 Task: Adjust the stereo width of individual tracks in a multitrack mix.
Action: Mouse moved to (67, 1)
Screenshot: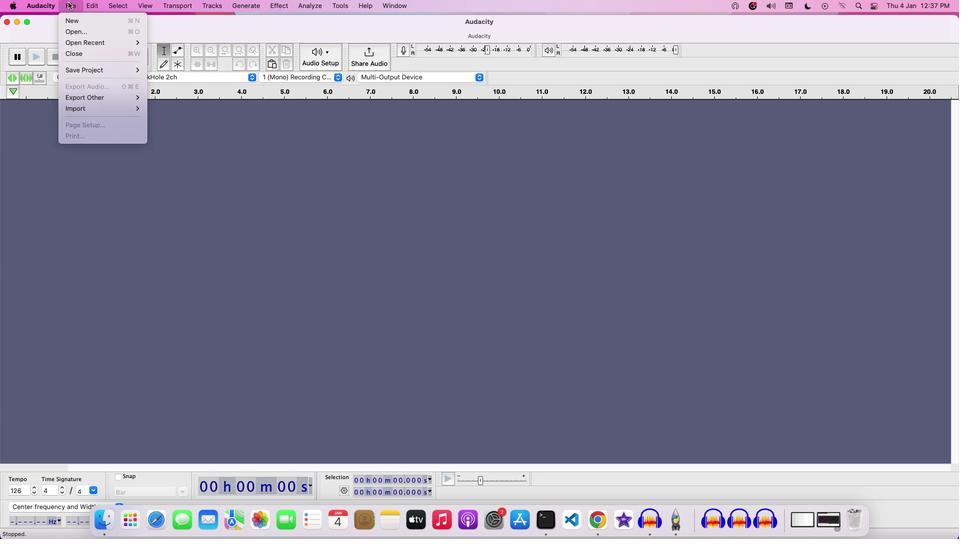 
Action: Mouse pressed left at (67, 1)
Screenshot: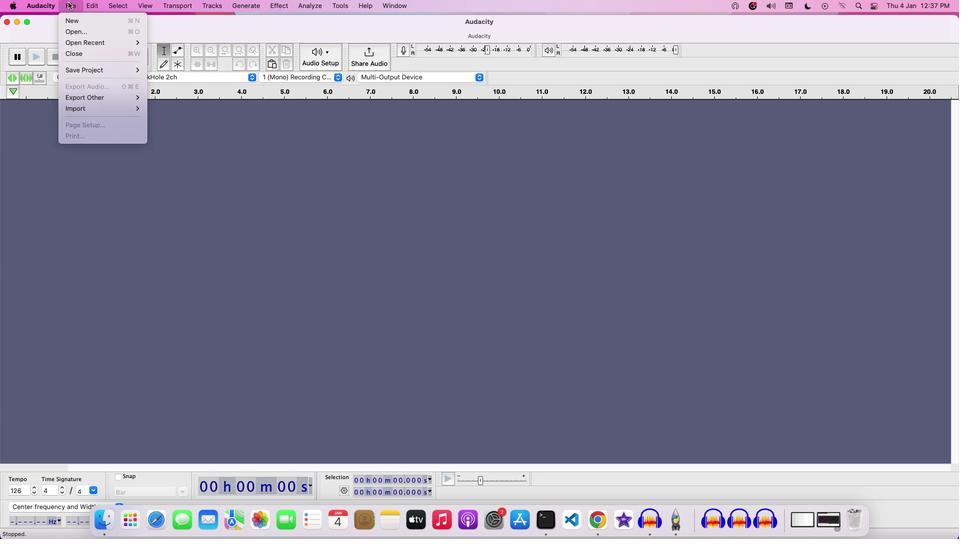 
Action: Mouse moved to (93, 30)
Screenshot: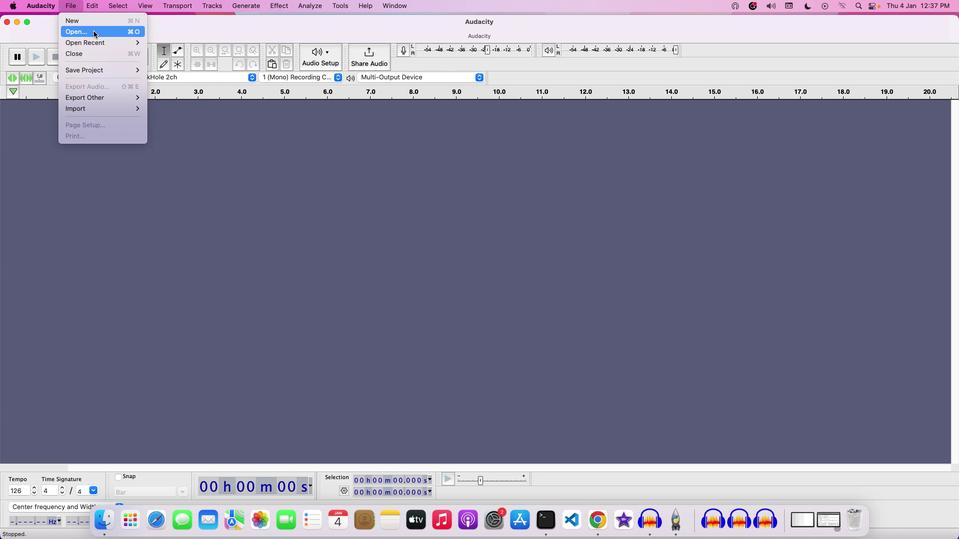 
Action: Mouse pressed left at (93, 30)
Screenshot: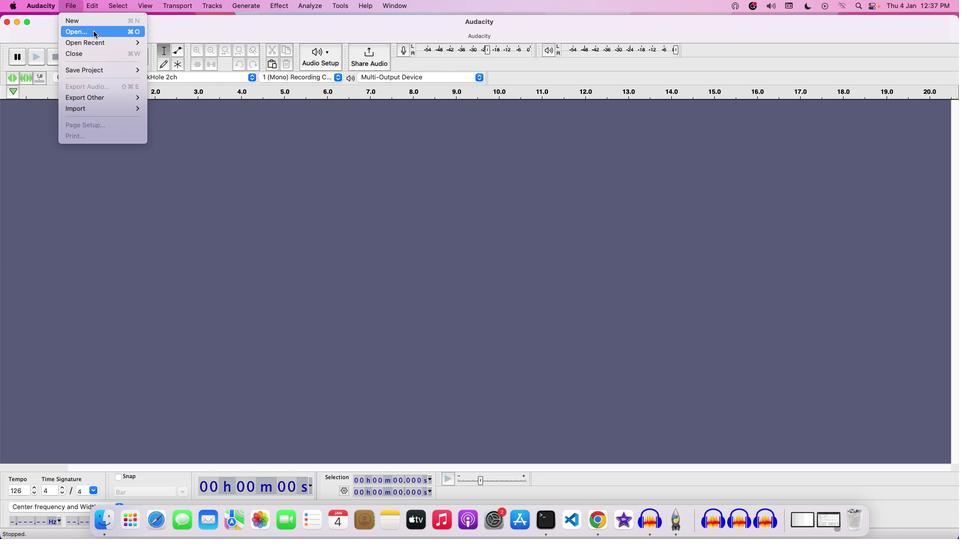 
Action: Mouse moved to (310, 135)
Screenshot: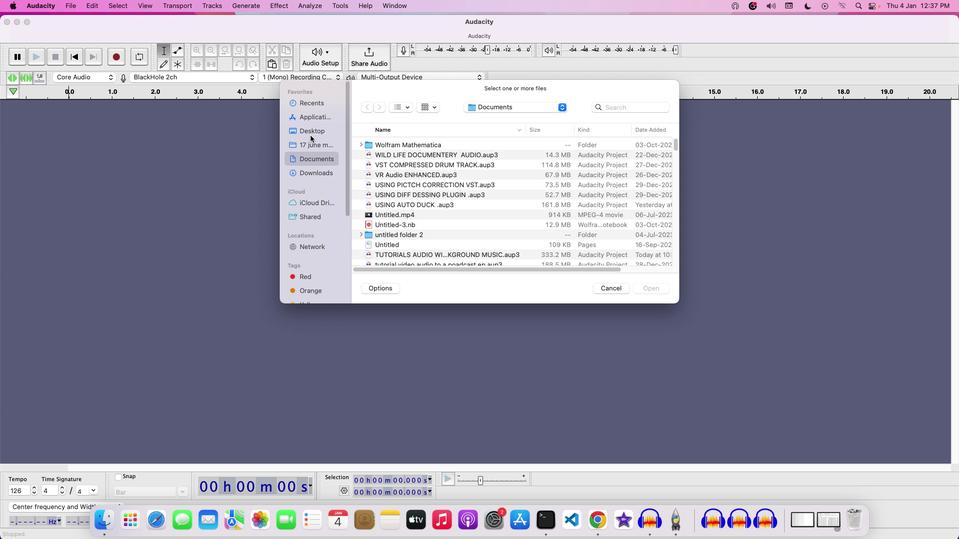 
Action: Mouse pressed left at (310, 135)
Screenshot: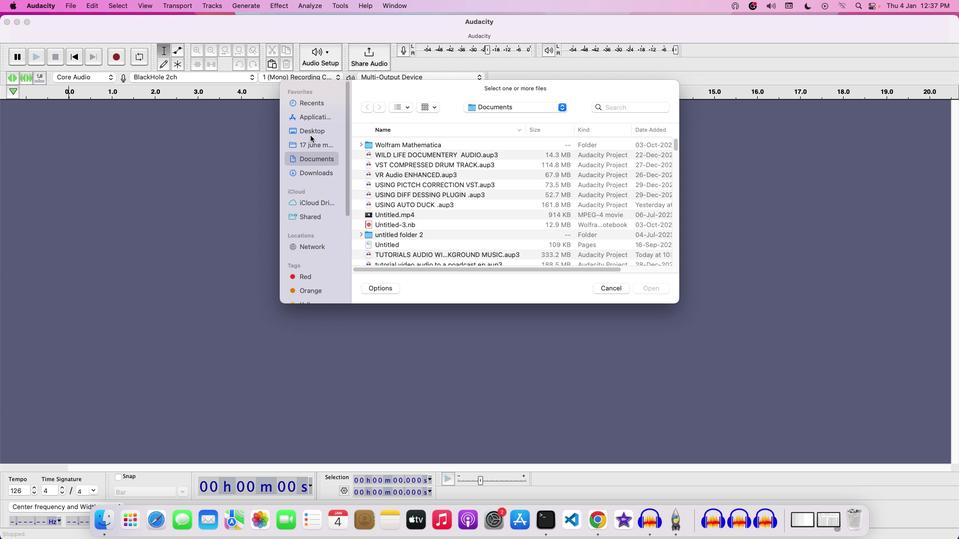 
Action: Mouse moved to (397, 182)
Screenshot: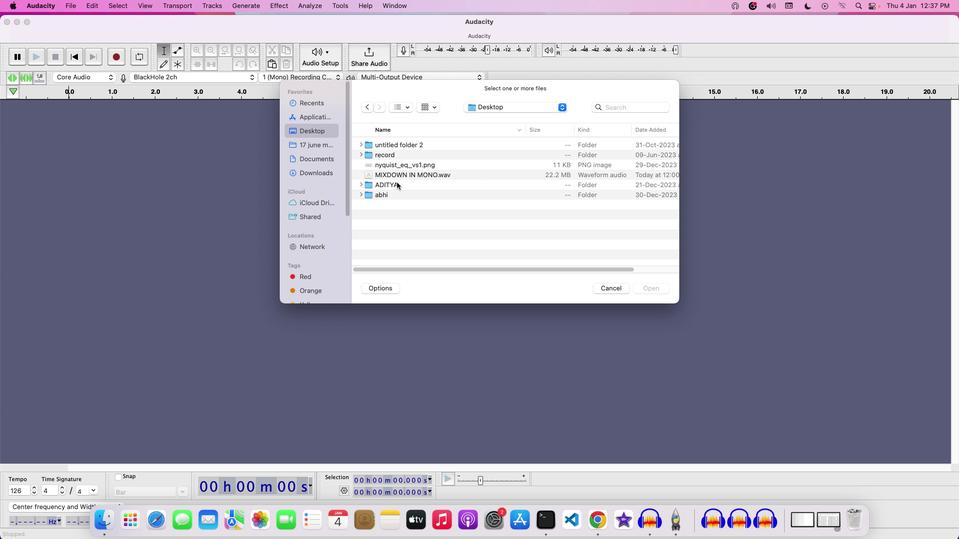 
Action: Mouse pressed left at (397, 182)
Screenshot: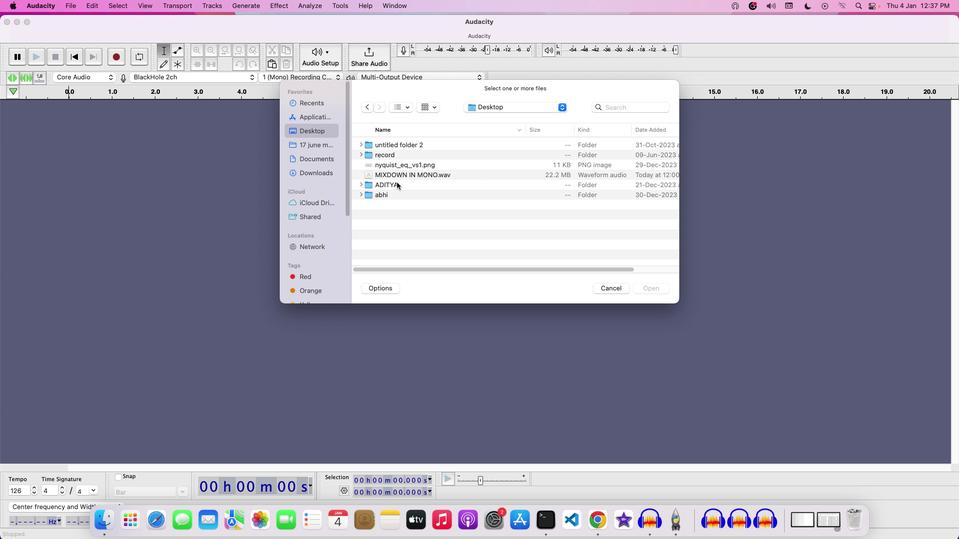 
Action: Mouse pressed left at (397, 182)
Screenshot: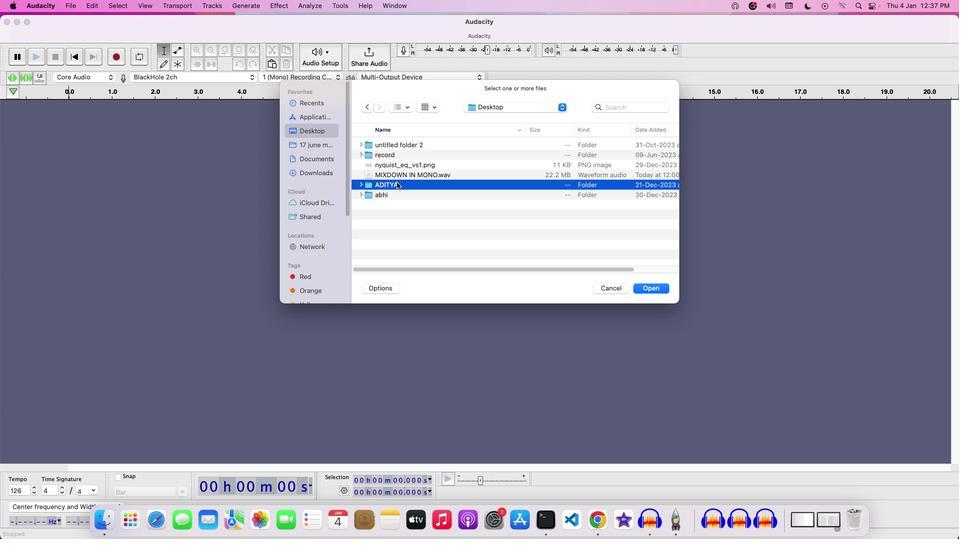 
Action: Mouse moved to (400, 186)
Screenshot: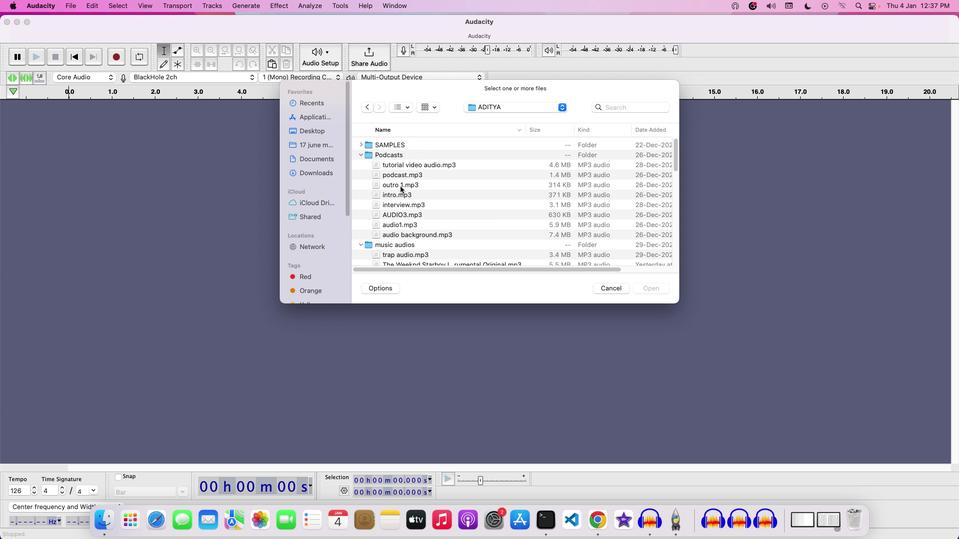 
Action: Mouse scrolled (400, 186) with delta (0, 0)
Screenshot: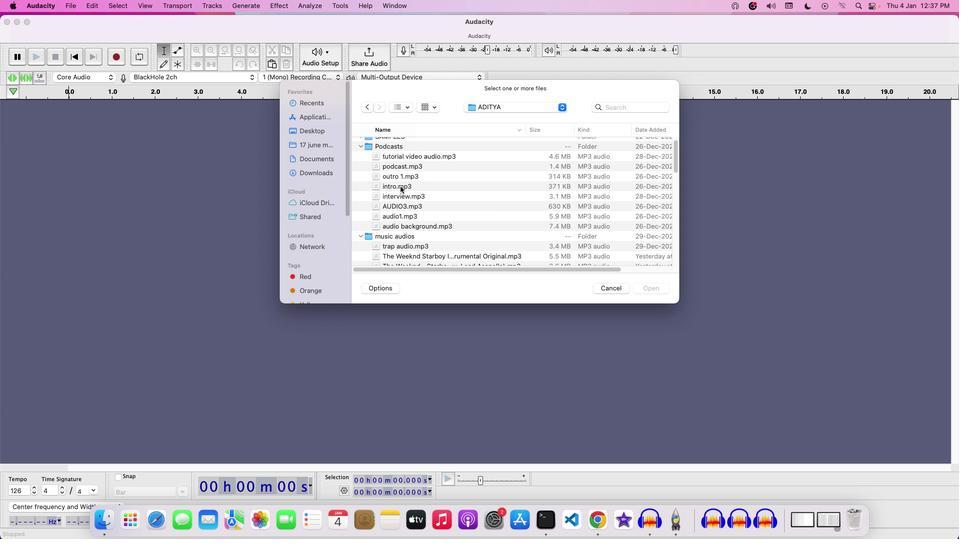 
Action: Mouse scrolled (400, 186) with delta (0, 0)
Screenshot: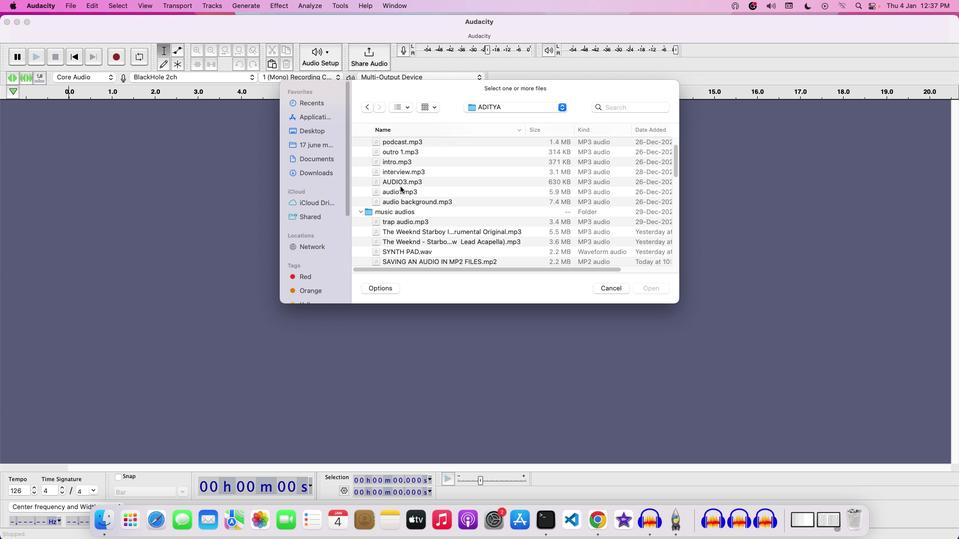
Action: Mouse scrolled (400, 186) with delta (0, 0)
Screenshot: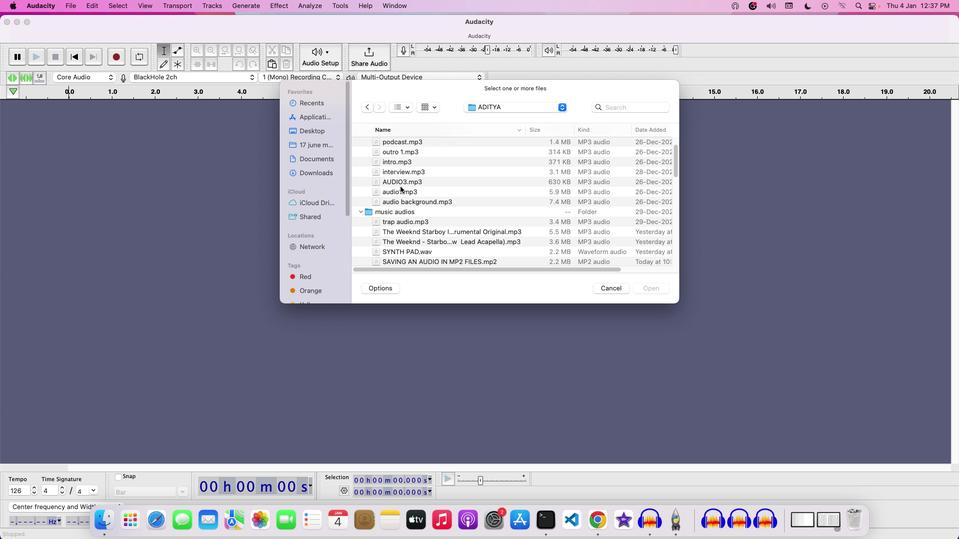 
Action: Mouse moved to (400, 186)
Screenshot: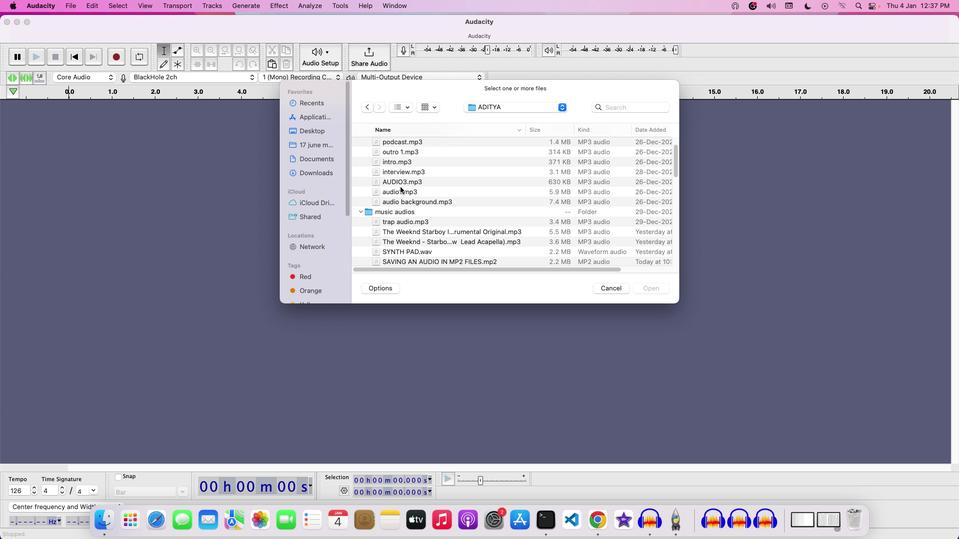 
Action: Mouse scrolled (400, 186) with delta (0, 0)
Screenshot: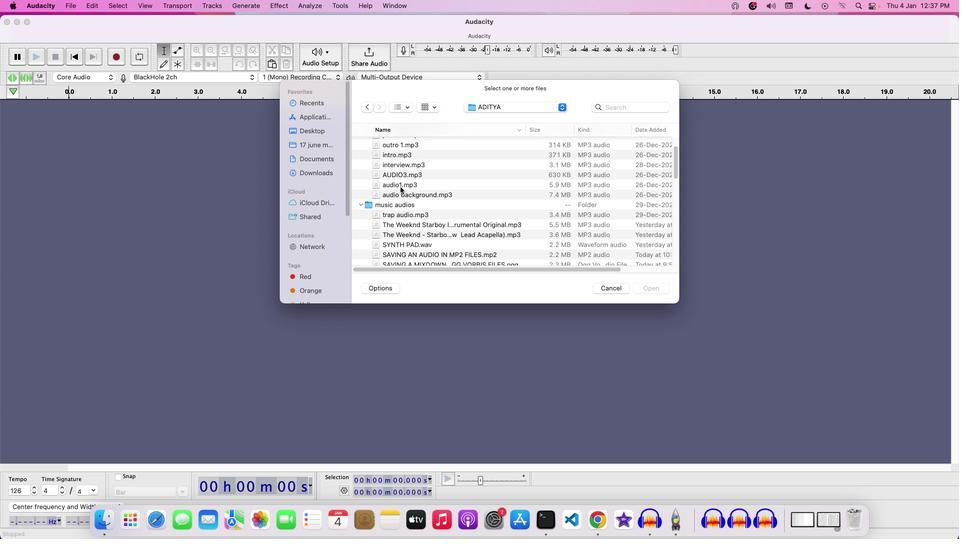 
Action: Mouse scrolled (400, 186) with delta (0, 0)
Screenshot: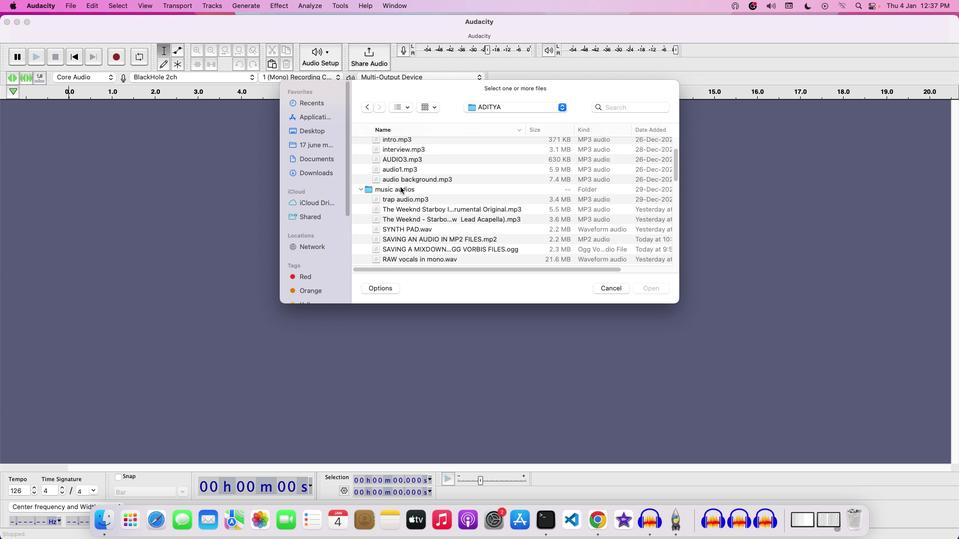 
Action: Mouse scrolled (400, 186) with delta (0, 0)
Screenshot: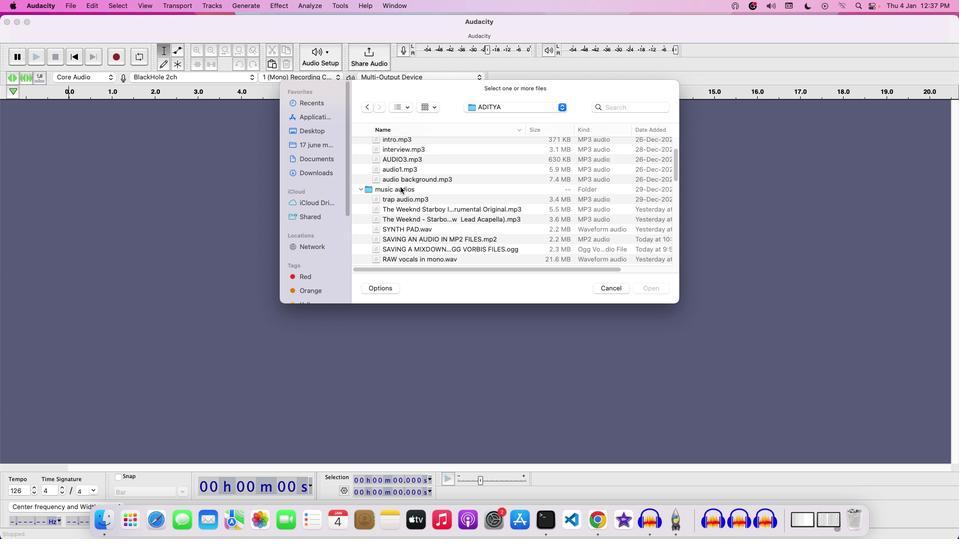 
Action: Mouse scrolled (400, 186) with delta (0, 0)
Screenshot: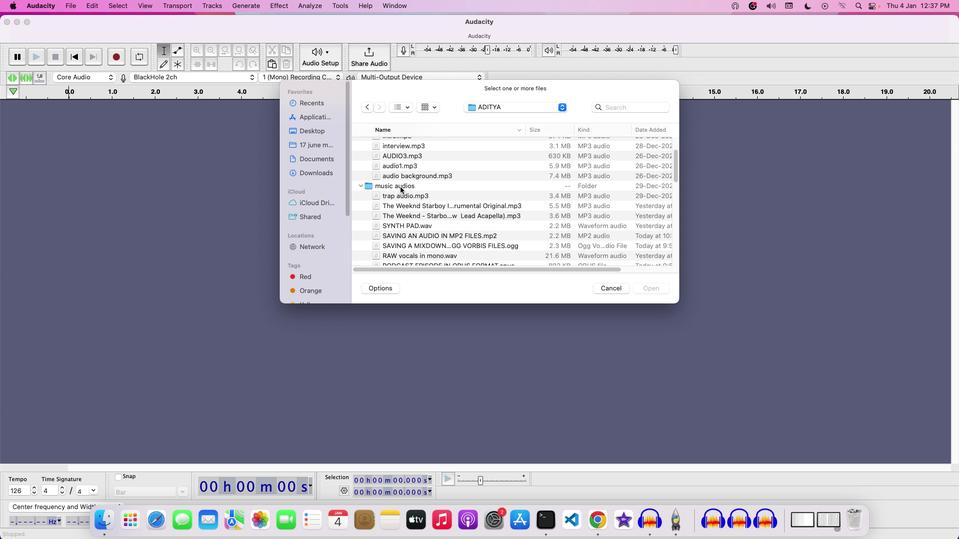 
Action: Mouse scrolled (400, 186) with delta (0, 0)
Screenshot: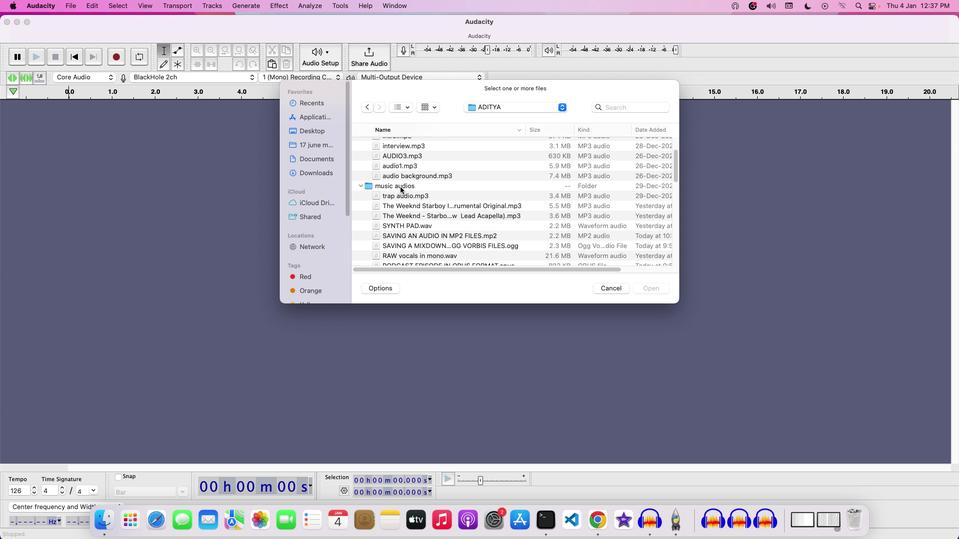 
Action: Mouse scrolled (400, 186) with delta (0, 0)
Screenshot: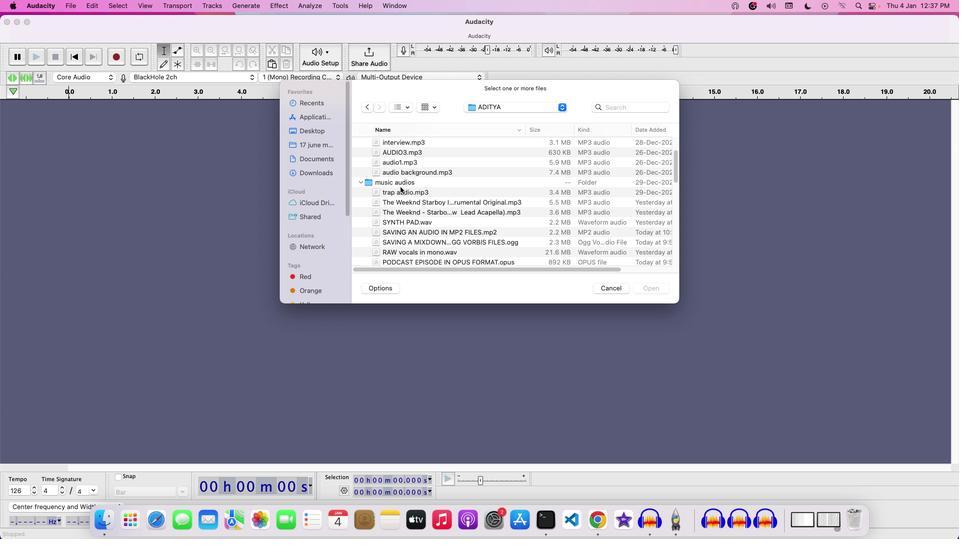 
Action: Mouse scrolled (400, 186) with delta (0, 0)
Screenshot: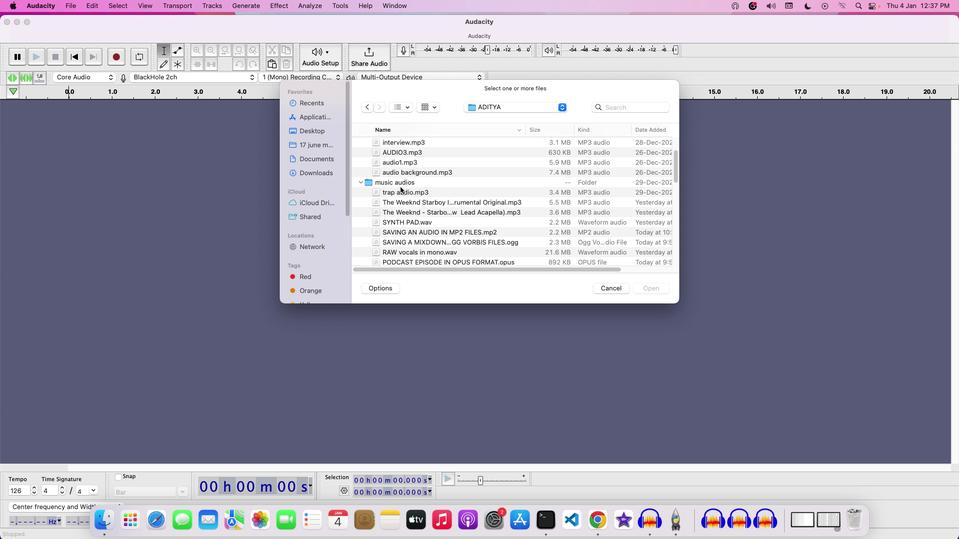 
Action: Mouse scrolled (400, 186) with delta (0, 0)
Screenshot: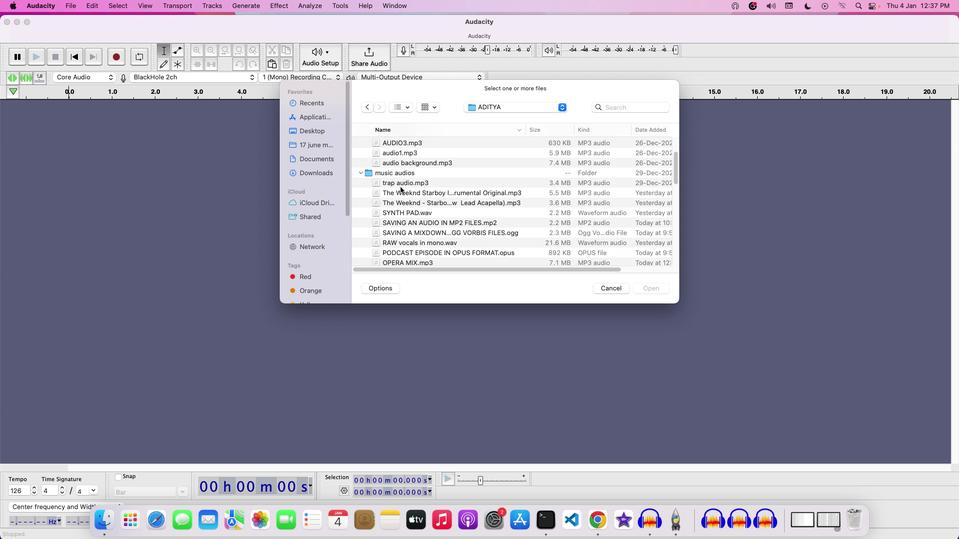 
Action: Mouse scrolled (400, 186) with delta (0, 0)
Screenshot: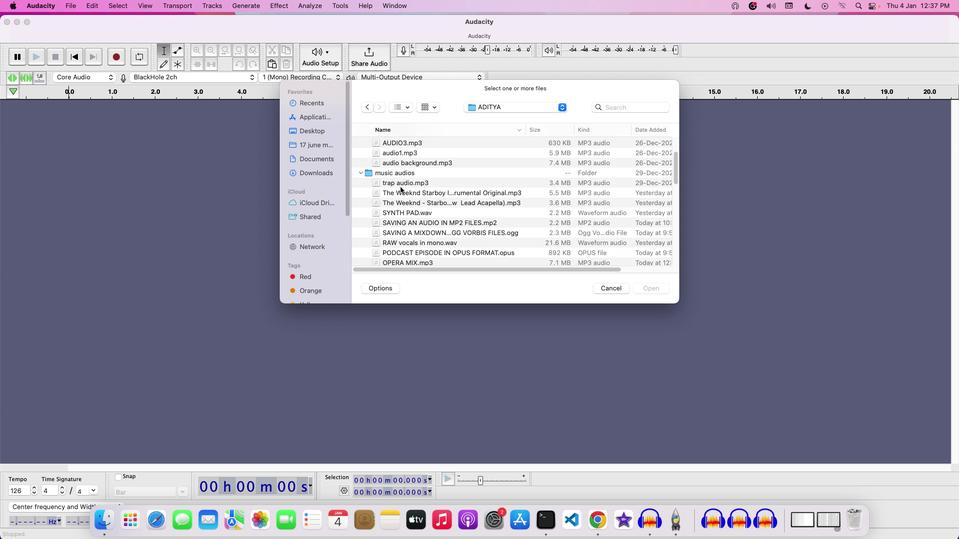 
Action: Mouse scrolled (400, 186) with delta (0, 0)
Screenshot: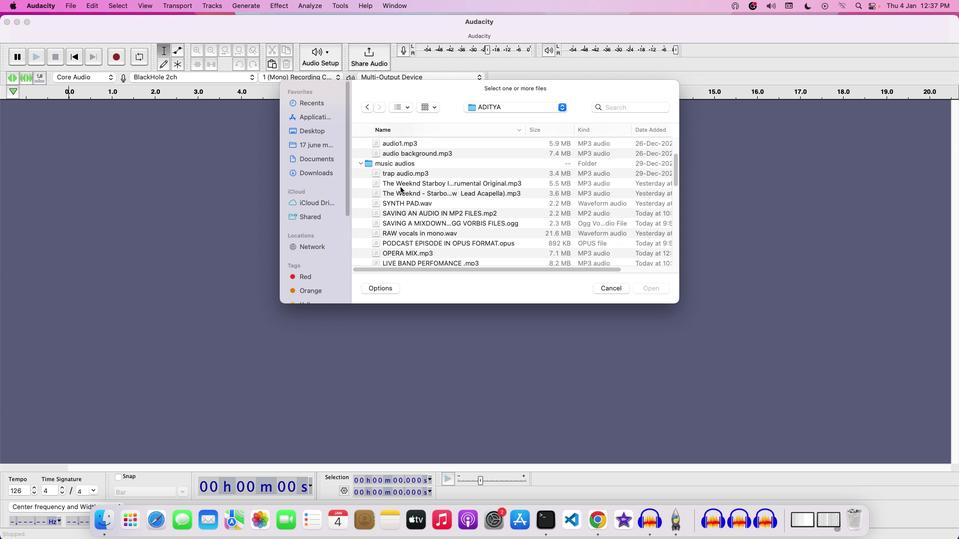 
Action: Mouse scrolled (400, 186) with delta (0, 0)
Screenshot: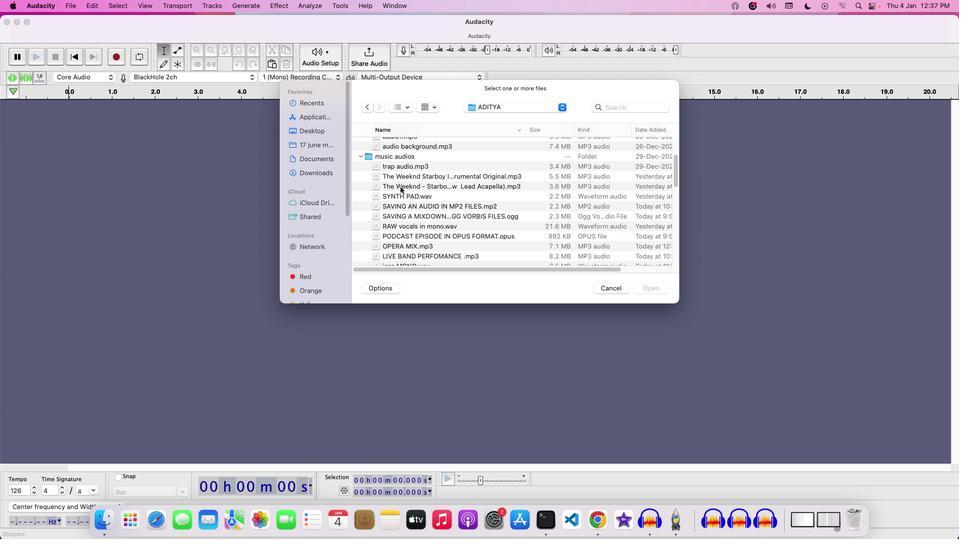 
Action: Mouse scrolled (400, 186) with delta (0, 0)
Screenshot: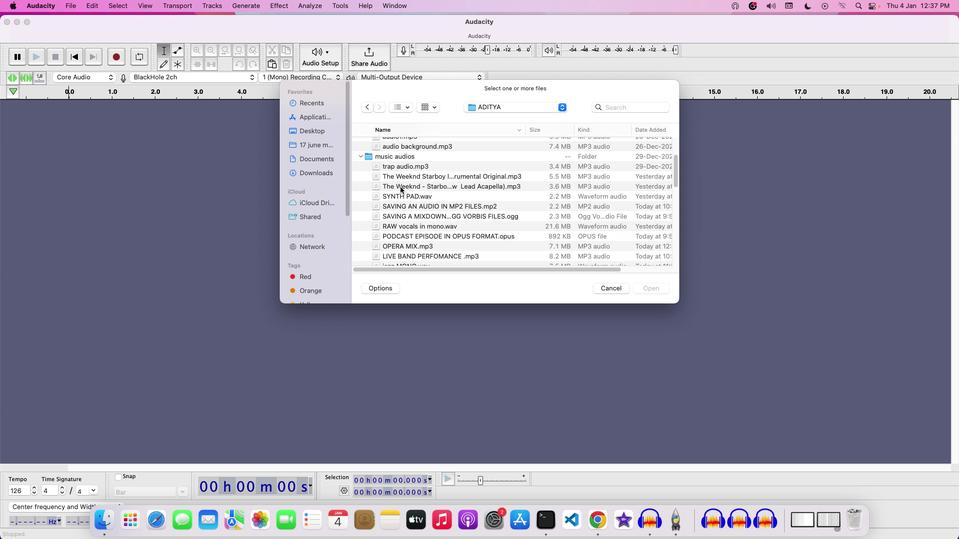 
Action: Mouse scrolled (400, 186) with delta (0, 0)
Screenshot: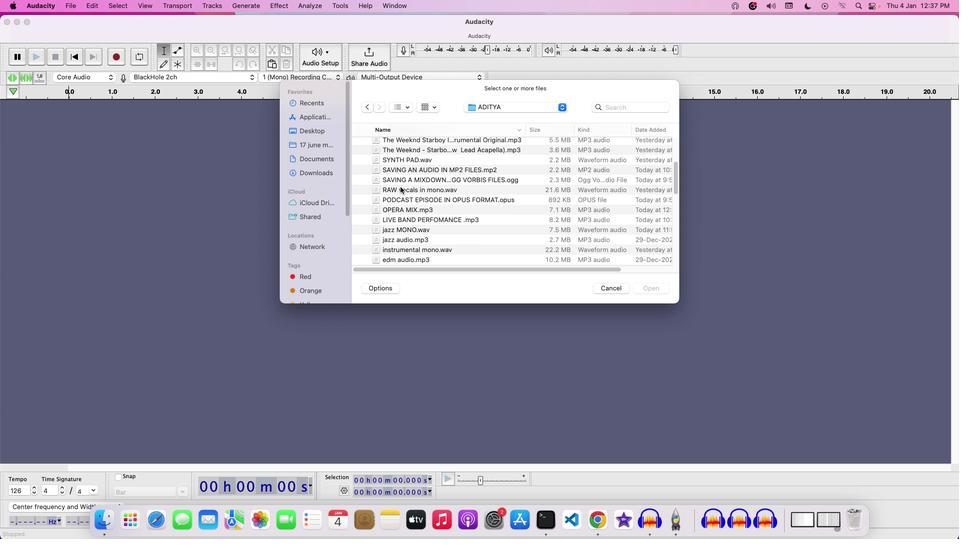 
Action: Mouse scrolled (400, 186) with delta (0, 0)
Screenshot: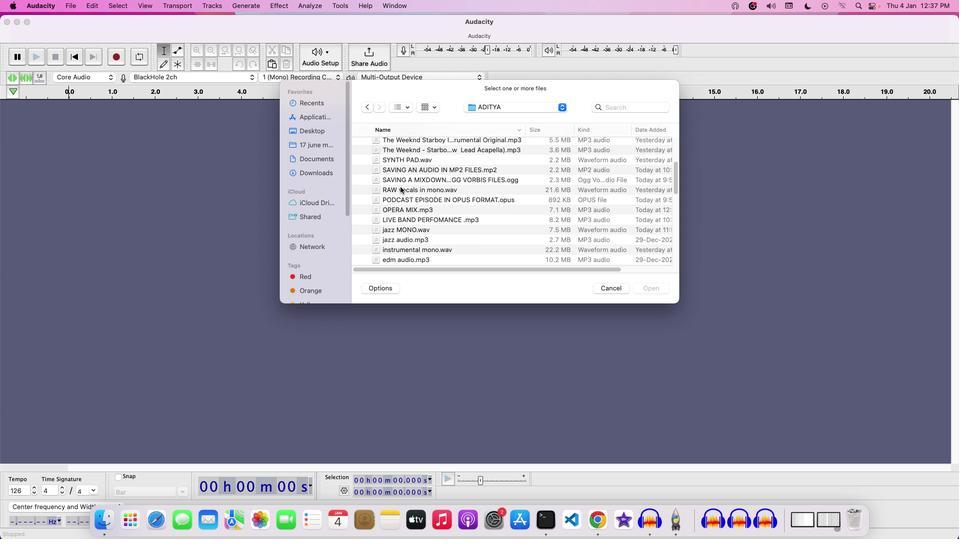 
Action: Mouse scrolled (400, 186) with delta (0, 0)
Screenshot: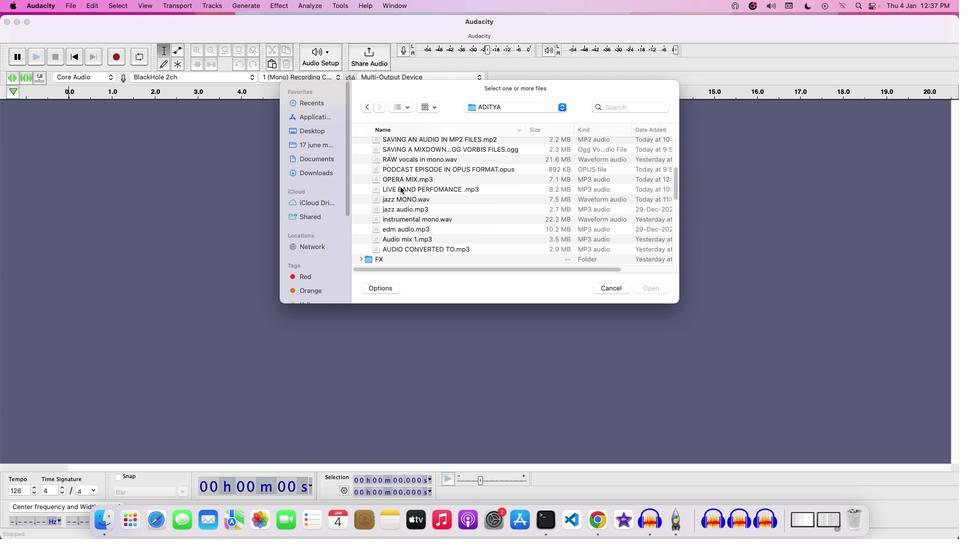 
Action: Mouse scrolled (400, 186) with delta (0, -1)
Screenshot: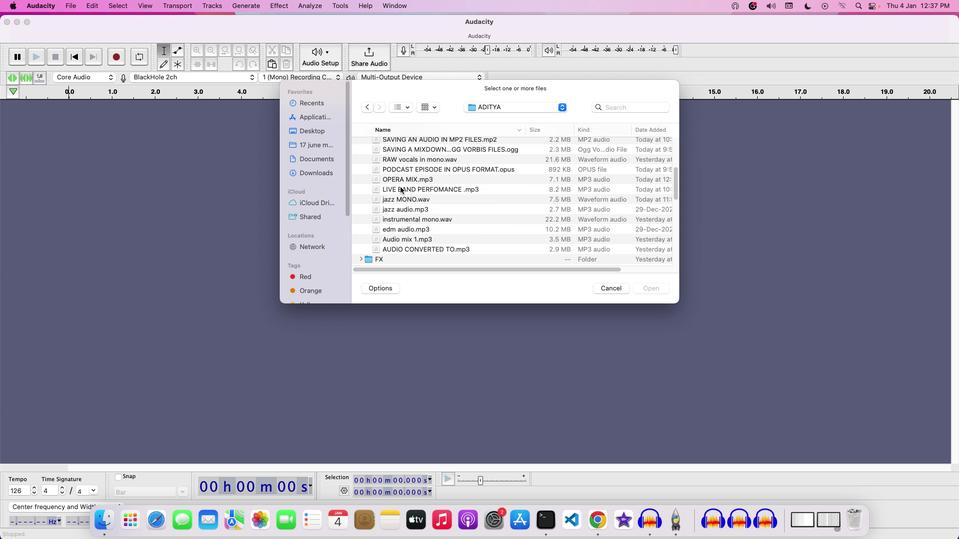 
Action: Mouse scrolled (400, 186) with delta (0, 0)
Screenshot: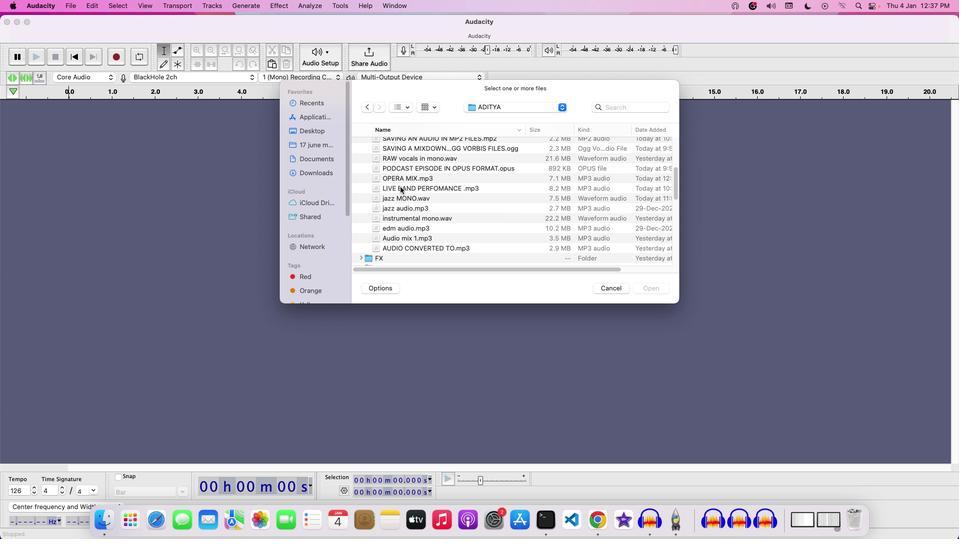 
Action: Mouse moved to (423, 224)
Screenshot: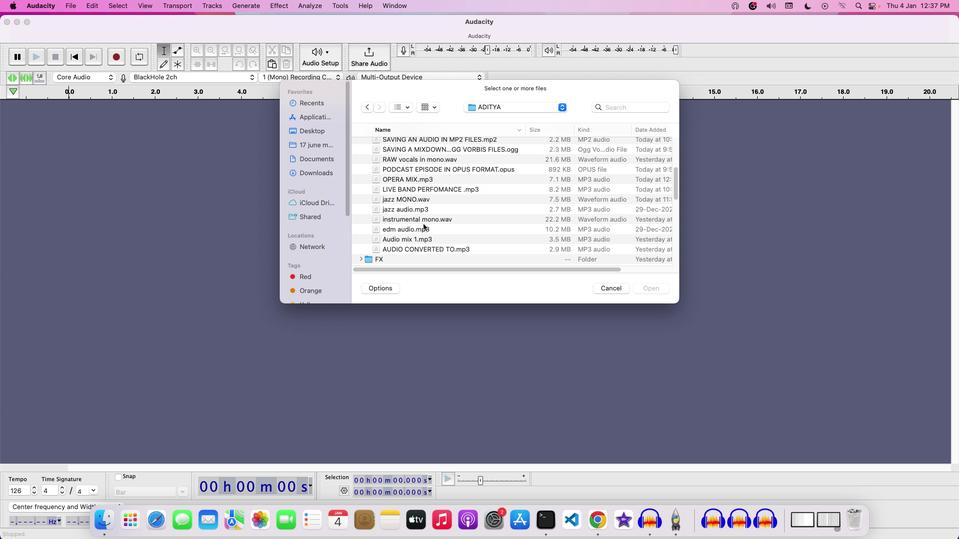 
Action: Mouse scrolled (423, 224) with delta (0, 0)
Screenshot: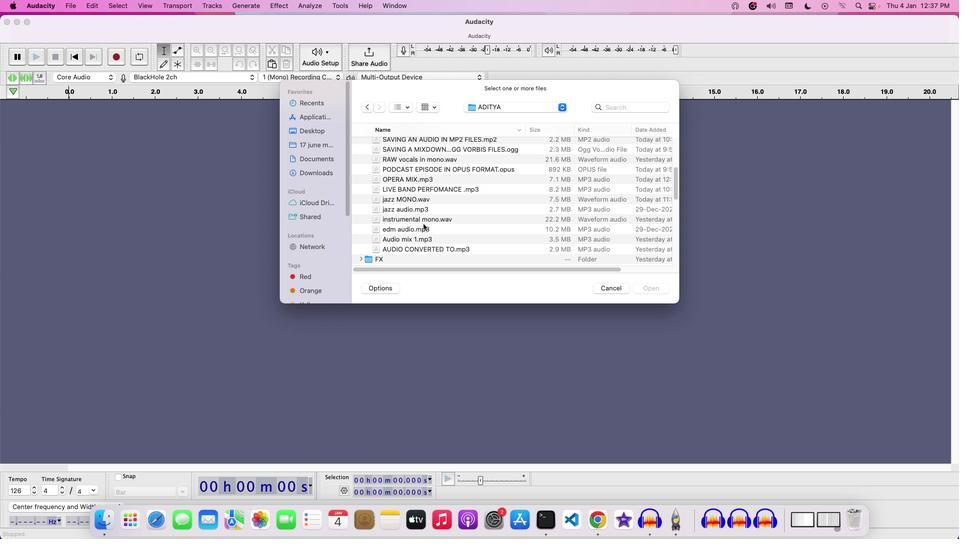 
Action: Mouse scrolled (423, 224) with delta (0, 0)
Screenshot: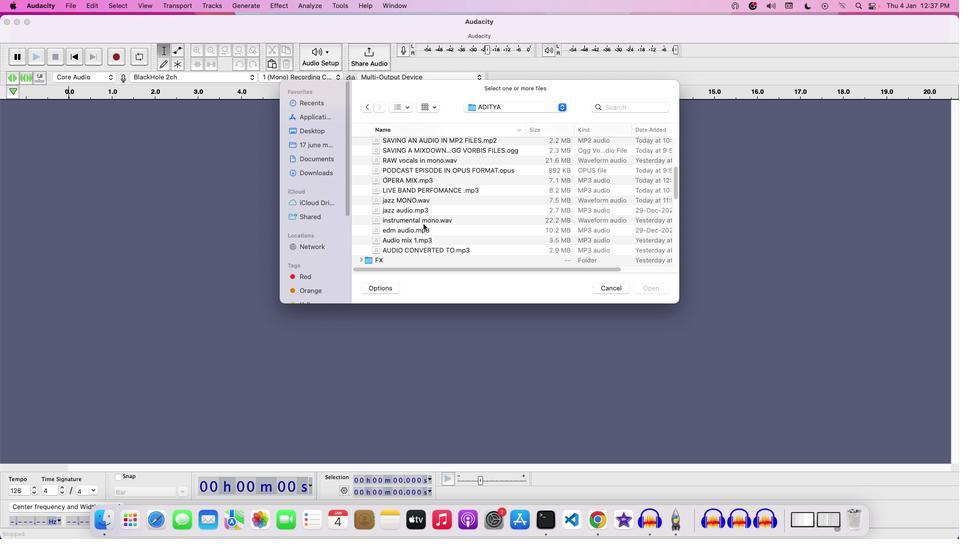 
Action: Mouse scrolled (423, 224) with delta (0, 0)
Screenshot: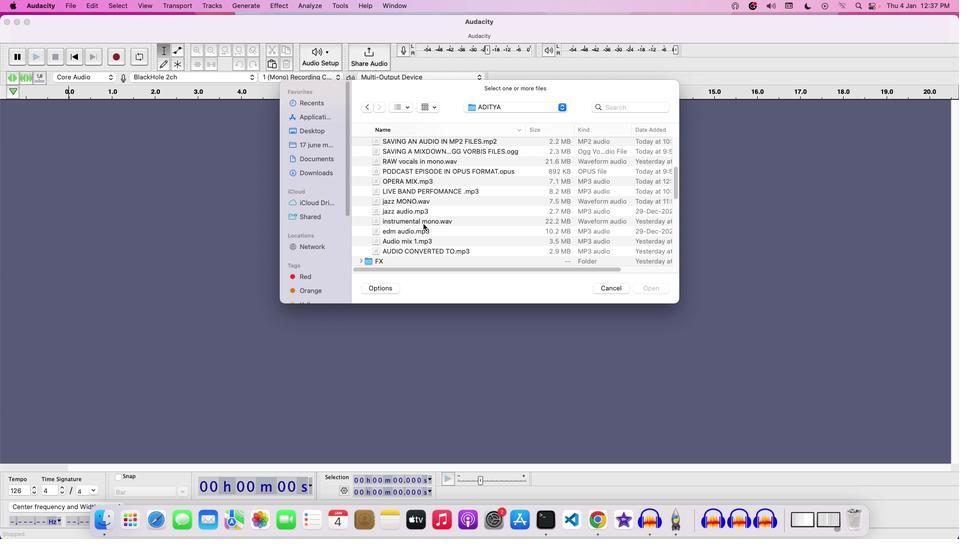
Action: Mouse moved to (423, 222)
Screenshot: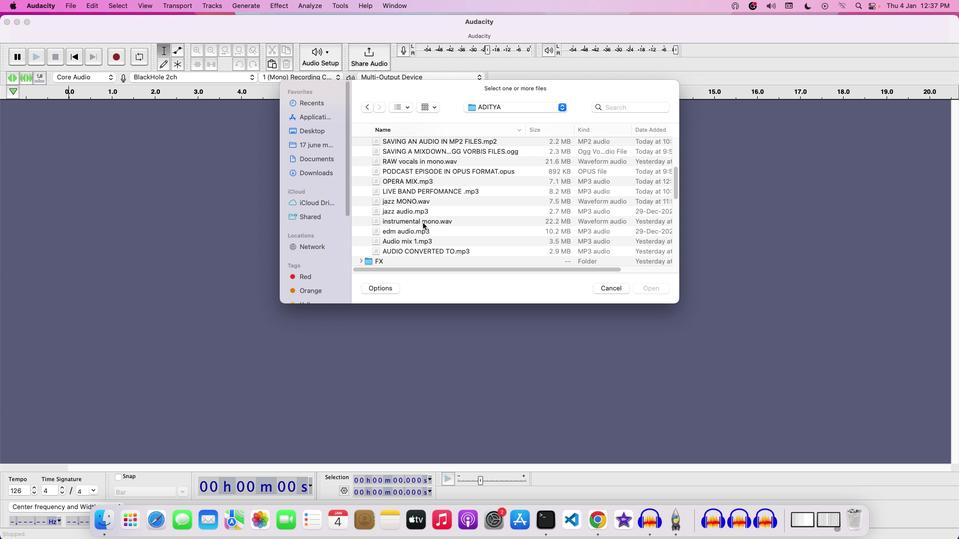 
Action: Mouse pressed left at (423, 222)
Screenshot: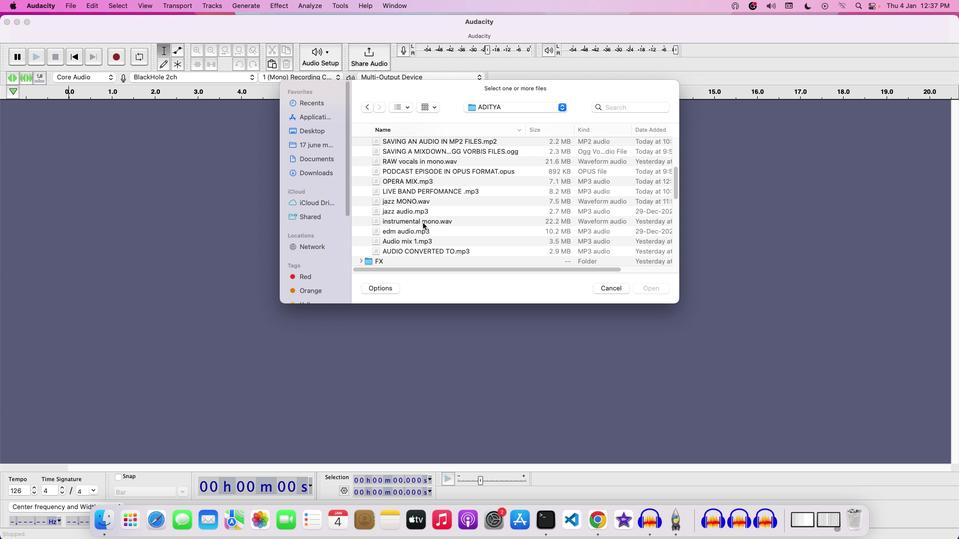 
Action: Mouse moved to (424, 222)
Screenshot: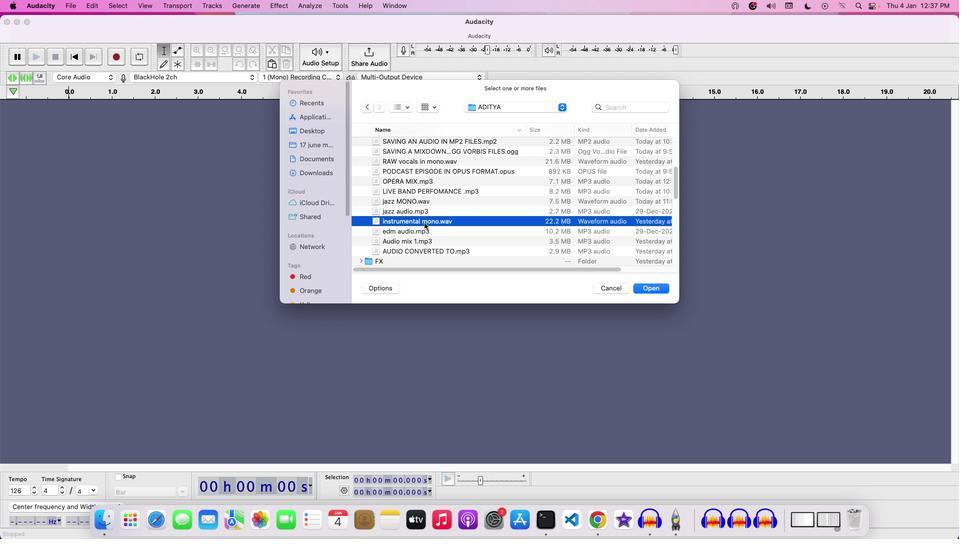 
Action: Mouse pressed left at (424, 222)
Screenshot: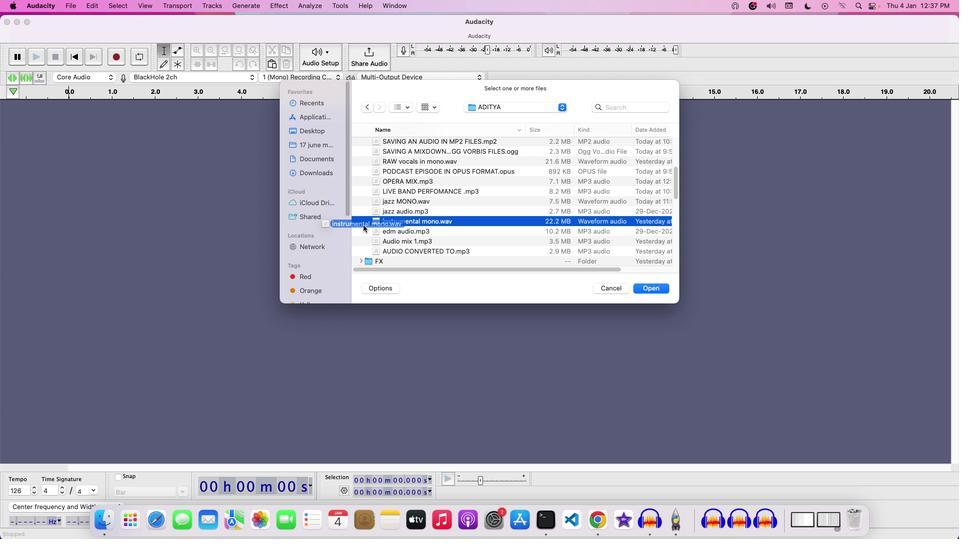 
Action: Mouse moved to (474, 221)
Screenshot: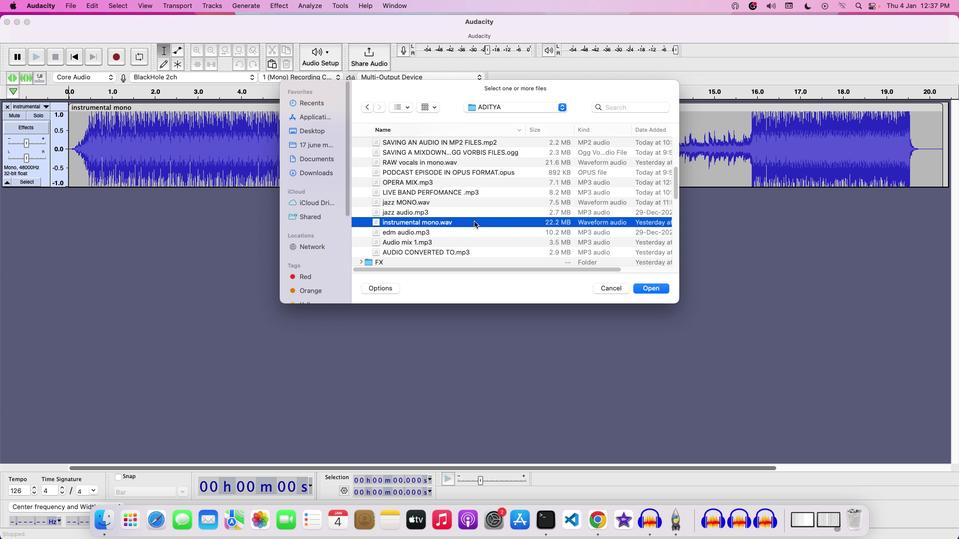 
Action: Mouse scrolled (474, 221) with delta (0, 0)
Screenshot: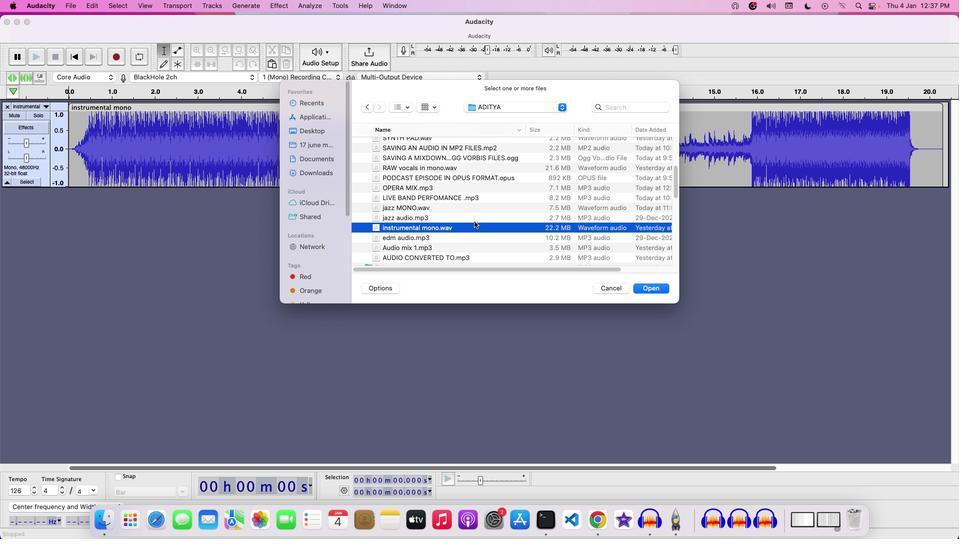 
Action: Mouse scrolled (474, 221) with delta (0, 0)
Screenshot: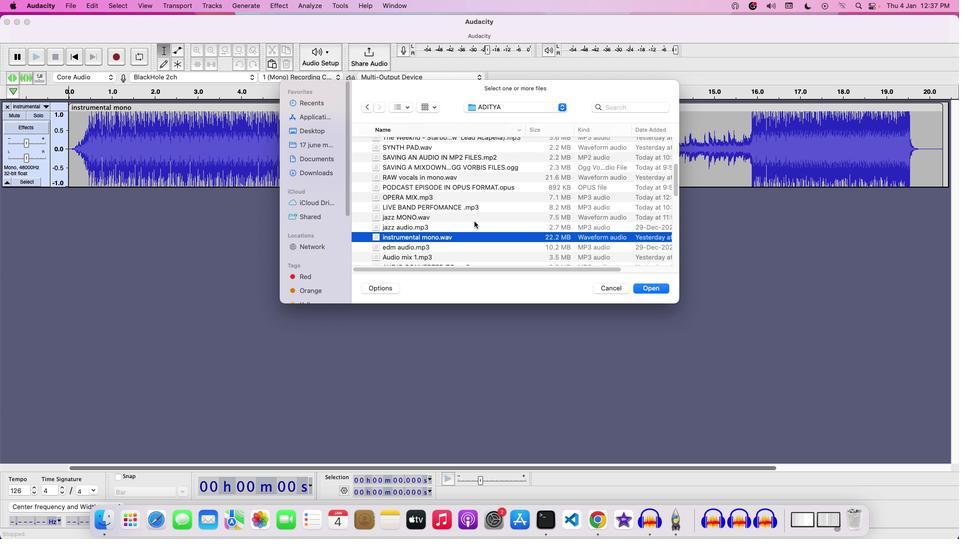 
Action: Mouse scrolled (474, 221) with delta (0, 0)
Screenshot: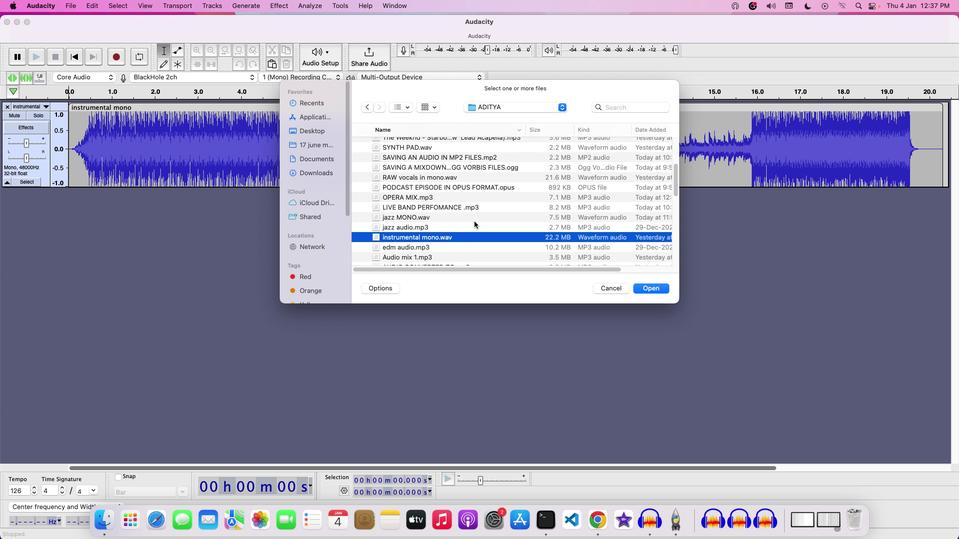 
Action: Mouse moved to (474, 221)
Screenshot: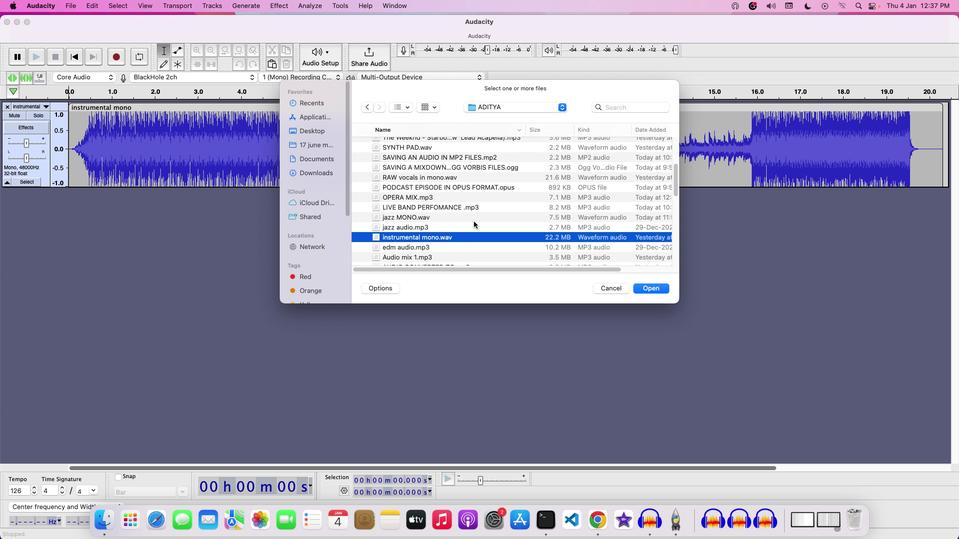 
Action: Mouse scrolled (474, 221) with delta (0, 0)
Screenshot: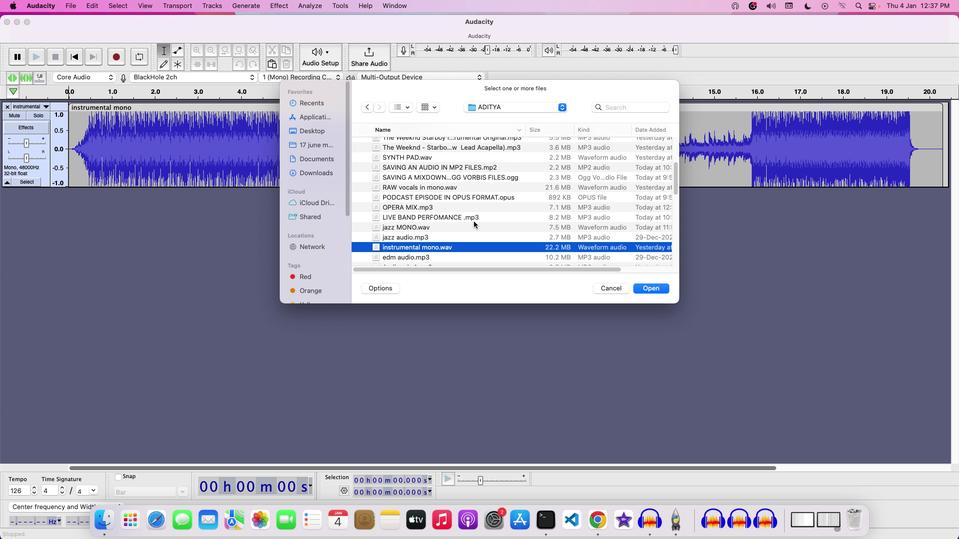 
Action: Mouse scrolled (474, 221) with delta (0, 0)
Screenshot: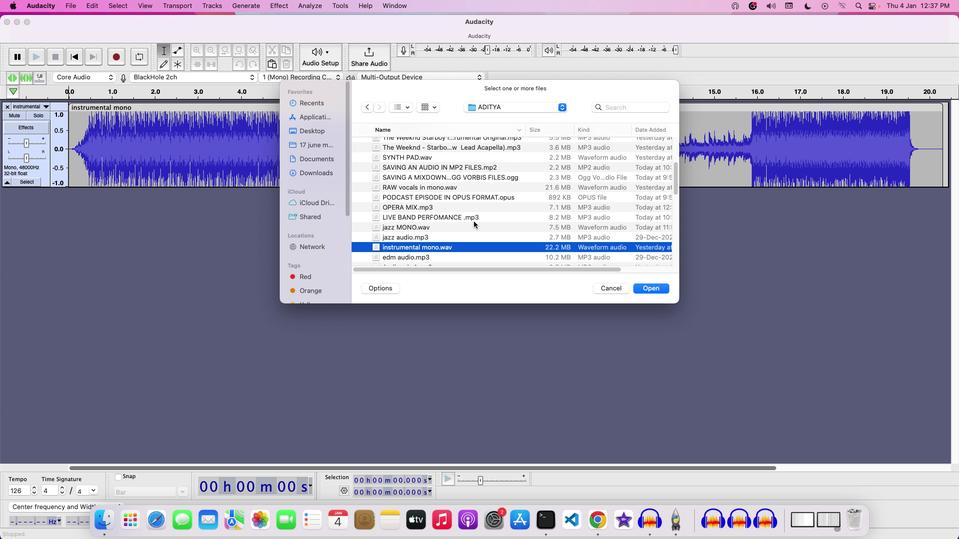 
Action: Mouse moved to (434, 188)
Screenshot: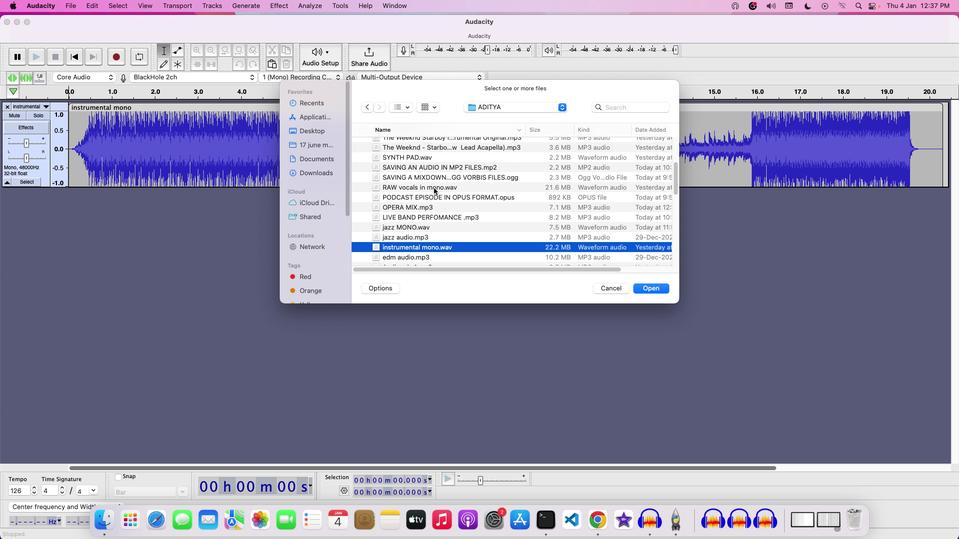 
Action: Mouse pressed left at (434, 188)
Screenshot: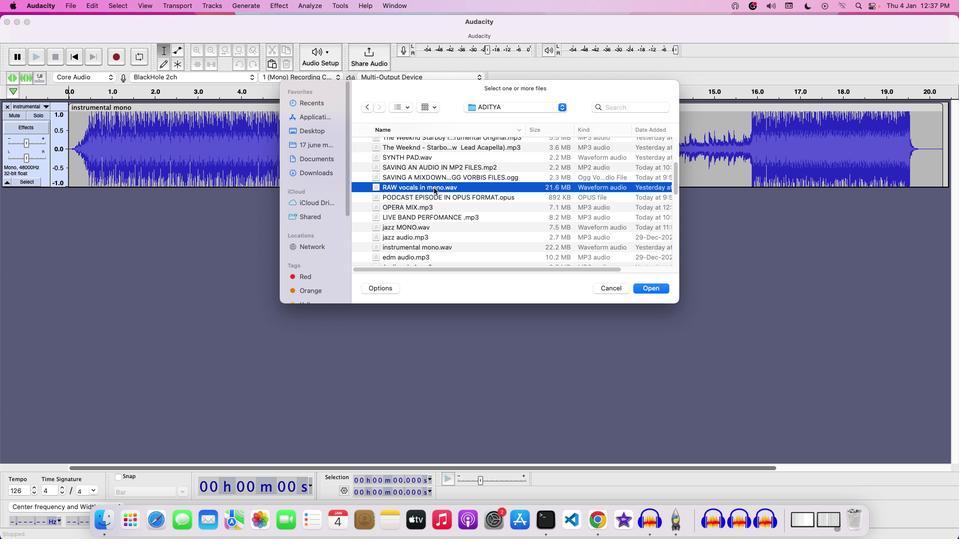 
Action: Mouse moved to (435, 187)
Screenshot: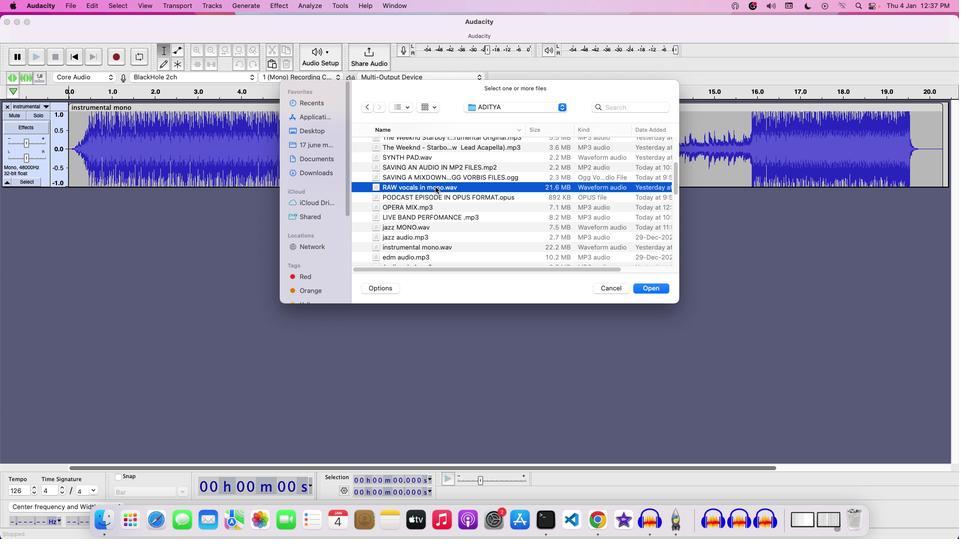 
Action: Mouse pressed left at (435, 187)
Screenshot: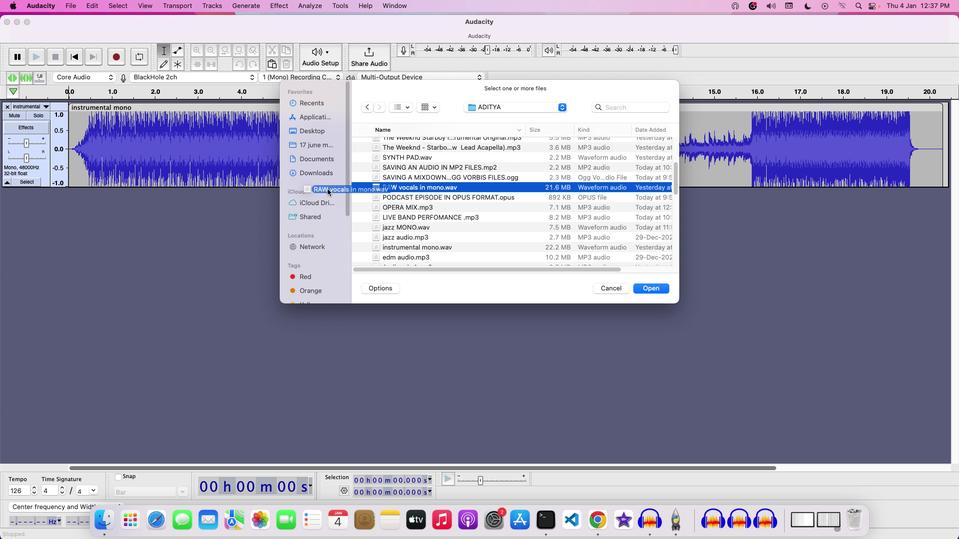
Action: Mouse moved to (612, 289)
Screenshot: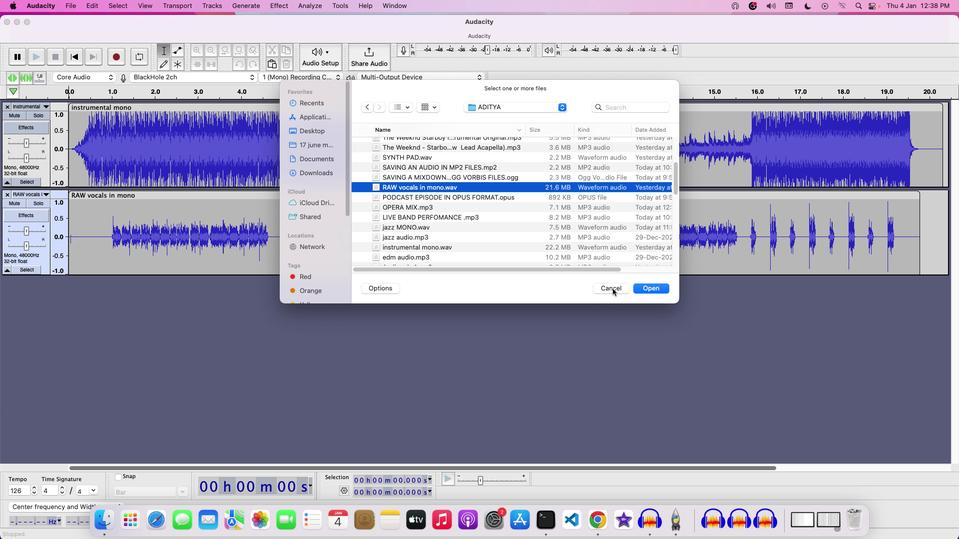 
Action: Mouse pressed left at (612, 289)
Screenshot: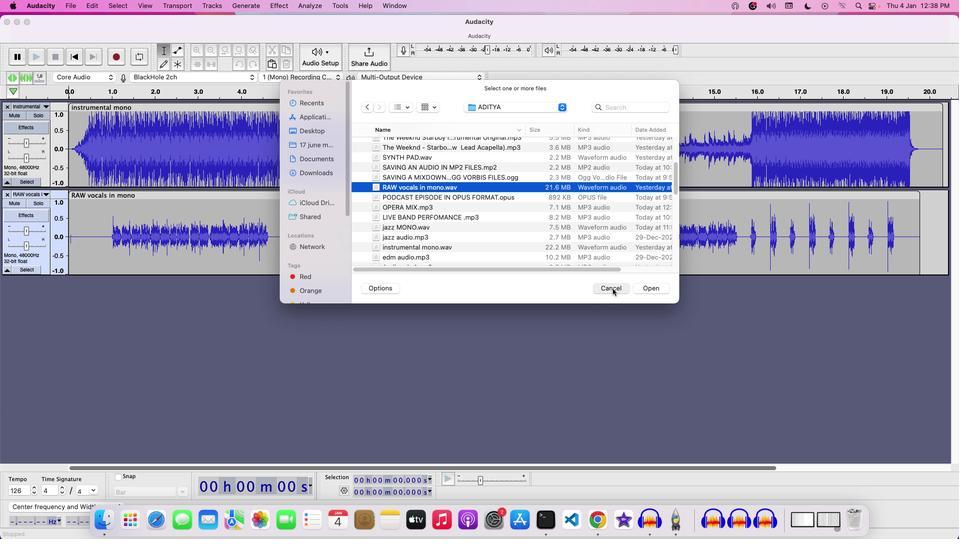 
Action: Mouse moved to (23, 143)
Screenshot: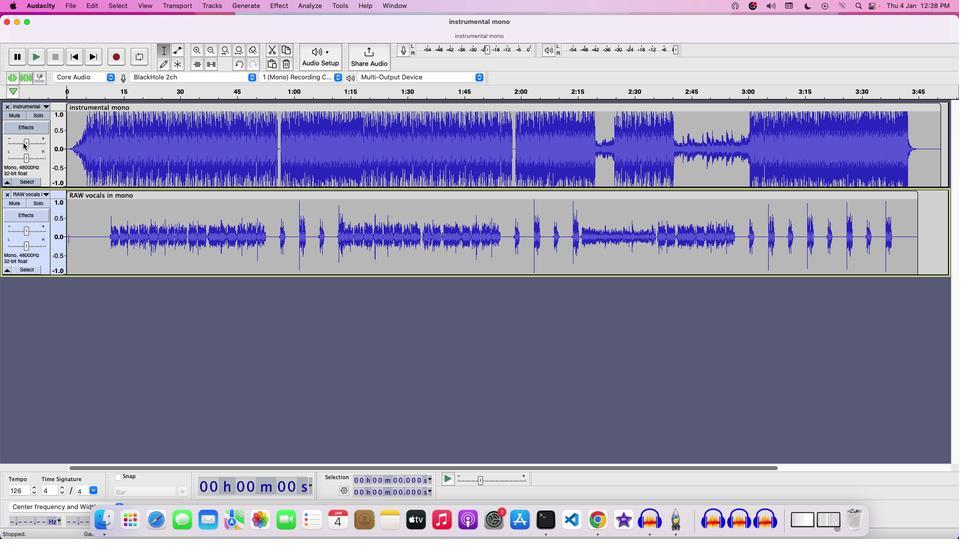 
Action: Mouse pressed left at (23, 143)
Screenshot: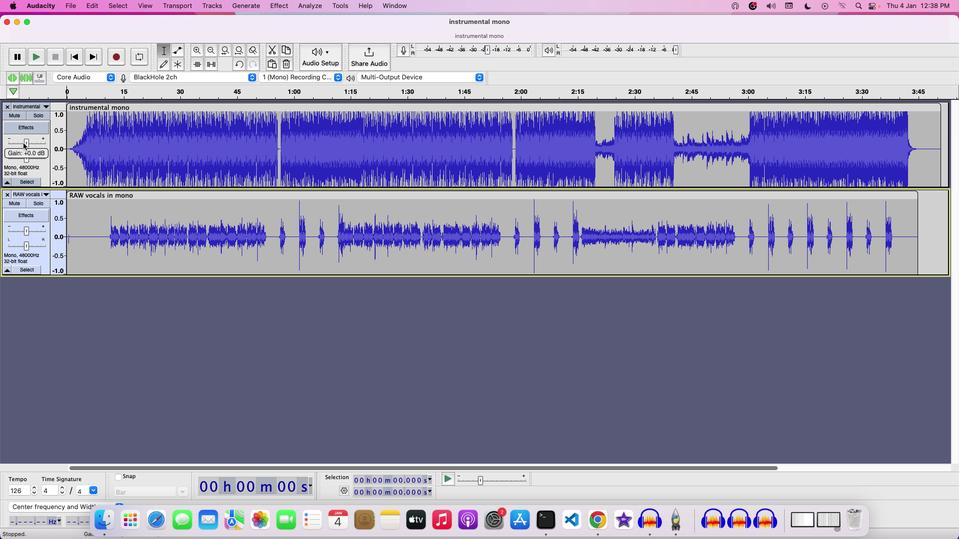 
Action: Mouse moved to (20, 141)
Screenshot: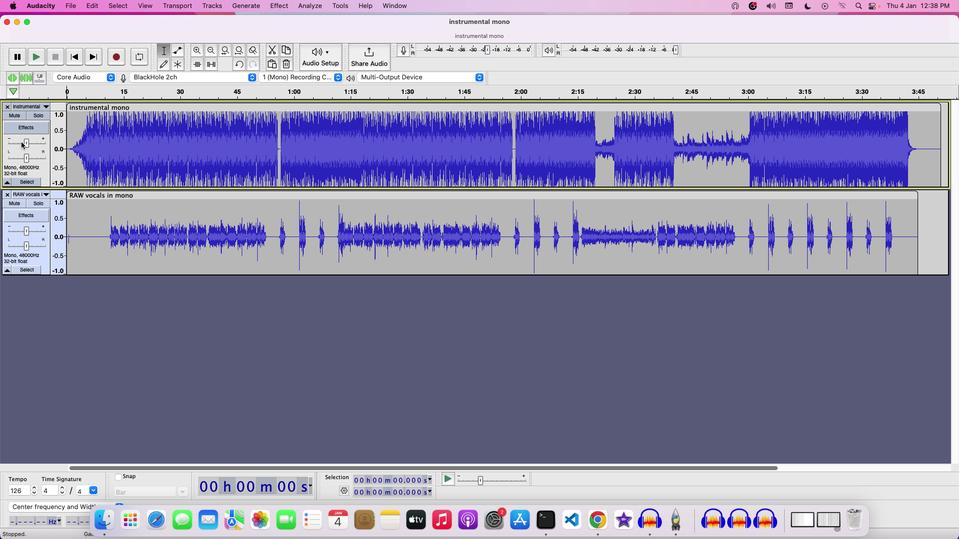 
Action: Mouse pressed left at (20, 141)
Screenshot: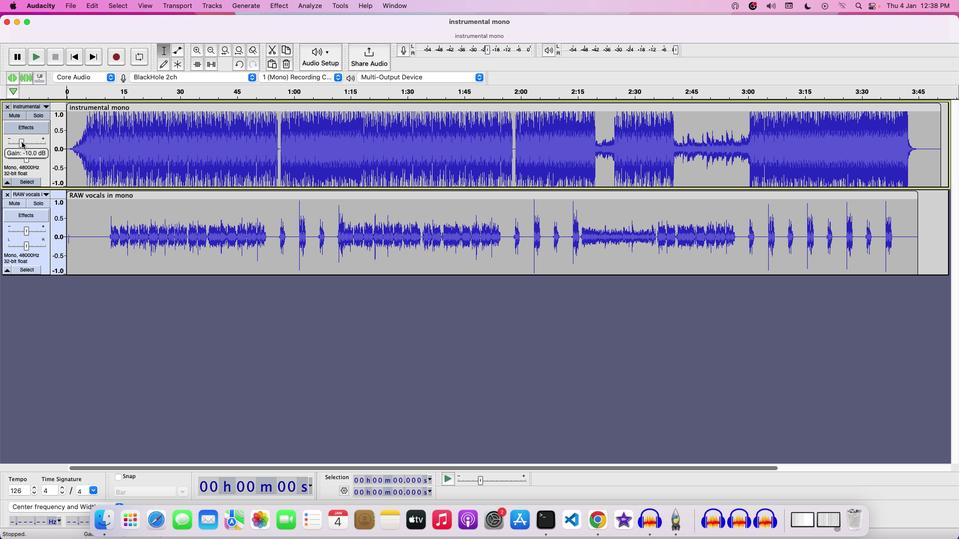 
Action: Mouse moved to (29, 230)
Screenshot: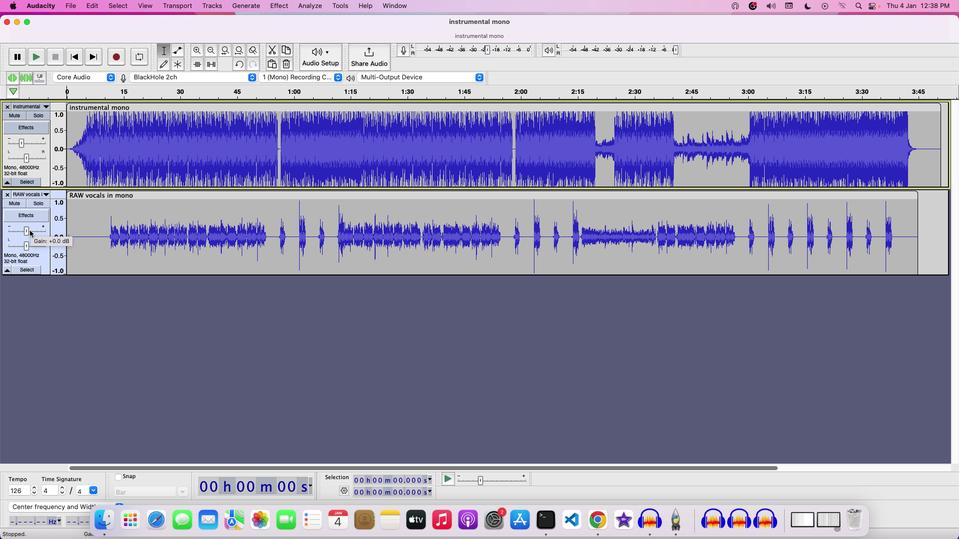 
Action: Mouse pressed left at (29, 230)
Screenshot: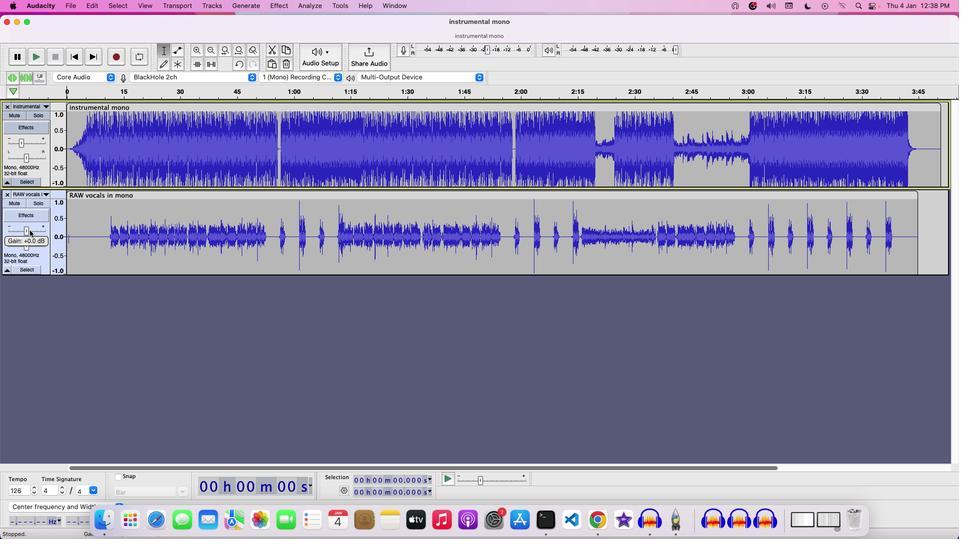 
Action: Mouse moved to (99, 210)
Screenshot: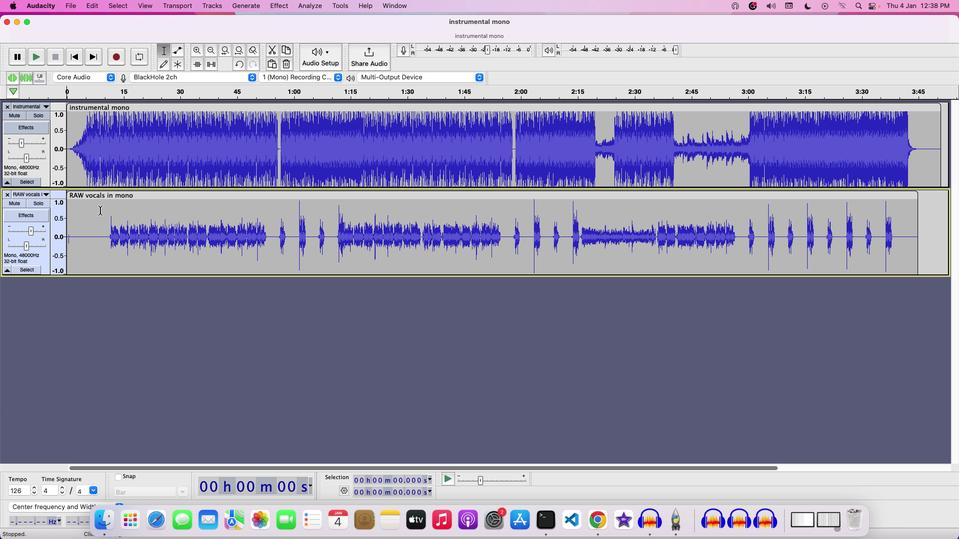 
Action: Mouse pressed left at (99, 210)
Screenshot: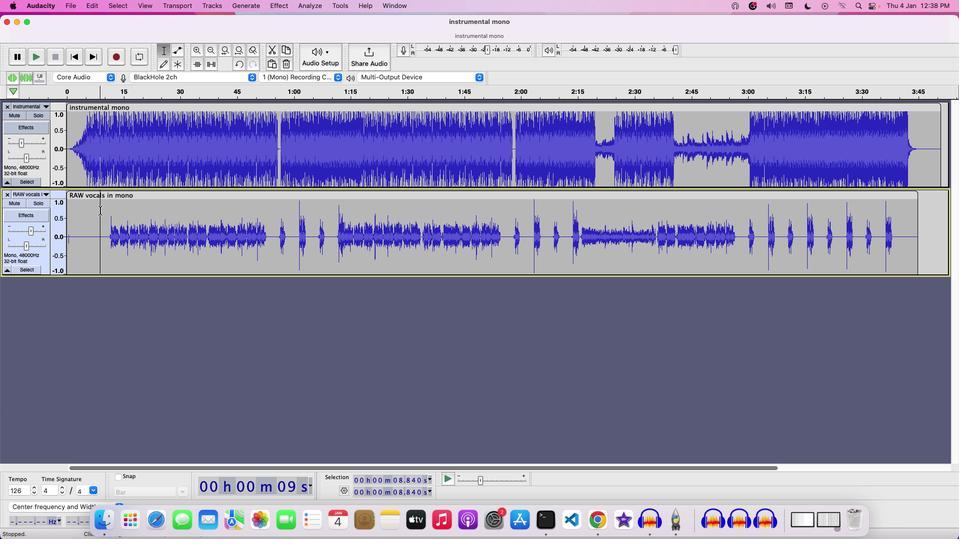 
Action: Key pressed Key.space
Screenshot: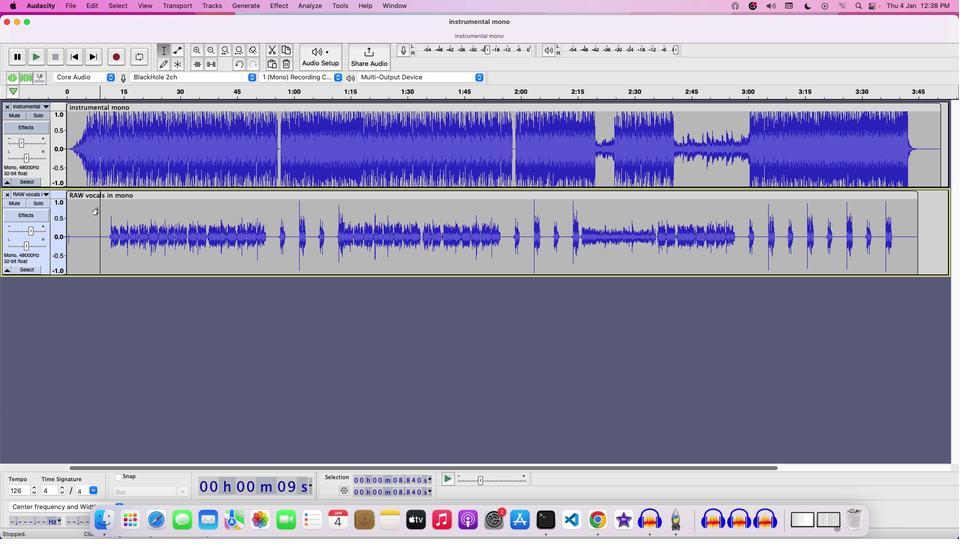 
Action: Mouse moved to (80, 208)
Screenshot: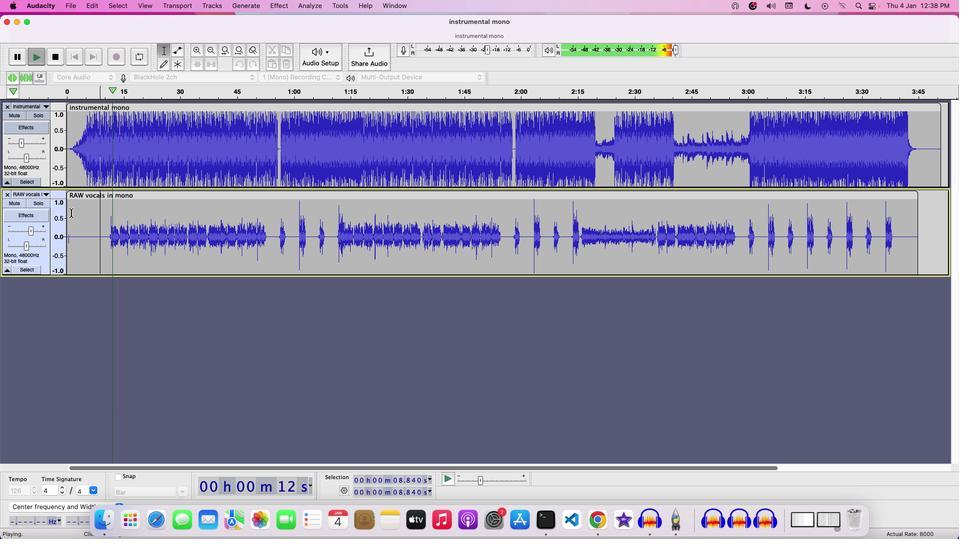
Action: Key pressed Key.space
Screenshot: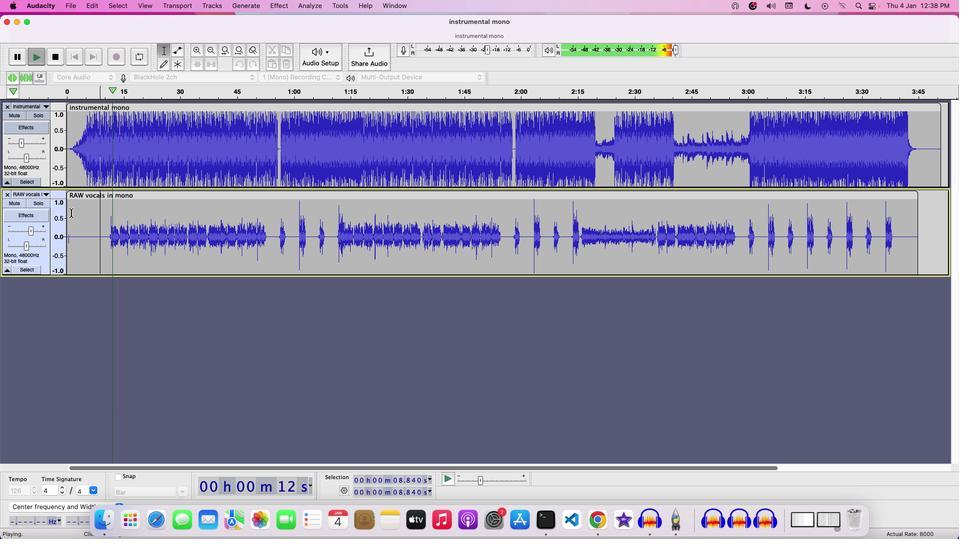 
Action: Mouse moved to (25, 228)
Screenshot: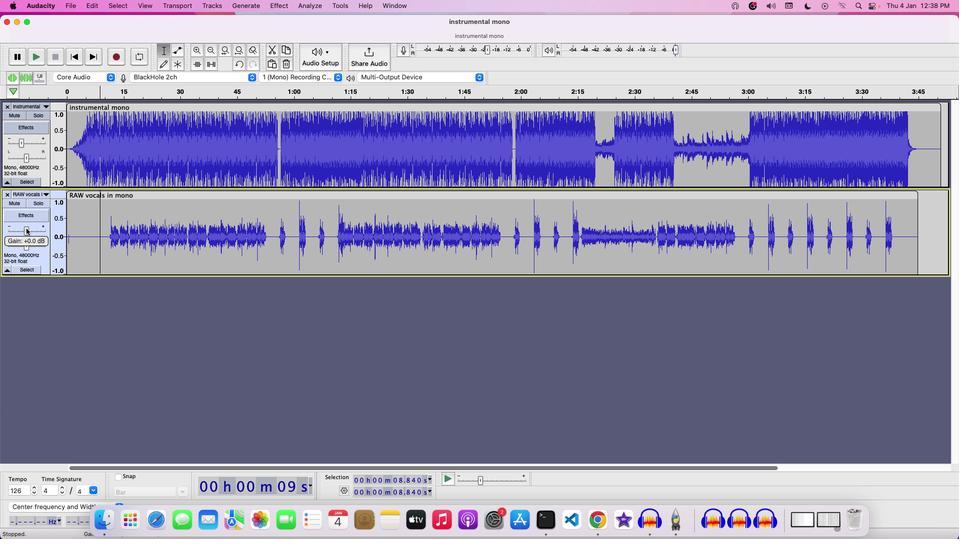 
Action: Mouse pressed left at (25, 228)
Screenshot: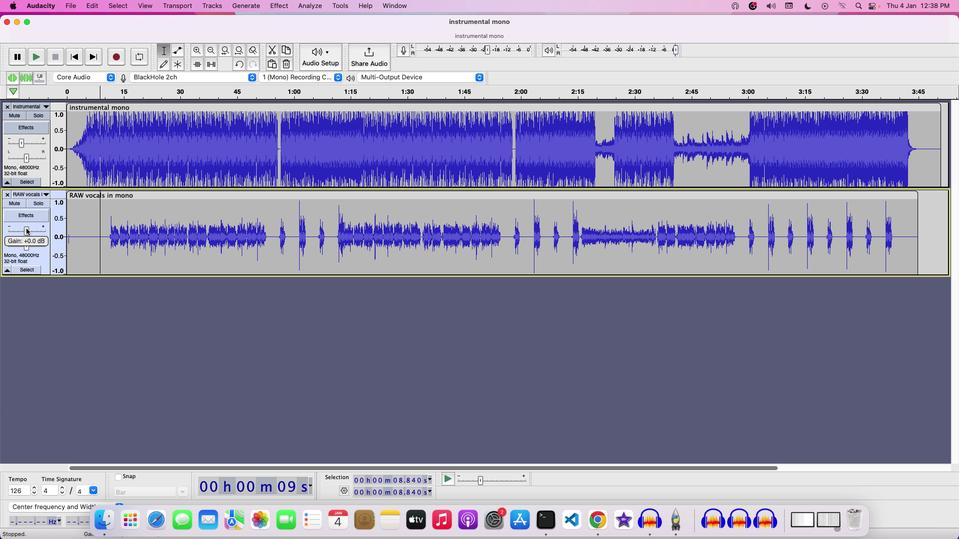
Action: Mouse moved to (30, 205)
Screenshot: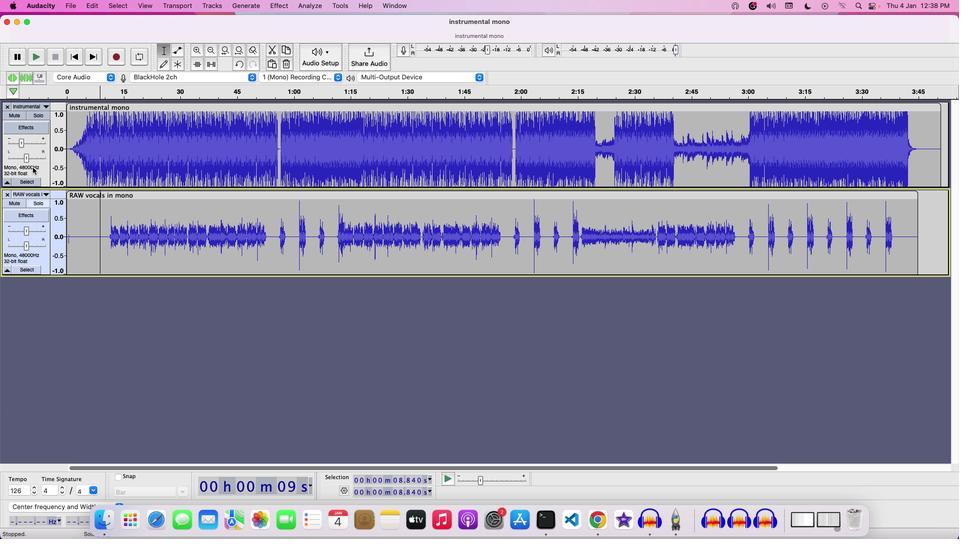 
Action: Key pressed Key.space
Screenshot: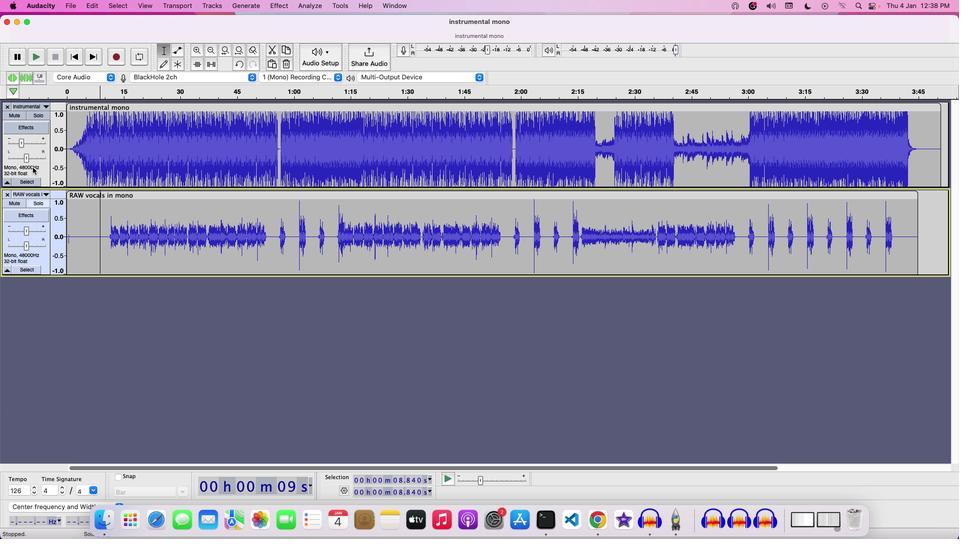 
Action: Mouse moved to (20, 143)
Screenshot: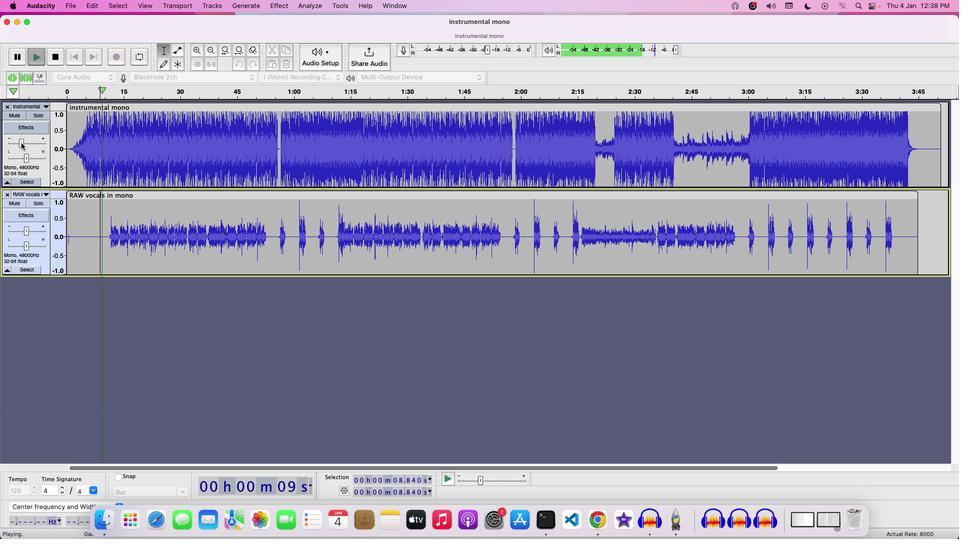 
Action: Mouse pressed left at (20, 143)
Screenshot: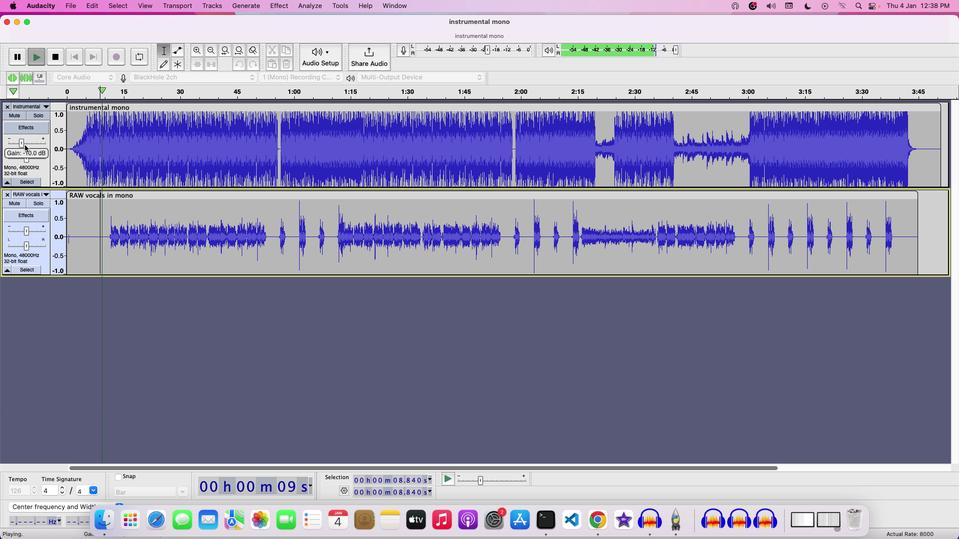 
Action: Mouse moved to (68, 195)
Screenshot: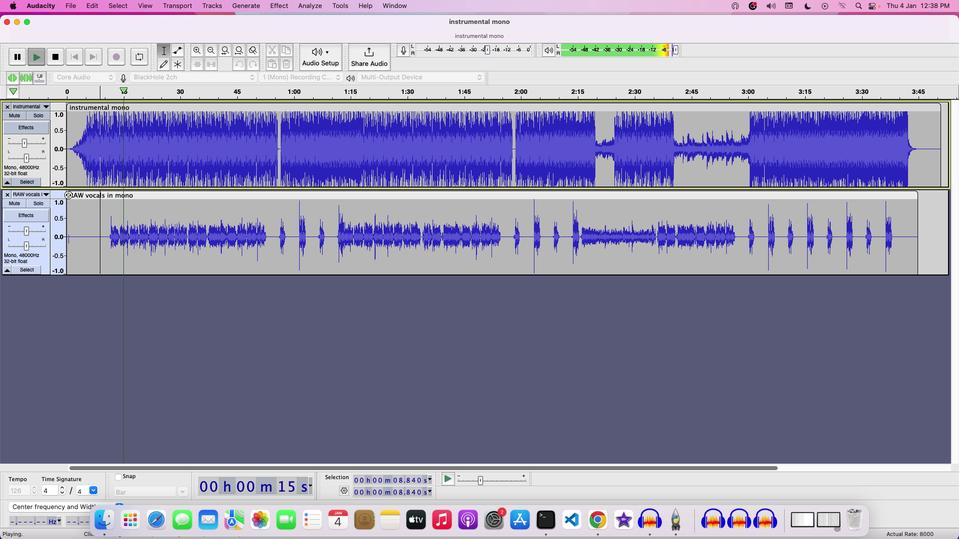 
Action: Key pressed Key.space
Screenshot: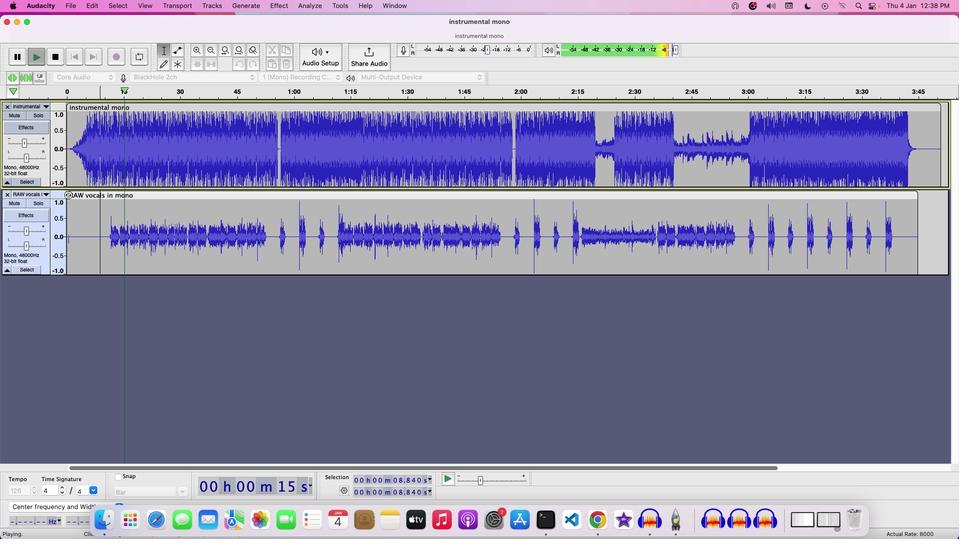 
Action: Mouse moved to (68, 195)
Screenshot: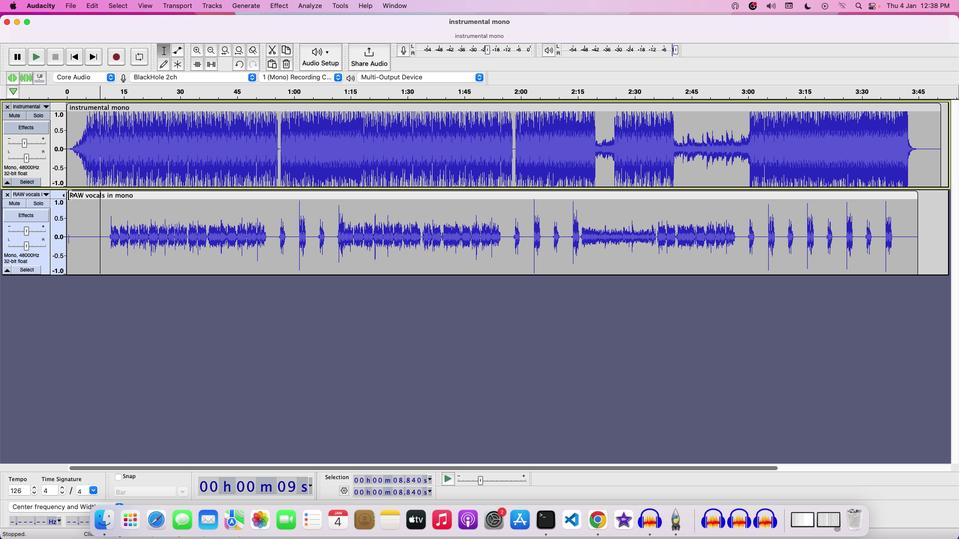 
Action: Mouse pressed left at (68, 195)
Screenshot: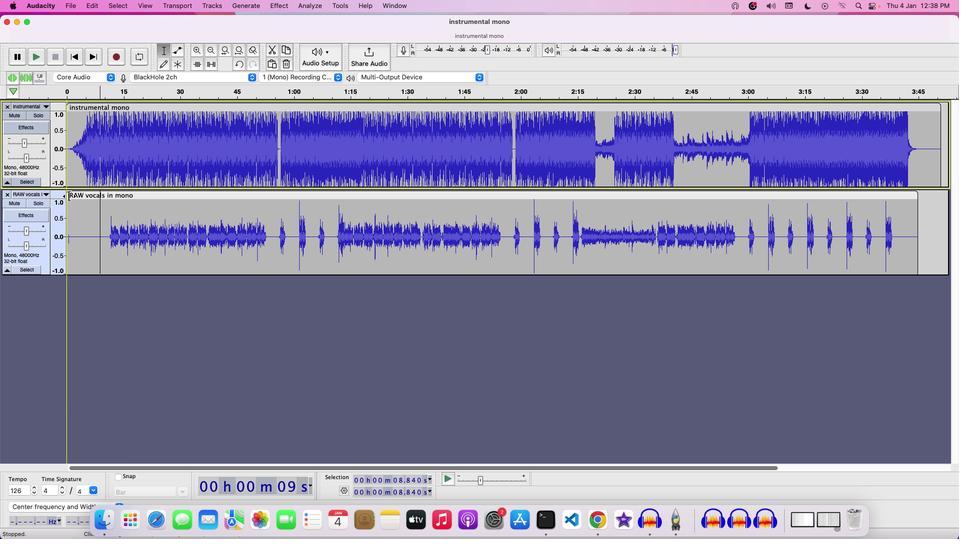 
Action: Mouse moved to (119, 222)
Screenshot: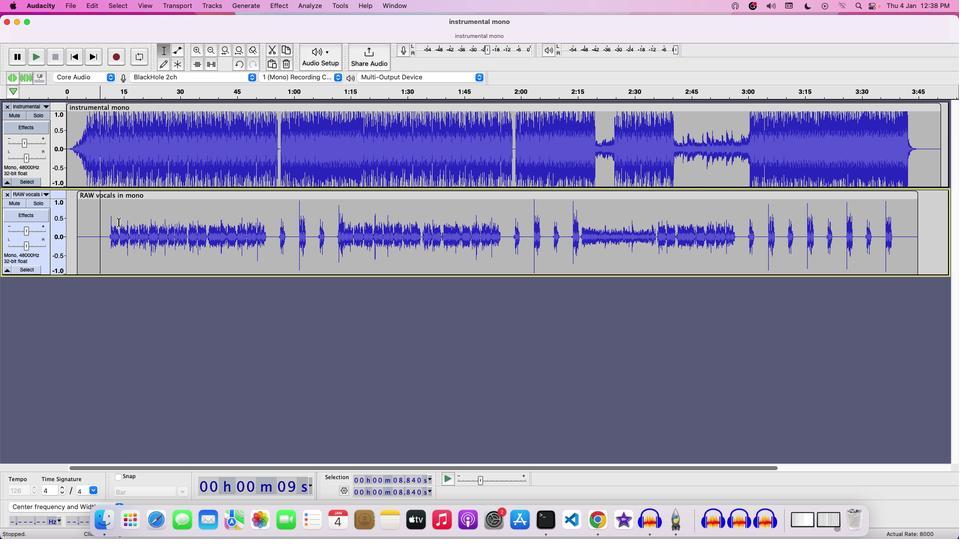 
Action: Key pressed Key.space
Screenshot: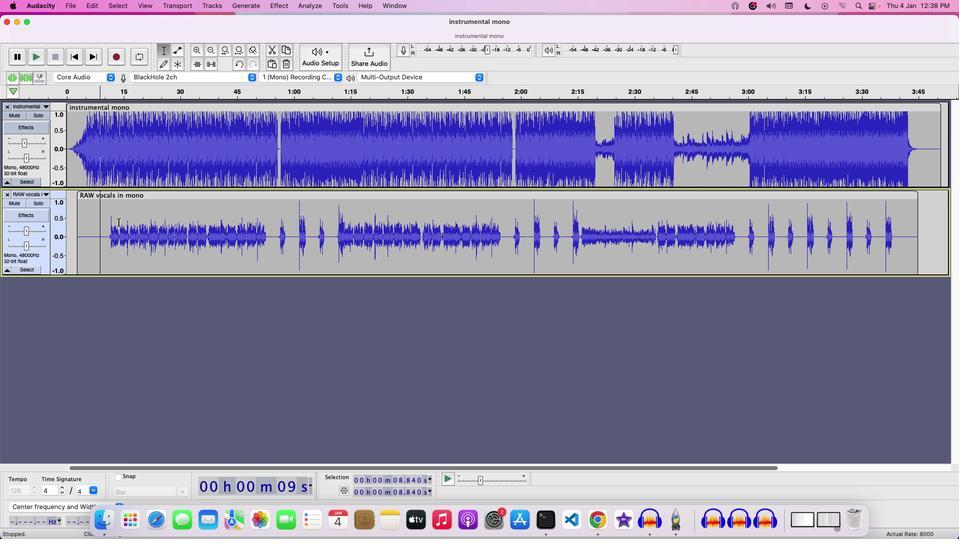 
Action: Mouse moved to (25, 231)
Screenshot: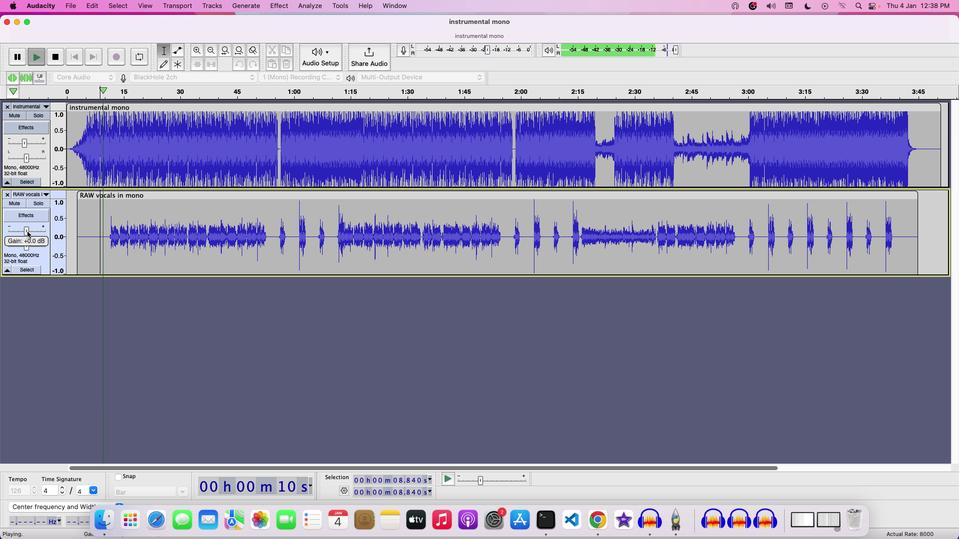 
Action: Mouse pressed left at (25, 231)
Screenshot: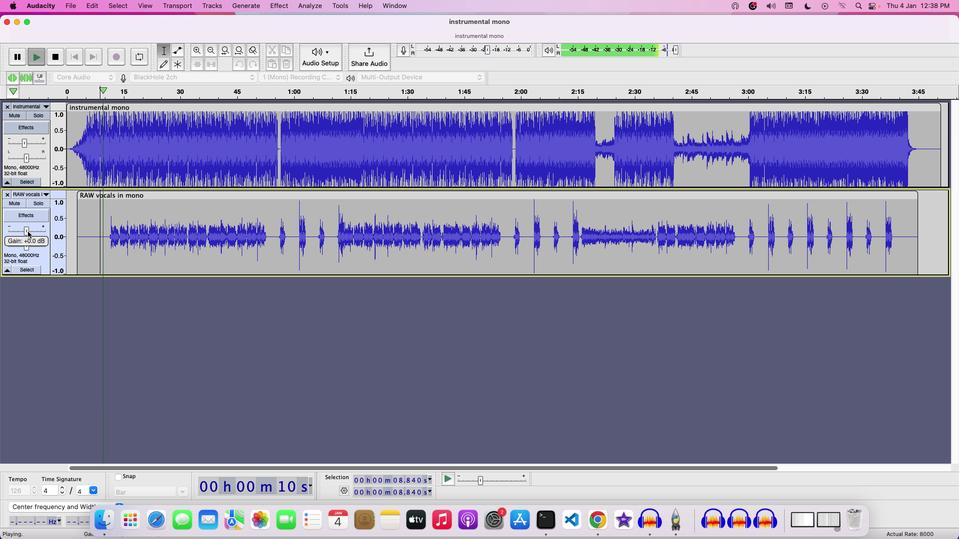 
Action: Mouse moved to (21, 144)
Screenshot: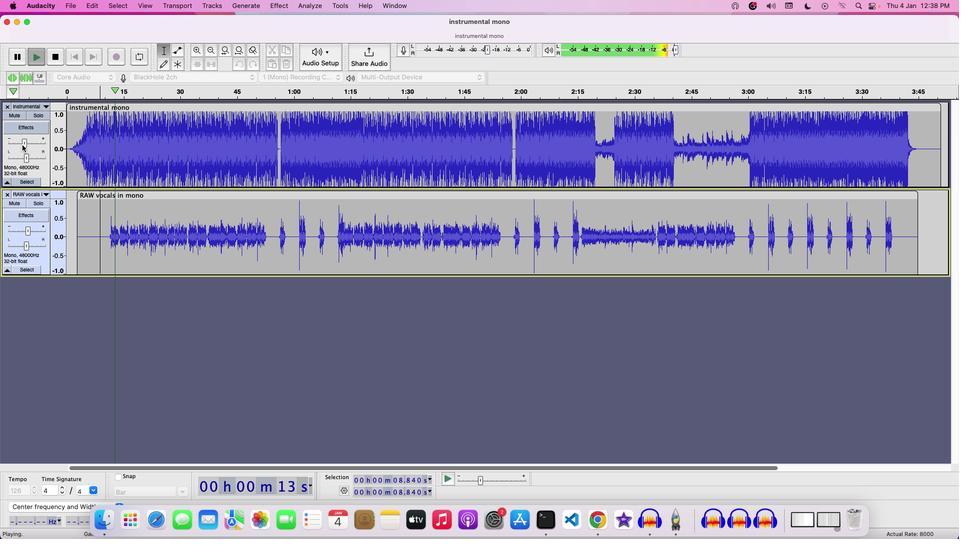 
Action: Mouse pressed left at (21, 144)
Screenshot: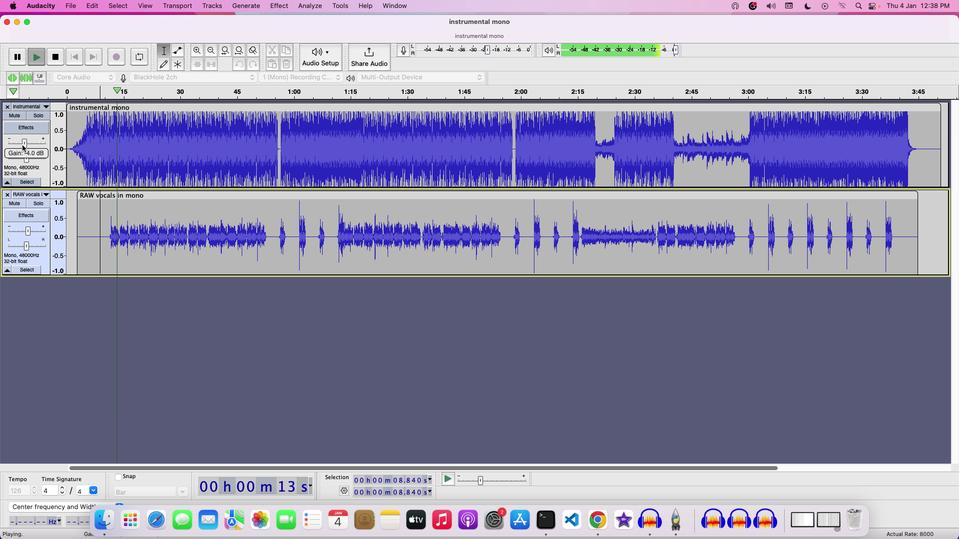 
Action: Mouse moved to (161, 244)
Screenshot: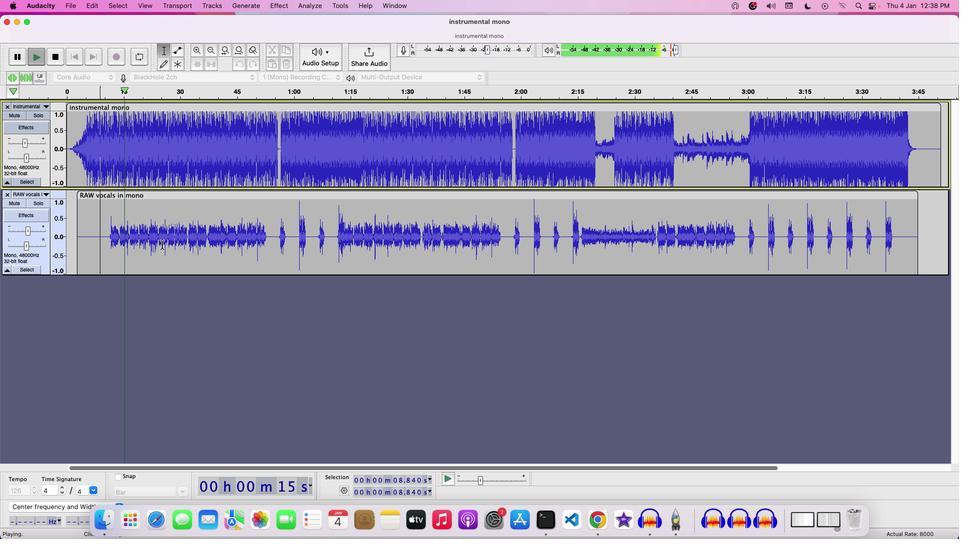 
Action: Key pressed Key.space
Screenshot: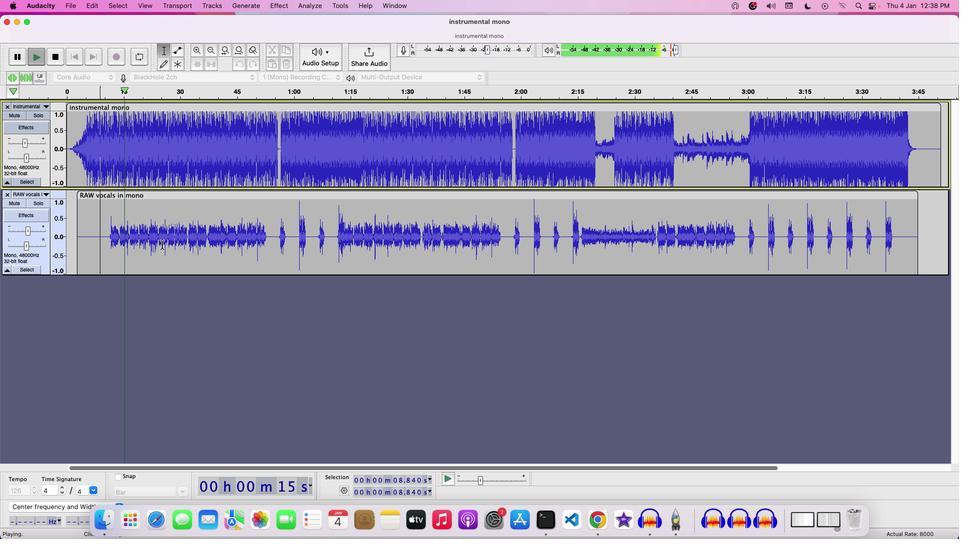 
Action: Mouse moved to (18, 111)
Screenshot: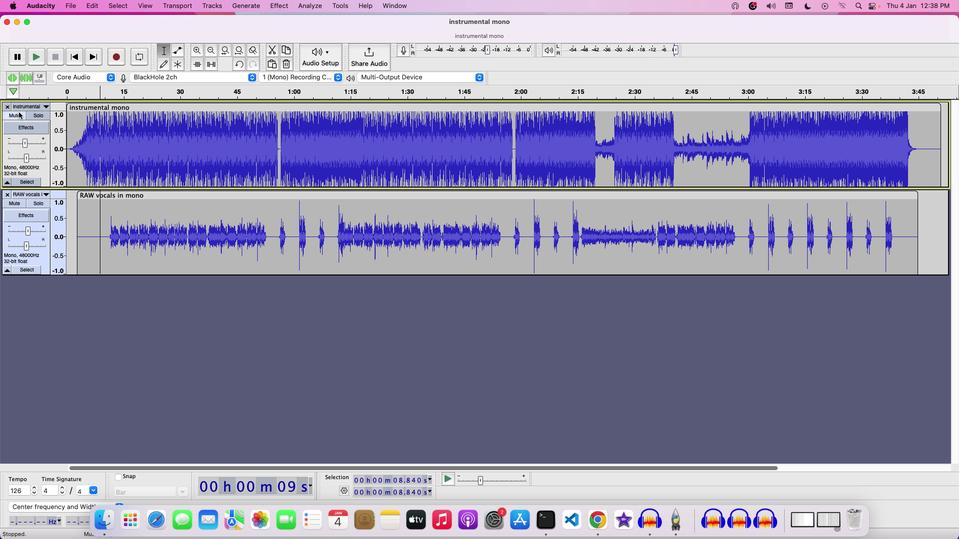 
Action: Mouse pressed left at (18, 111)
Screenshot: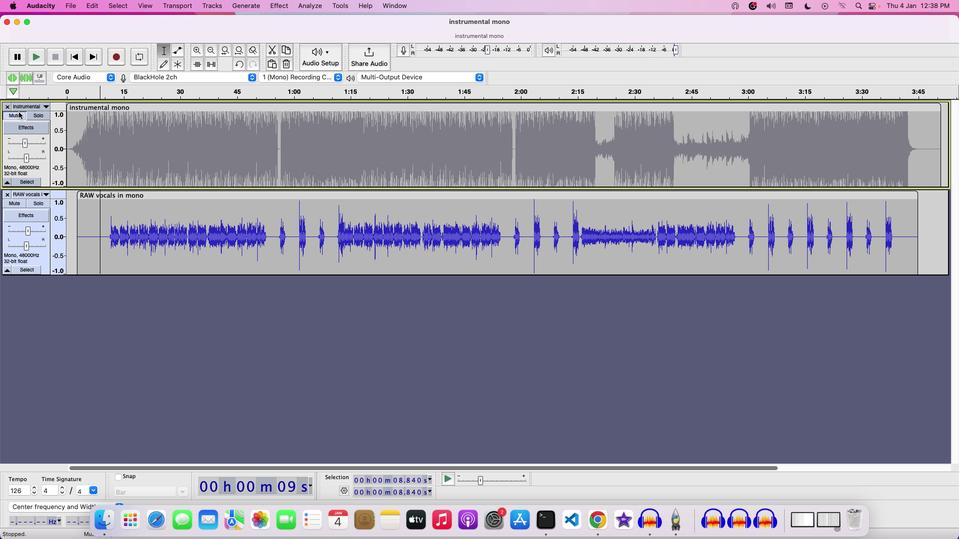 
Action: Mouse moved to (132, 226)
Screenshot: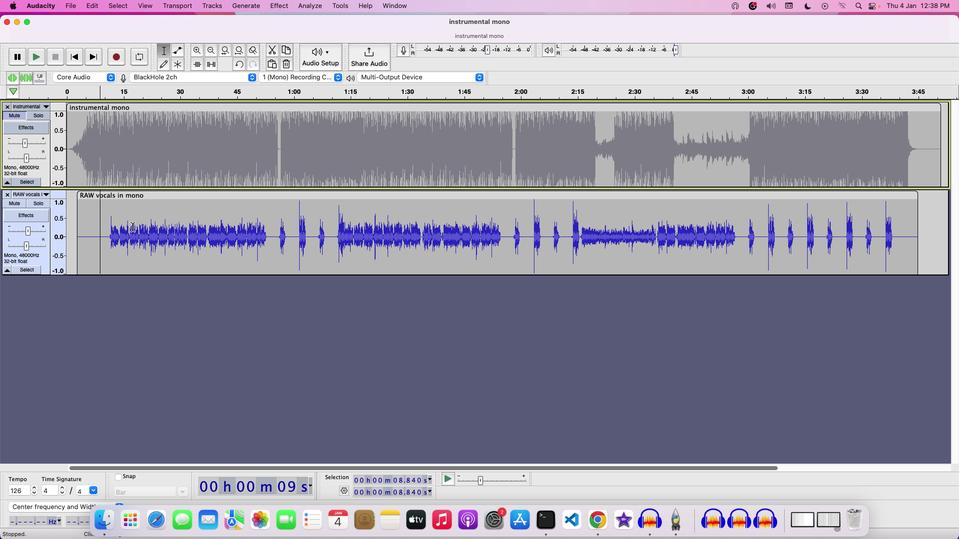 
Action: Mouse pressed left at (132, 226)
Screenshot: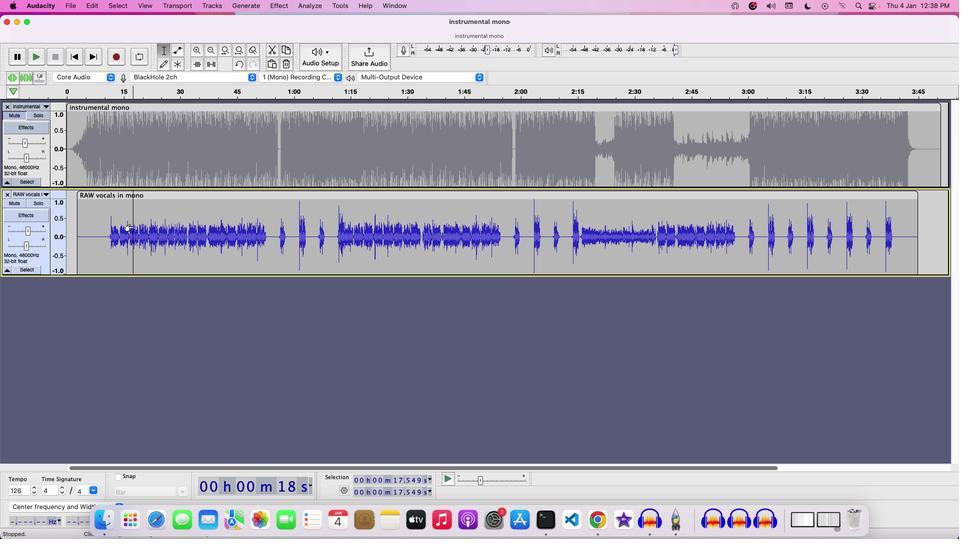 
Action: Mouse pressed left at (132, 226)
Screenshot: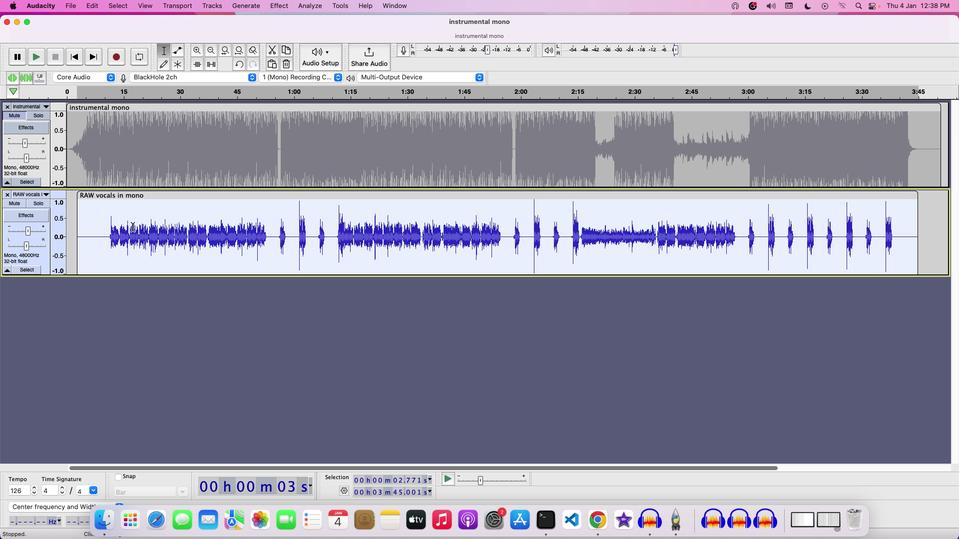 
Action: Mouse moved to (281, 2)
Screenshot: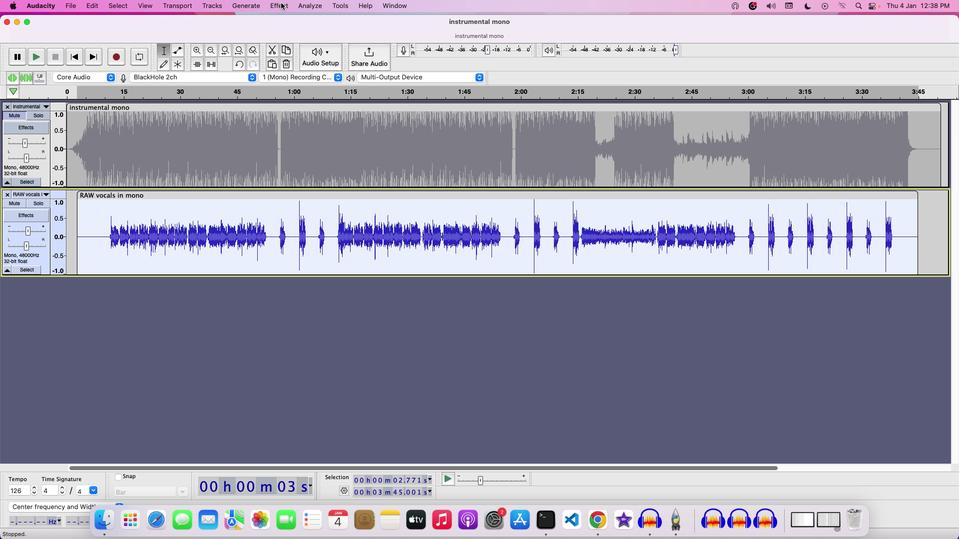 
Action: Mouse pressed left at (281, 2)
Screenshot: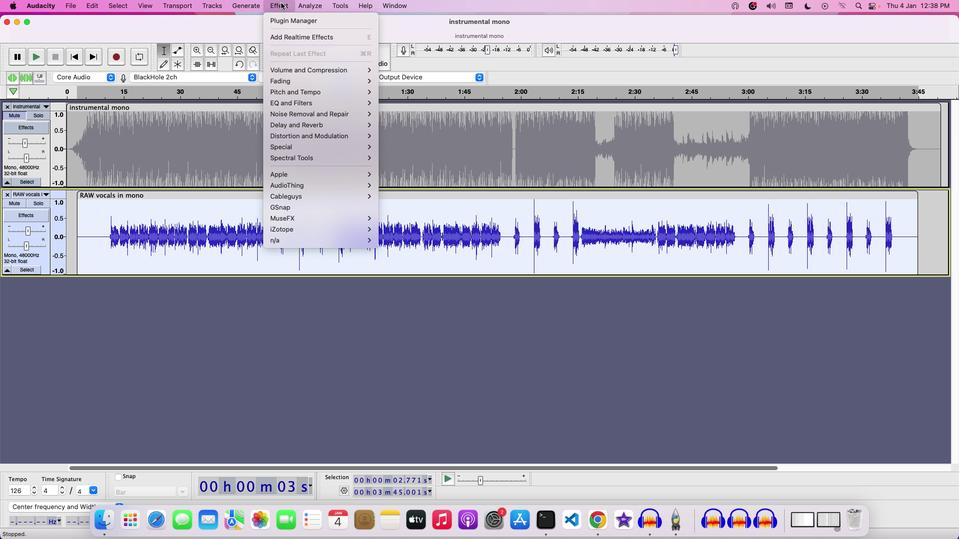 
Action: Mouse moved to (509, 225)
Screenshot: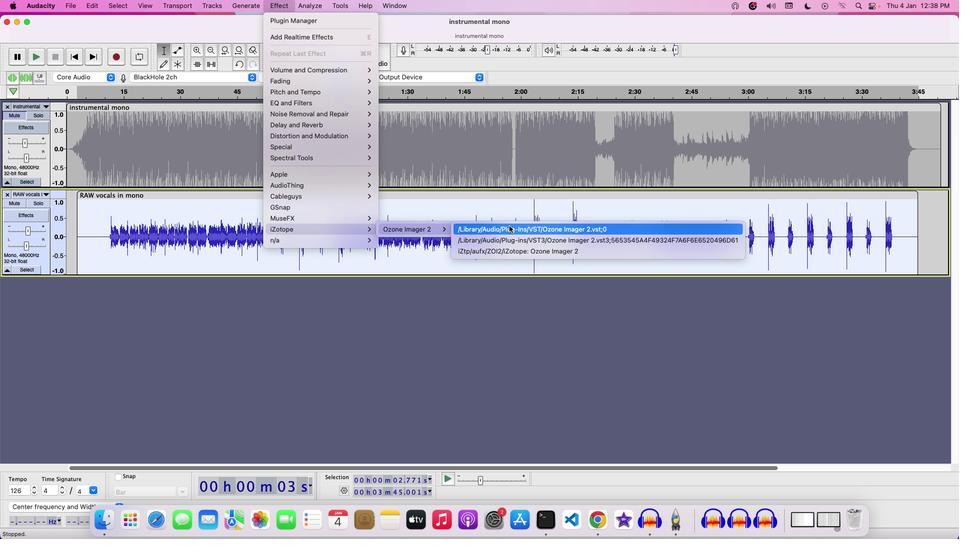 
Action: Mouse pressed left at (509, 225)
Screenshot: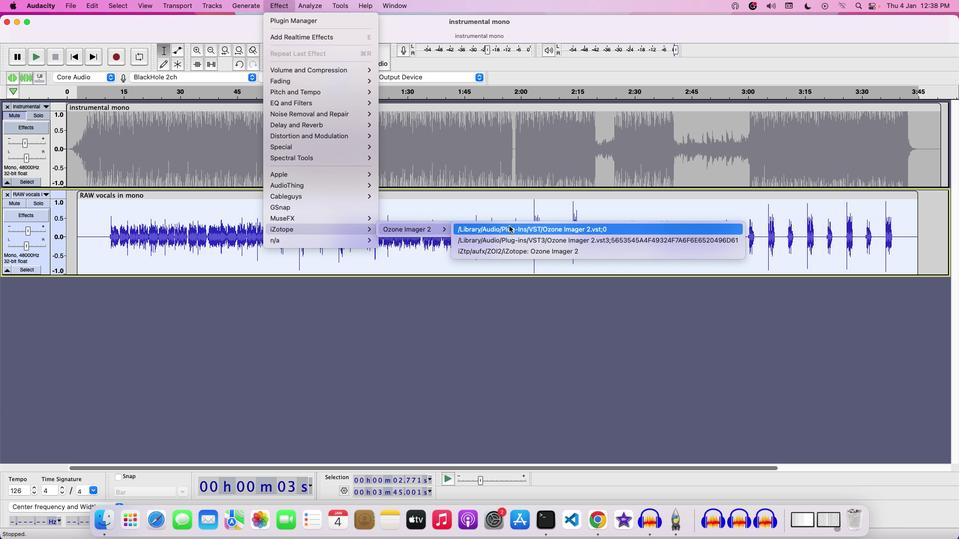 
Action: Mouse moved to (641, 295)
Screenshot: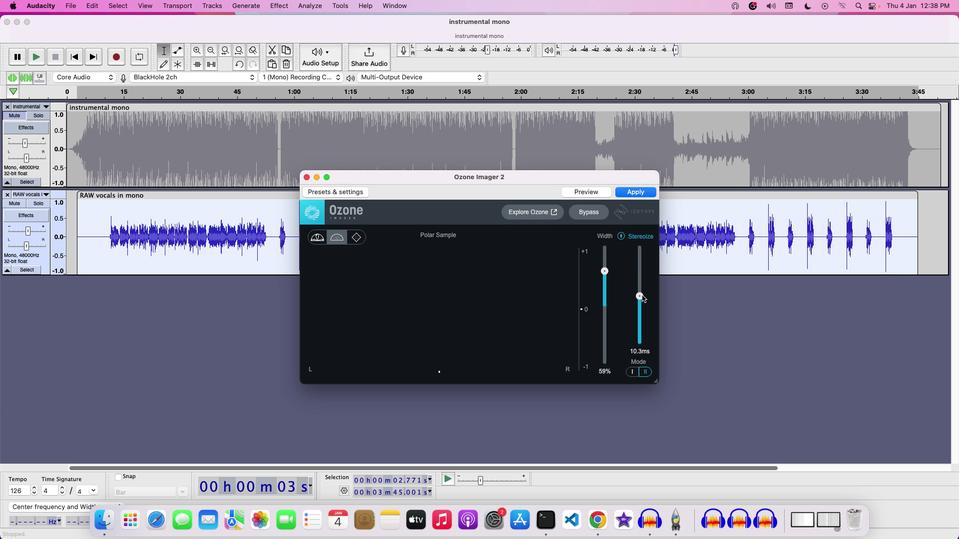 
Action: Mouse pressed left at (641, 295)
Screenshot: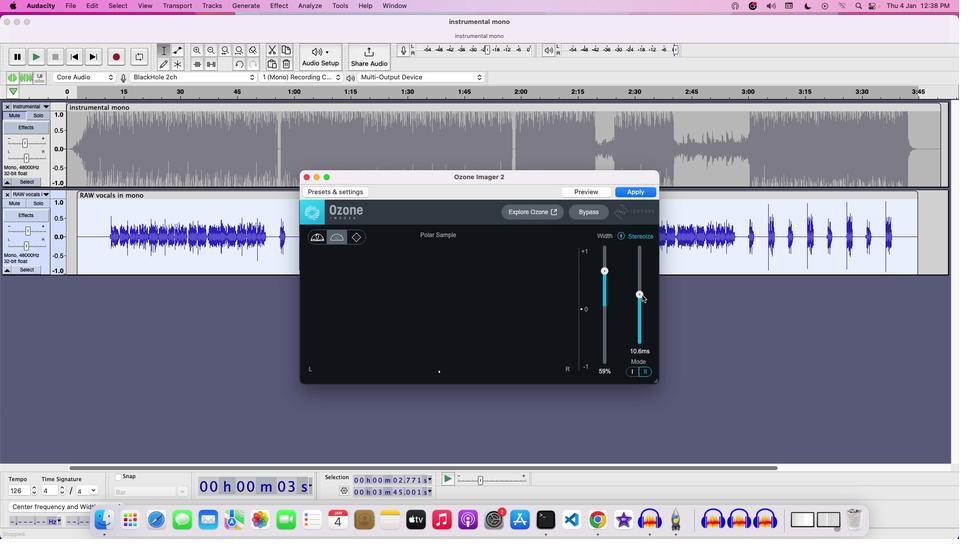 
Action: Mouse moved to (605, 274)
Screenshot: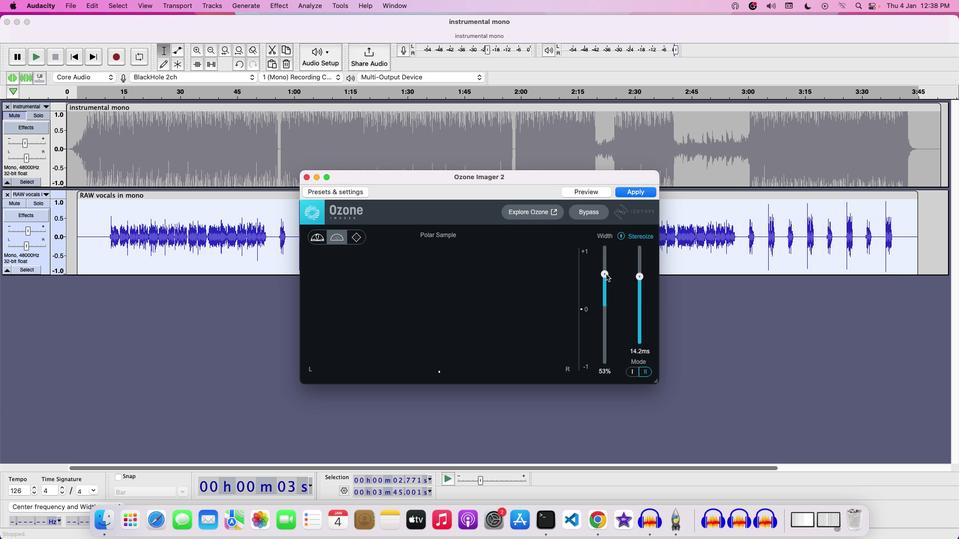 
Action: Mouse pressed left at (605, 274)
Screenshot: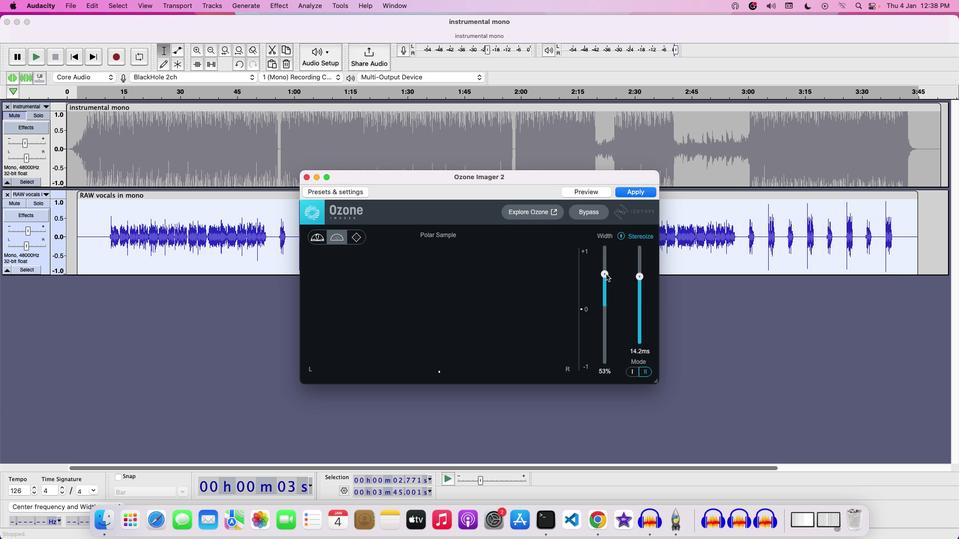 
Action: Mouse moved to (583, 192)
Screenshot: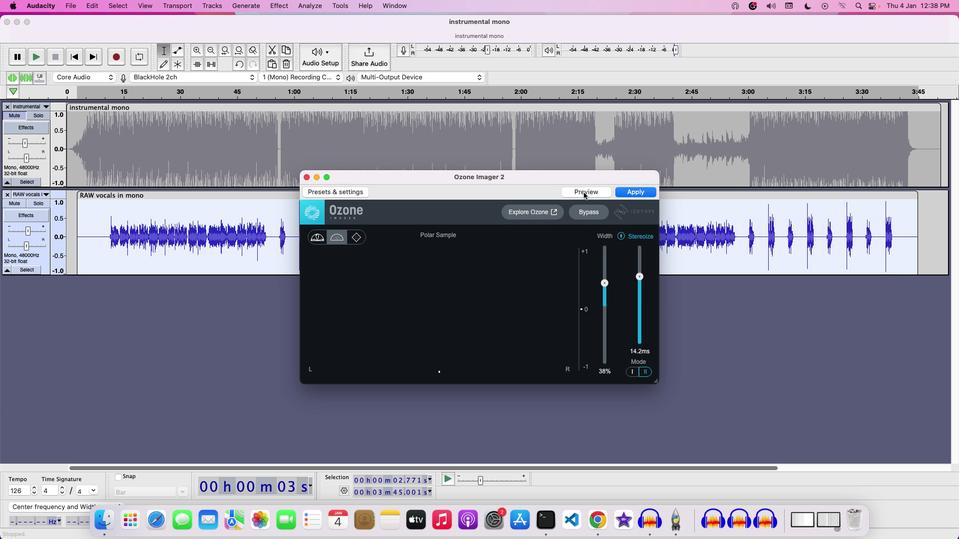 
Action: Mouse pressed left at (583, 192)
Screenshot: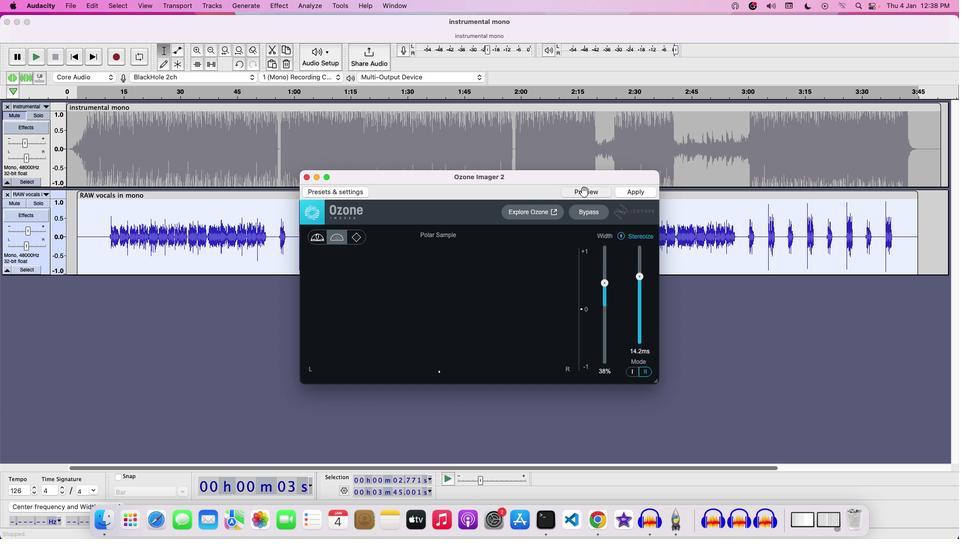 
Action: Mouse moved to (644, 189)
Screenshot: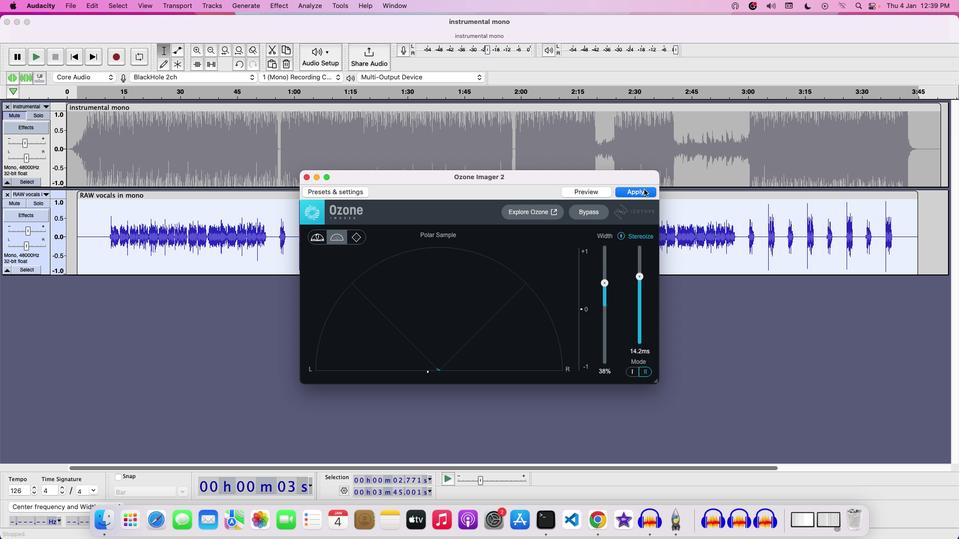 
Action: Mouse pressed left at (644, 189)
Screenshot: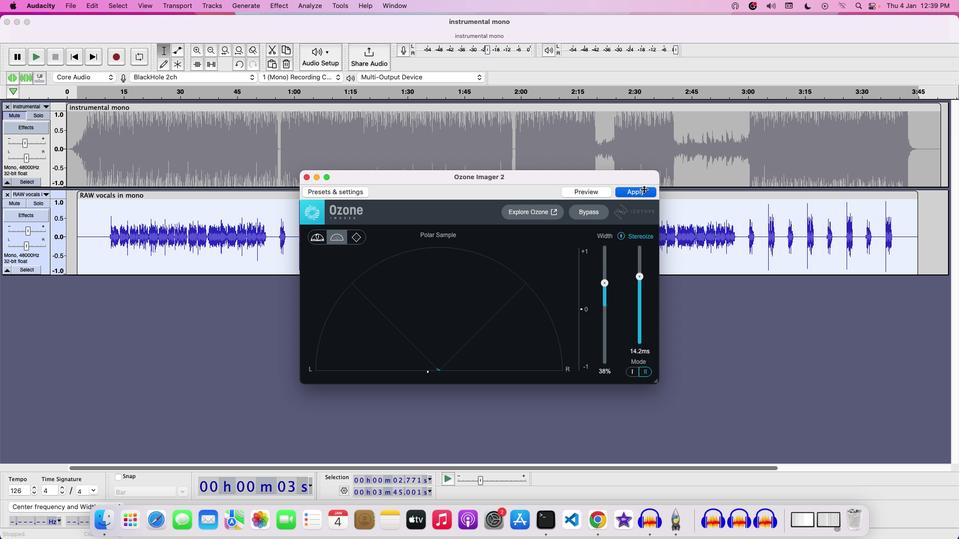 
Action: Mouse moved to (108, 216)
Screenshot: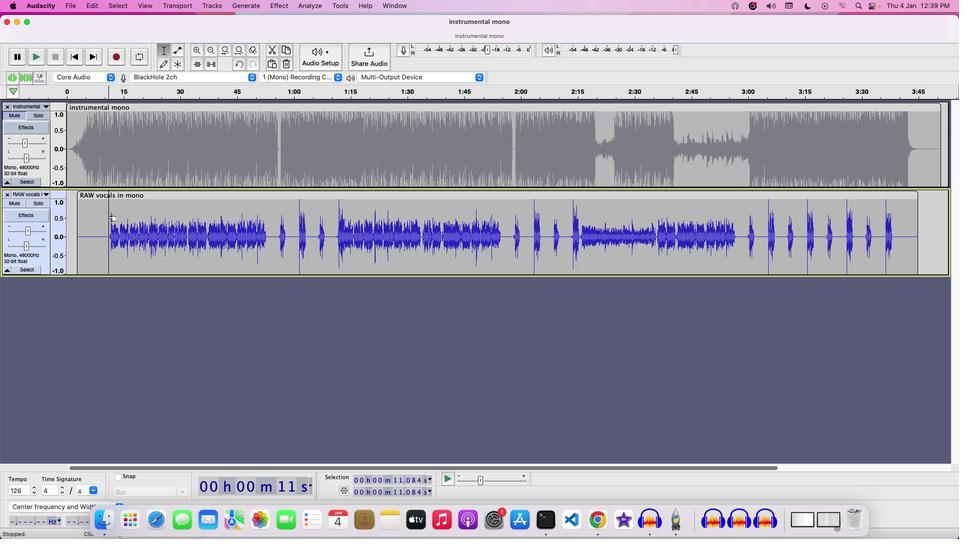 
Action: Mouse pressed left at (108, 216)
Screenshot: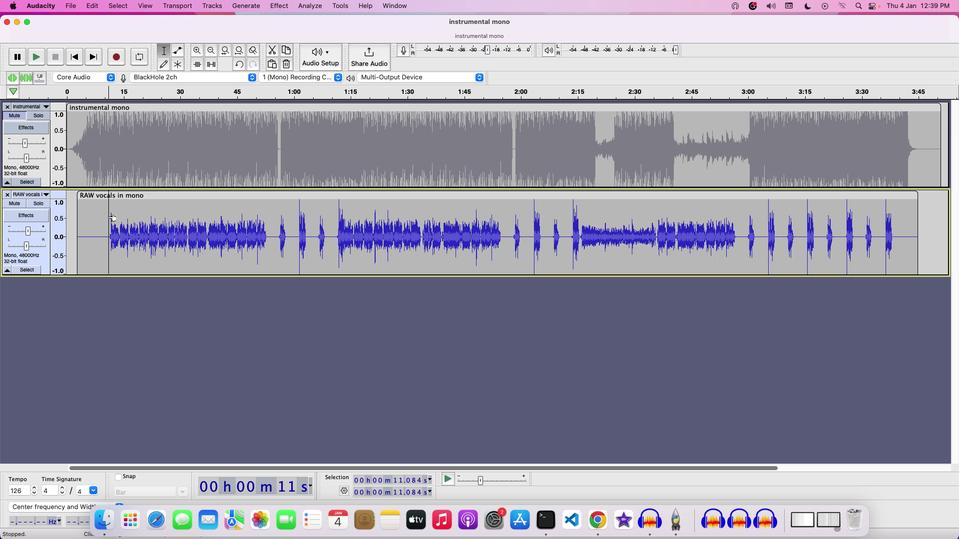
Action: Mouse moved to (107, 217)
Screenshot: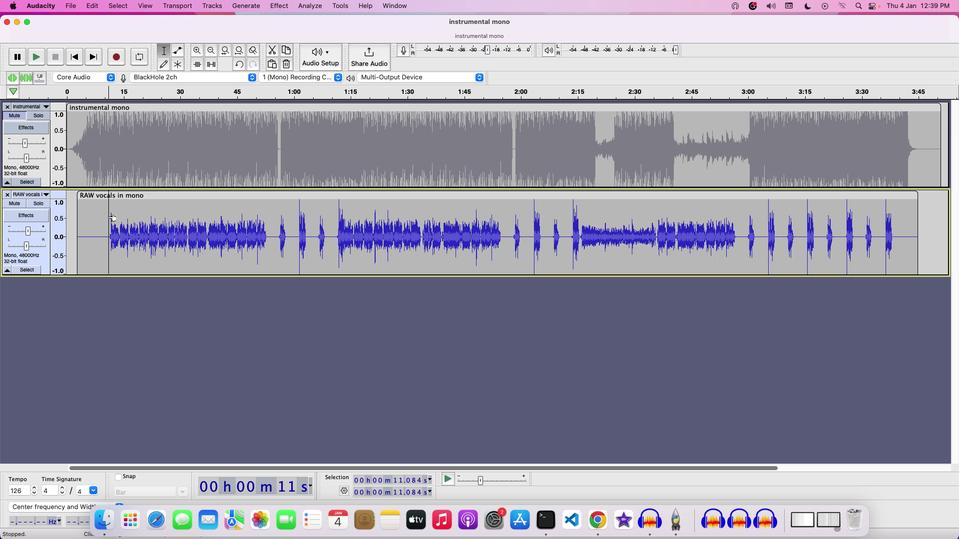 
Action: Key pressed Key.space
Screenshot: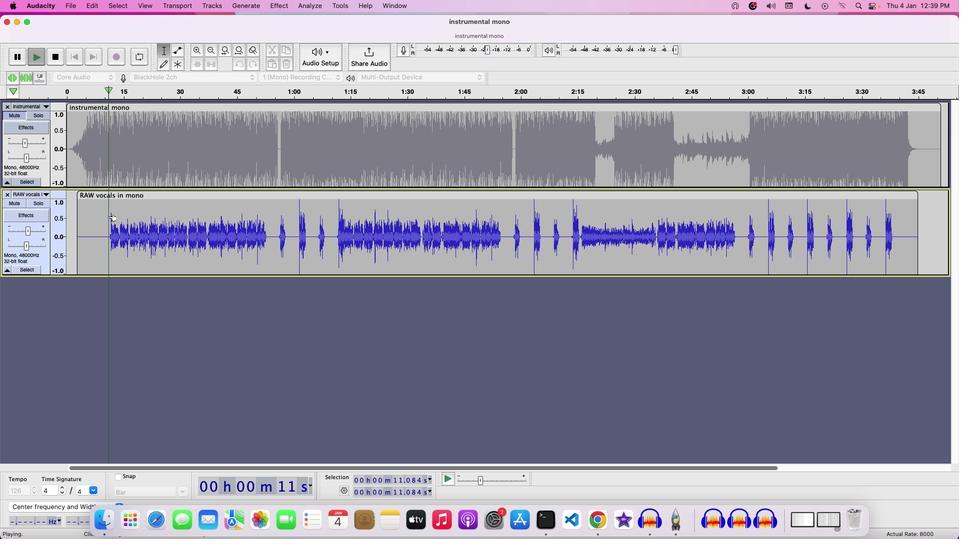 
Action: Mouse moved to (25, 232)
Screenshot: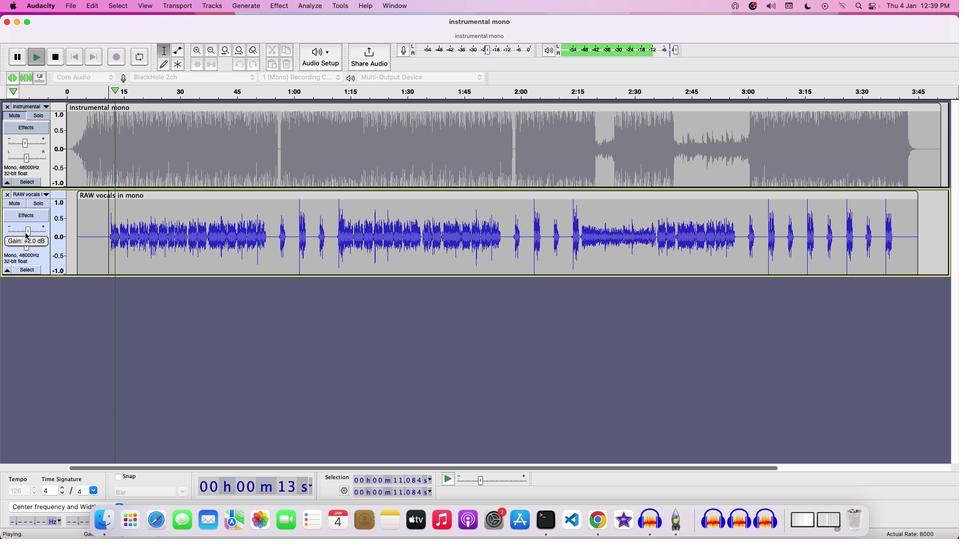 
Action: Mouse pressed left at (25, 232)
Screenshot: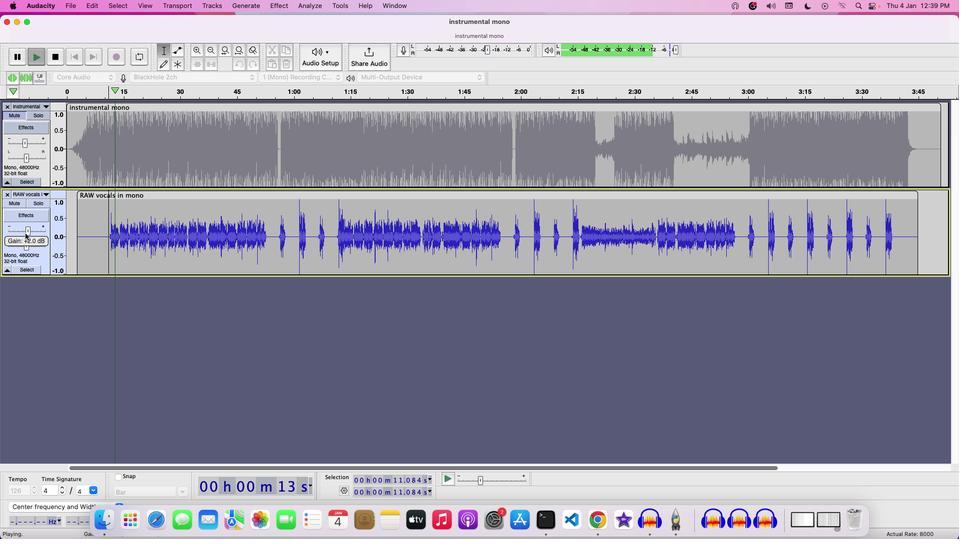 
Action: Mouse moved to (18, 119)
Screenshot: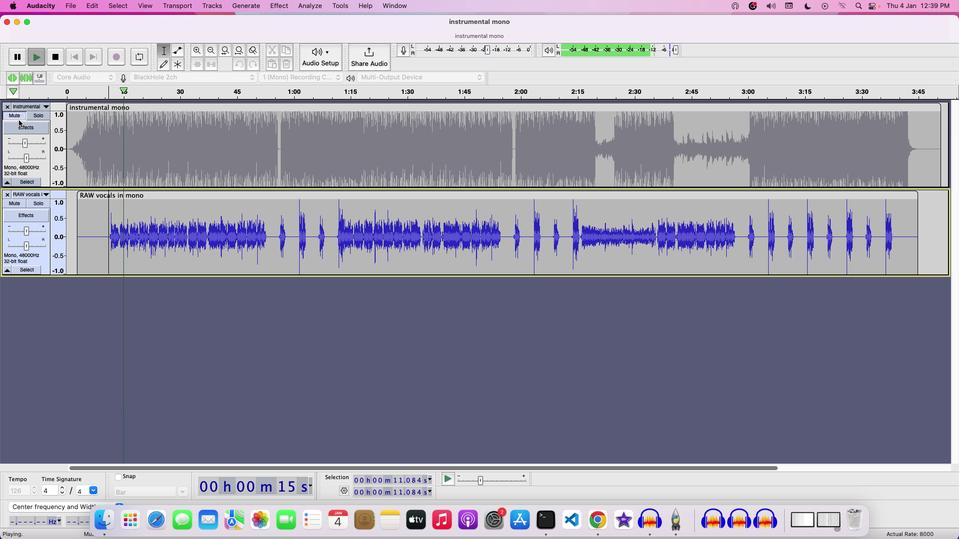 
Action: Mouse pressed left at (18, 119)
Screenshot: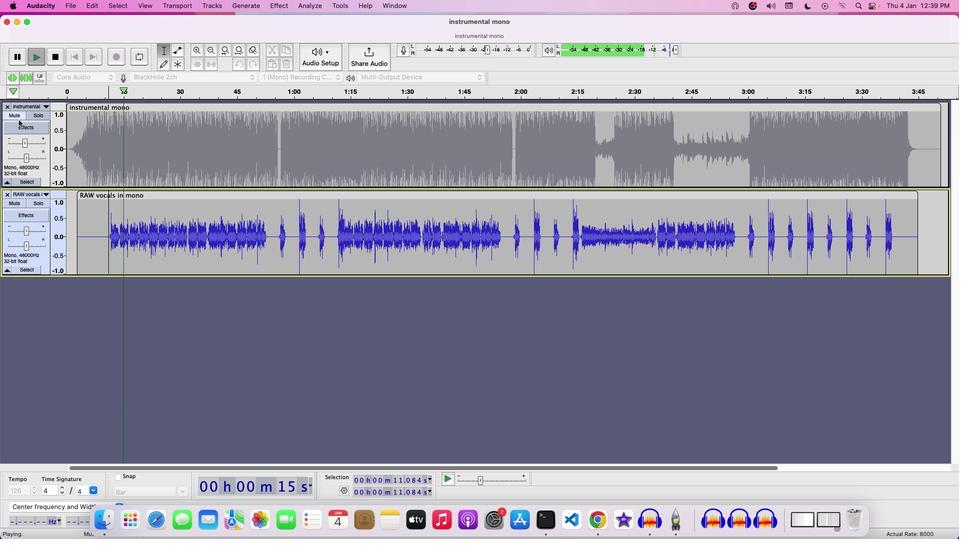 
Action: Mouse moved to (122, 181)
Screenshot: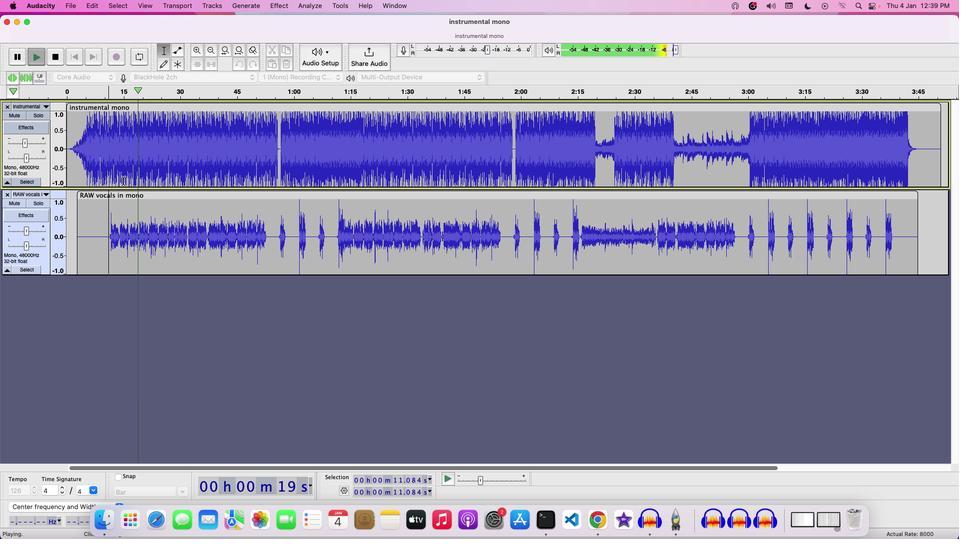 
Action: Key pressed Key.space
Screenshot: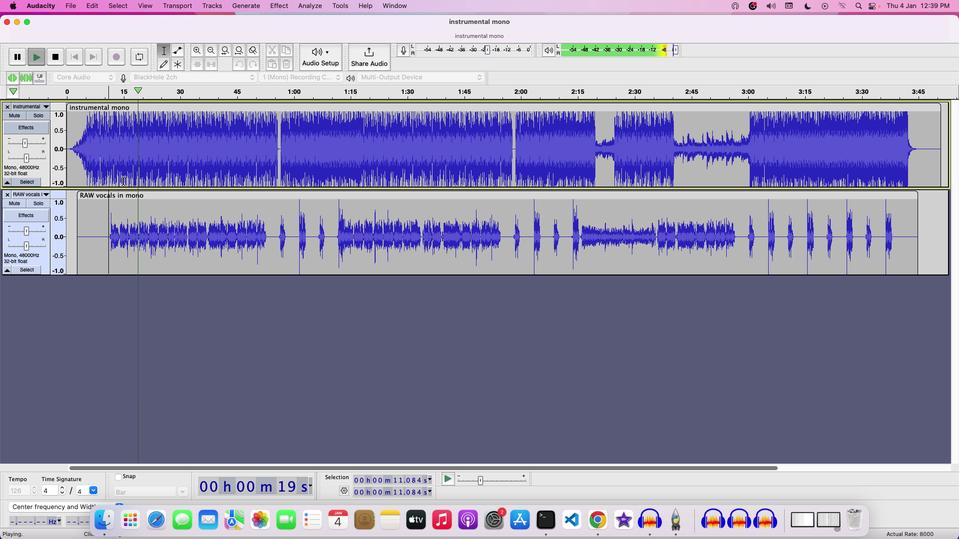
Action: Mouse moved to (122, 197)
Screenshot: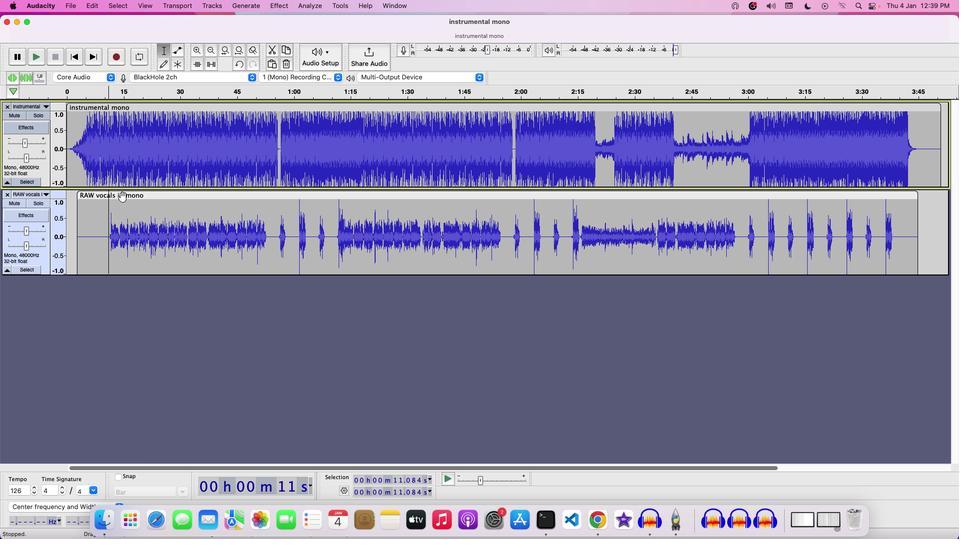 
Action: Mouse pressed left at (122, 197)
Screenshot: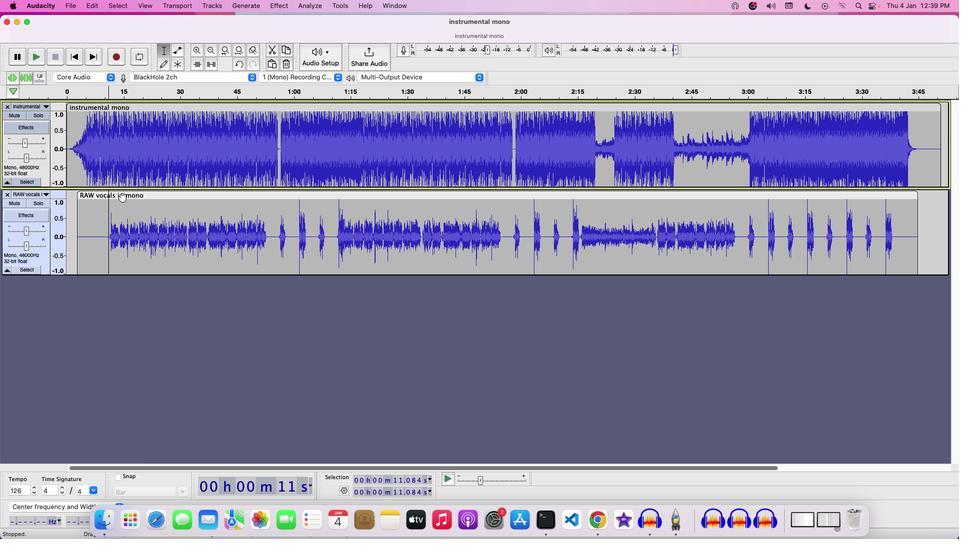 
Action: Mouse moved to (126, 198)
Screenshot: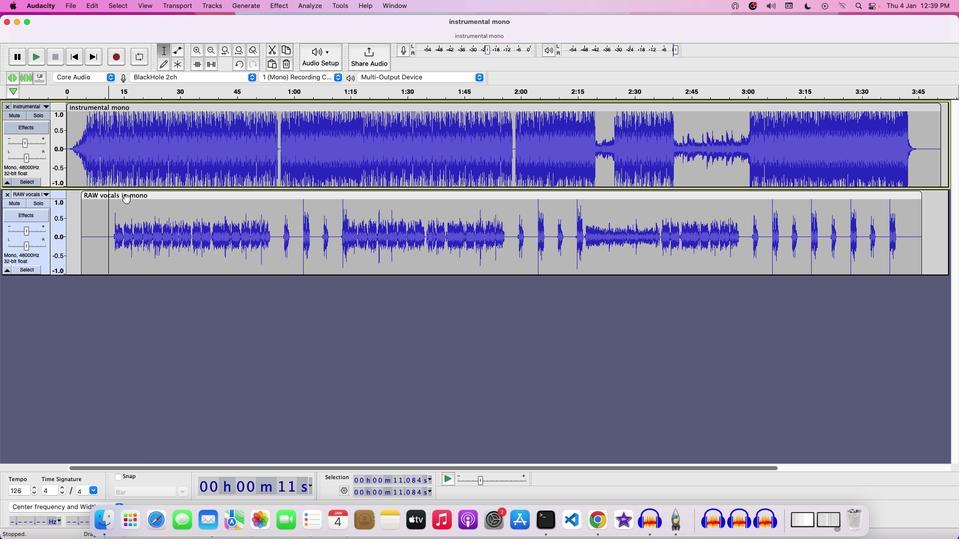 
Action: Key pressed Key.space
Screenshot: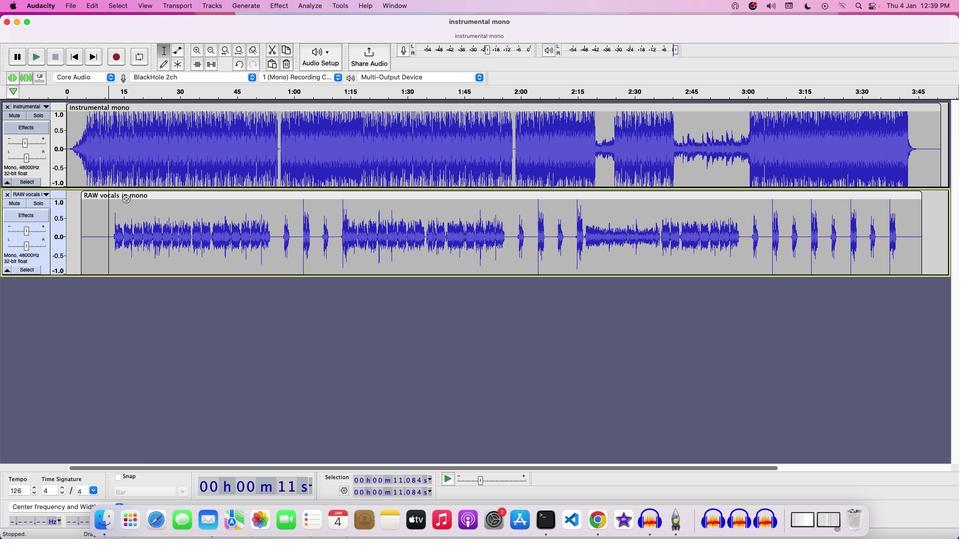 
Action: Mouse moved to (120, 195)
Screenshot: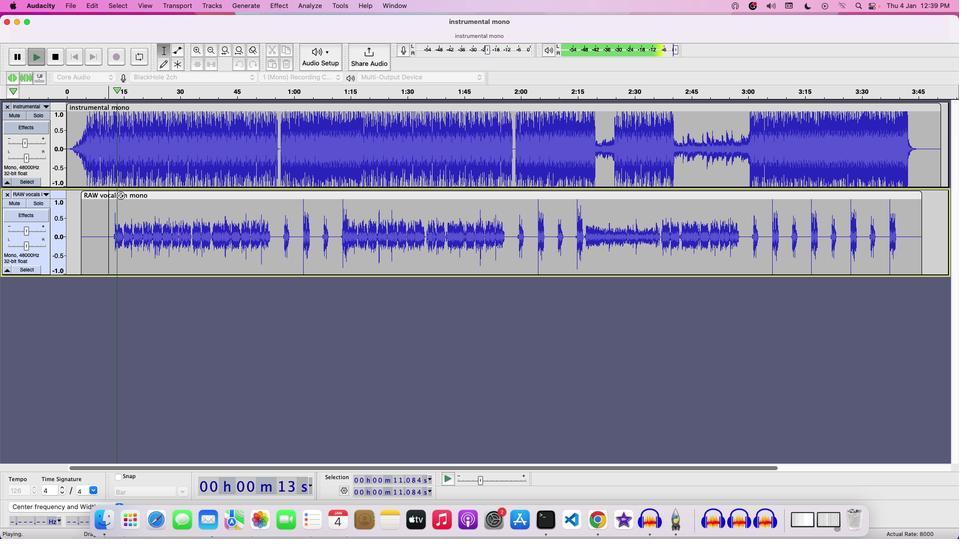 
Action: Key pressed Key.space
Screenshot: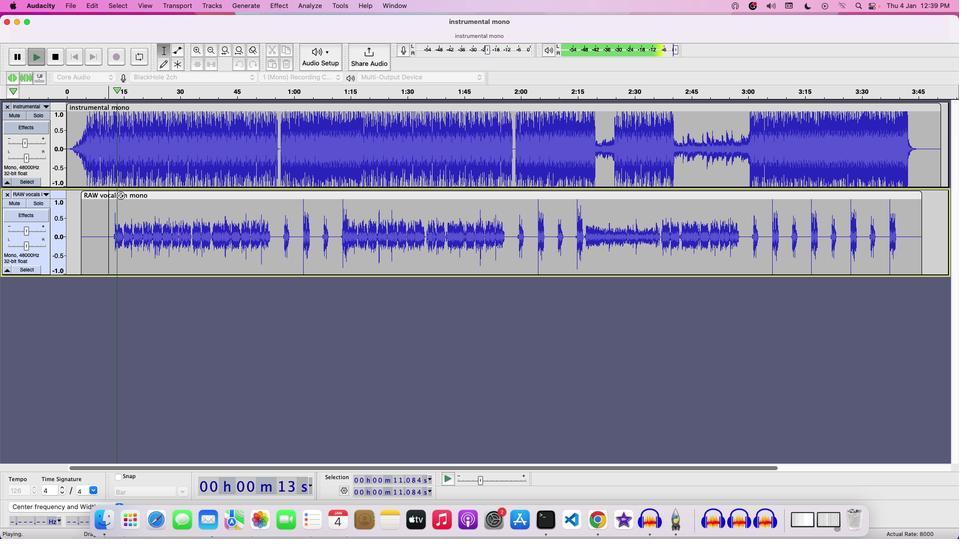 
Action: Mouse pressed left at (120, 195)
Screenshot: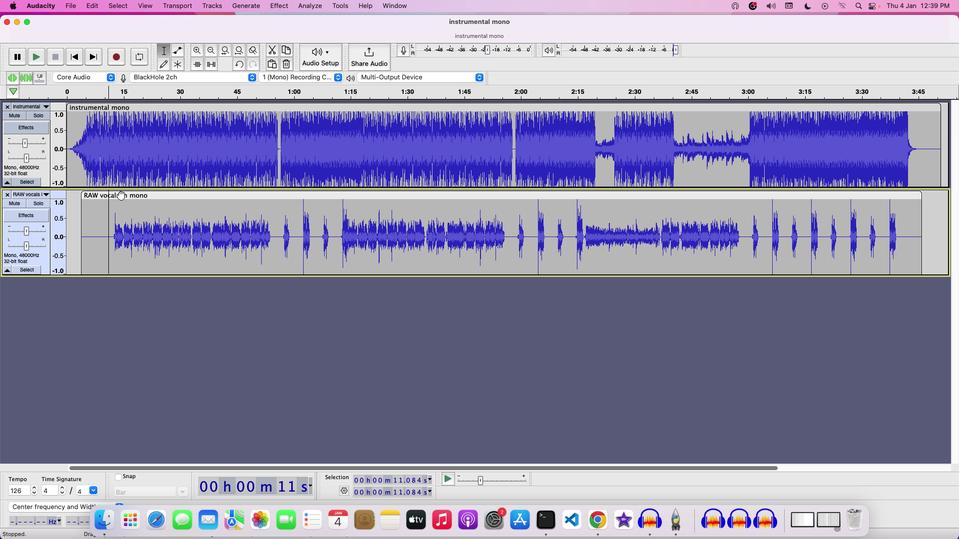 
Action: Mouse moved to (198, 47)
Screenshot: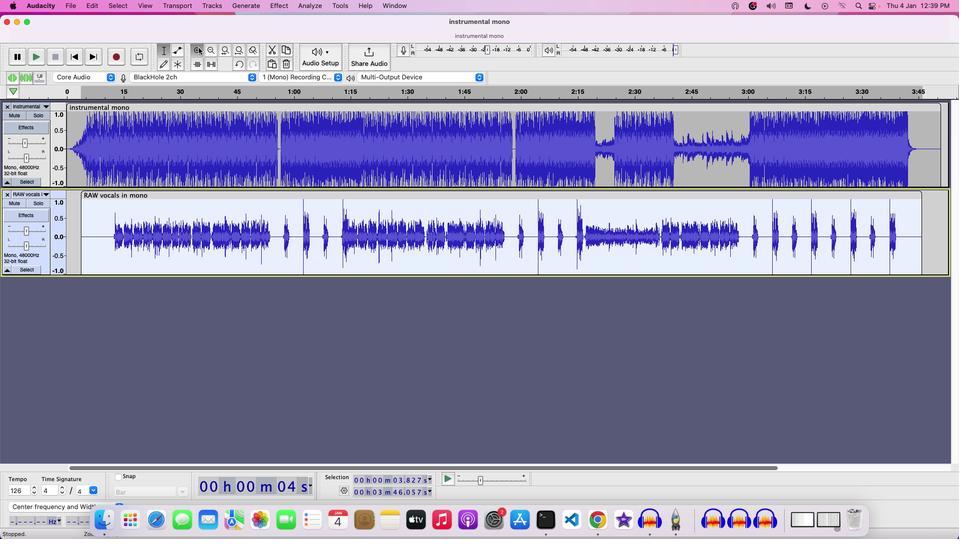 
Action: Mouse pressed left at (198, 47)
Screenshot: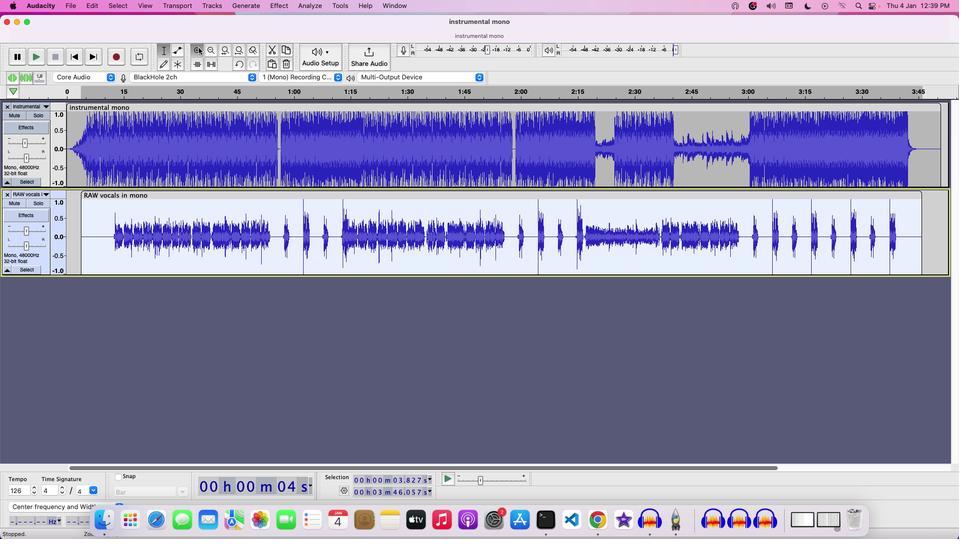 
Action: Mouse pressed left at (198, 47)
Screenshot: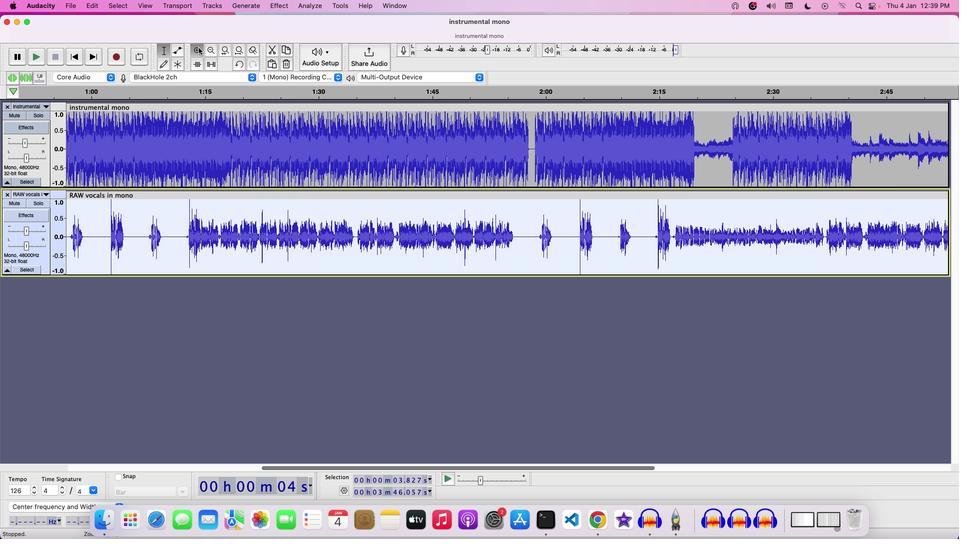 
Action: Mouse moved to (187, 193)
Screenshot: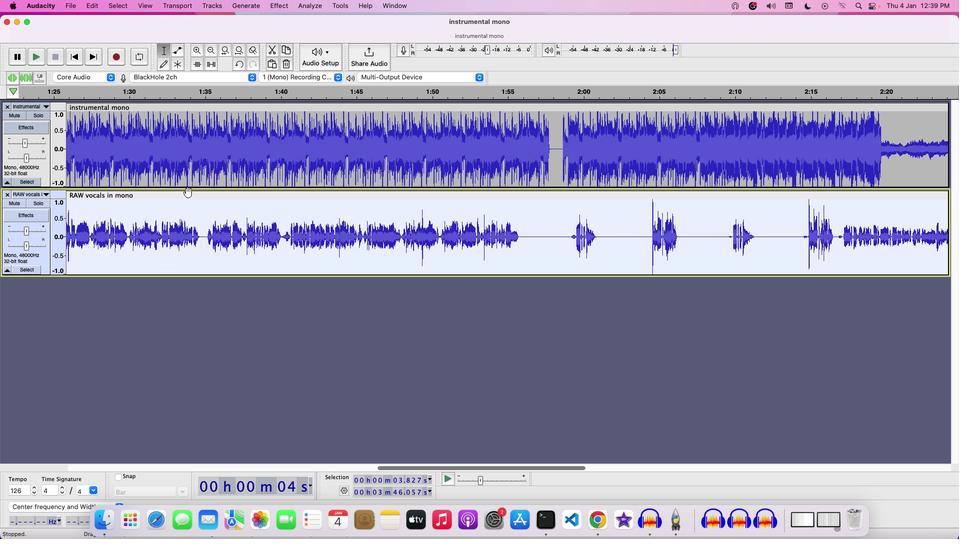 
Action: Mouse pressed left at (187, 193)
Screenshot: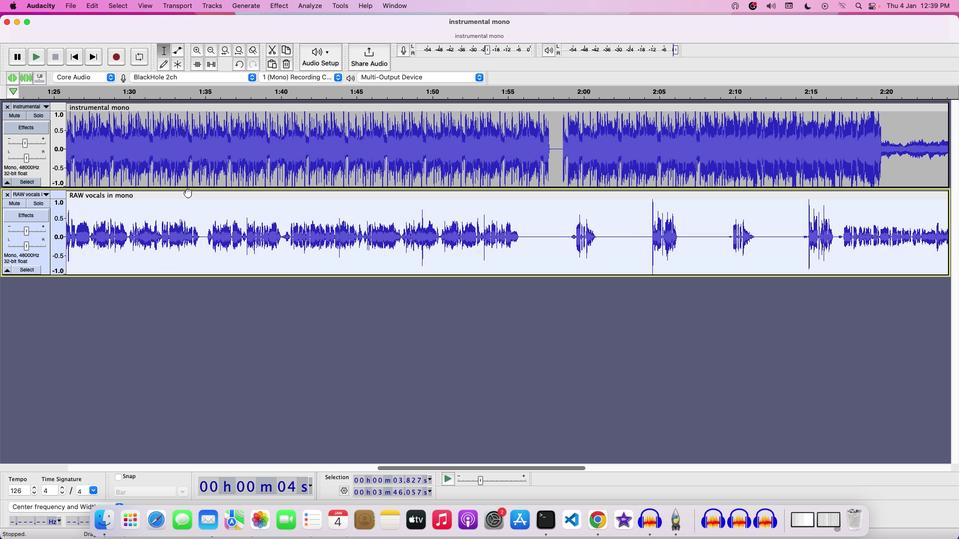 
Action: Mouse moved to (179, 192)
Screenshot: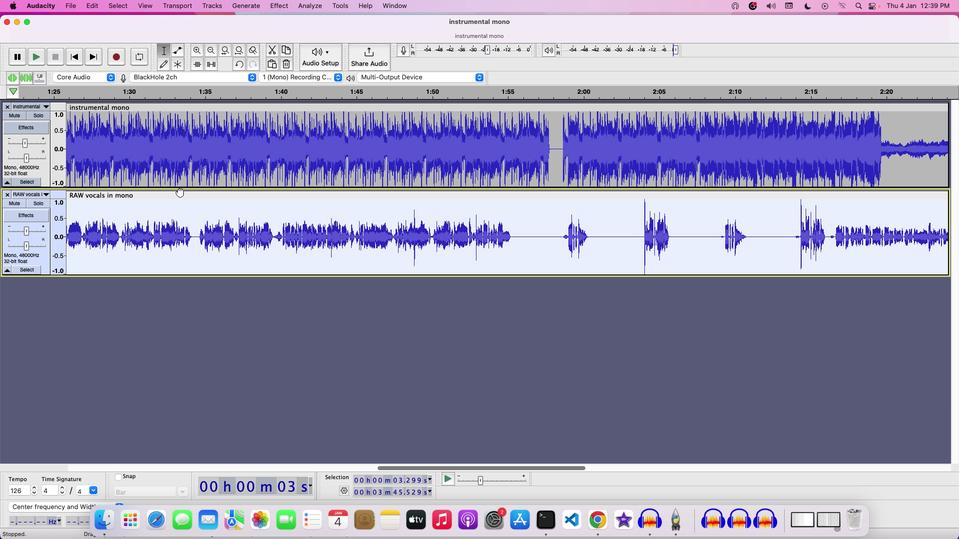 
Action: Key pressed Key.space
Screenshot: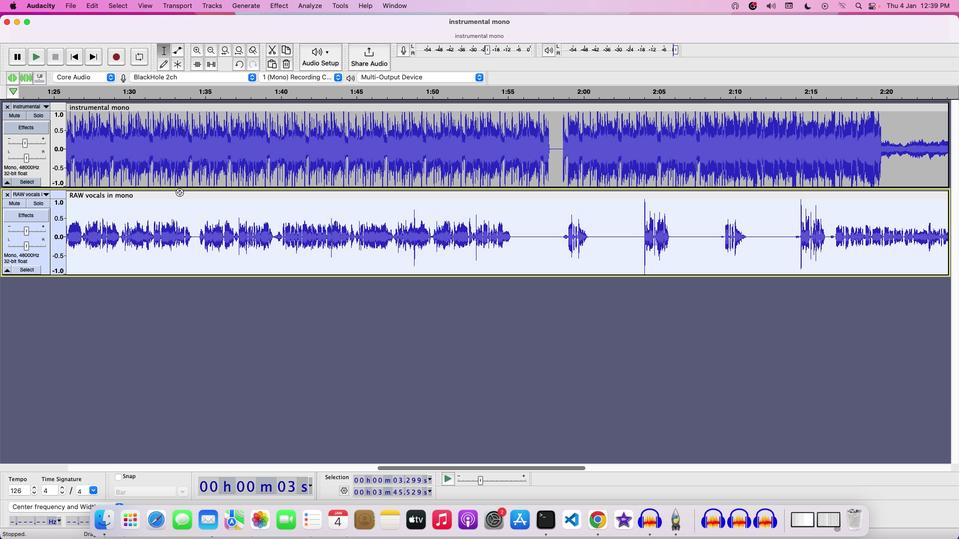 
Action: Mouse moved to (248, 193)
Screenshot: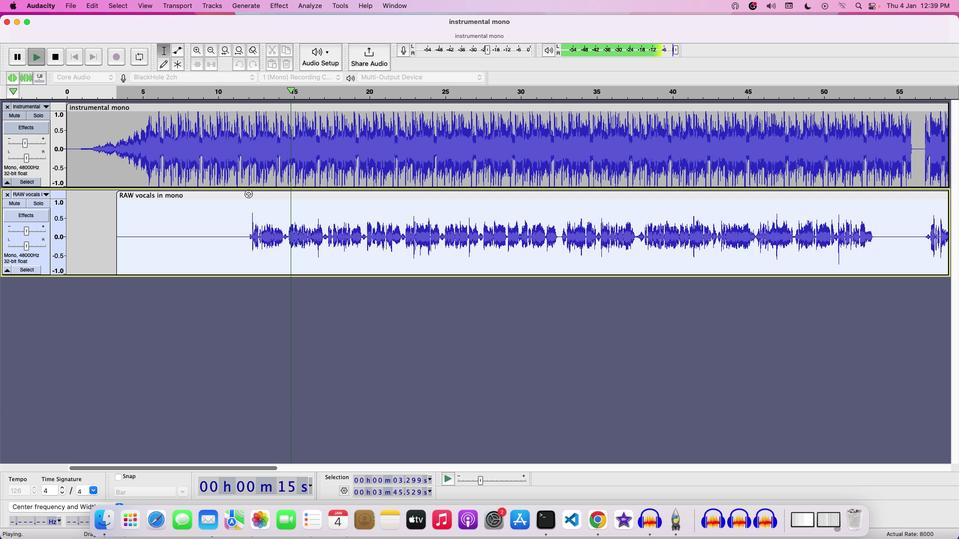 
Action: Mouse pressed left at (248, 193)
Screenshot: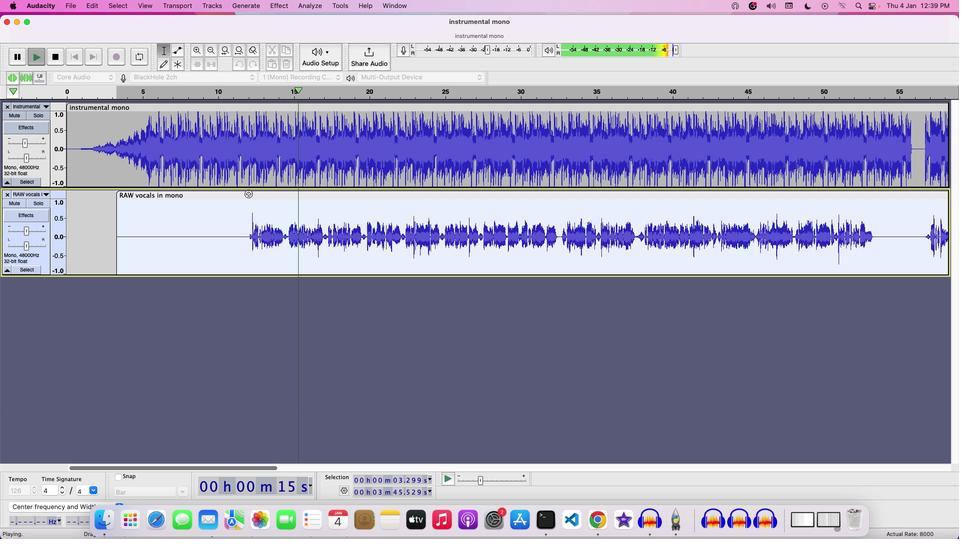
Action: Mouse pressed left at (248, 193)
Screenshot: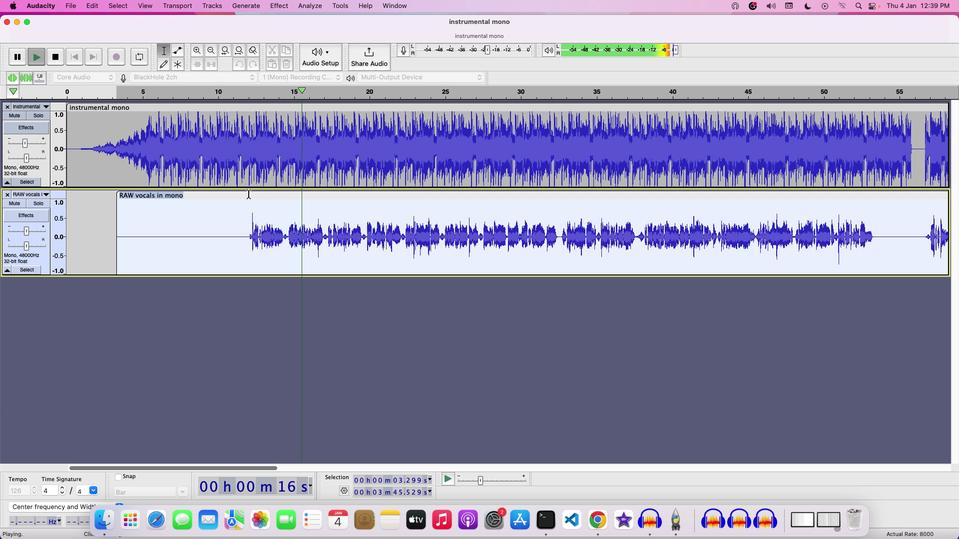
Action: Key pressed Key.space
Screenshot: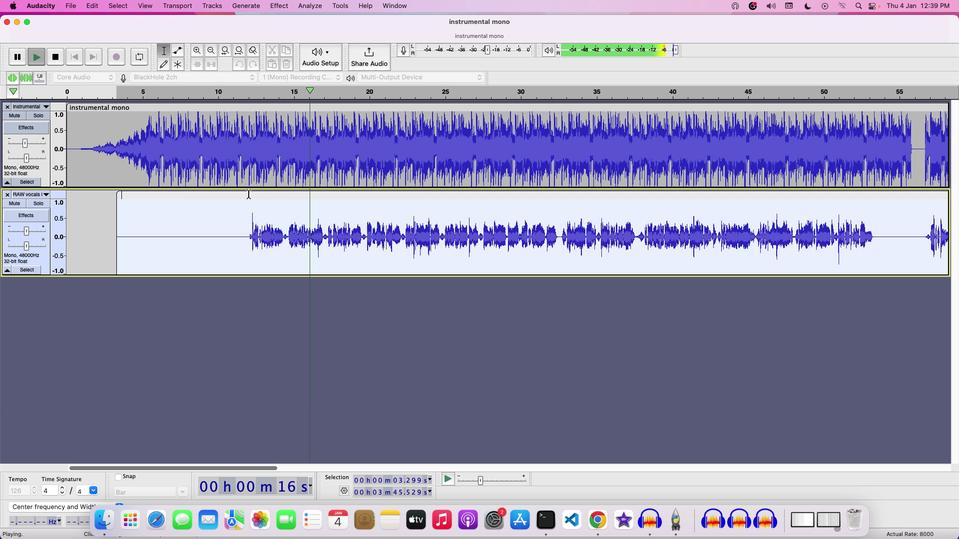 
Action: Mouse moved to (204, 196)
Screenshot: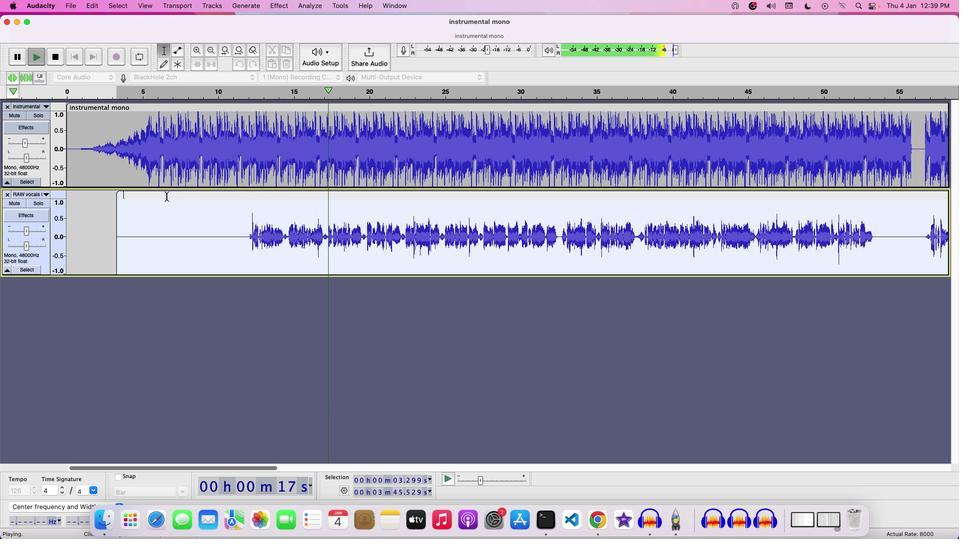 
Action: Key pressed Key.space
Screenshot: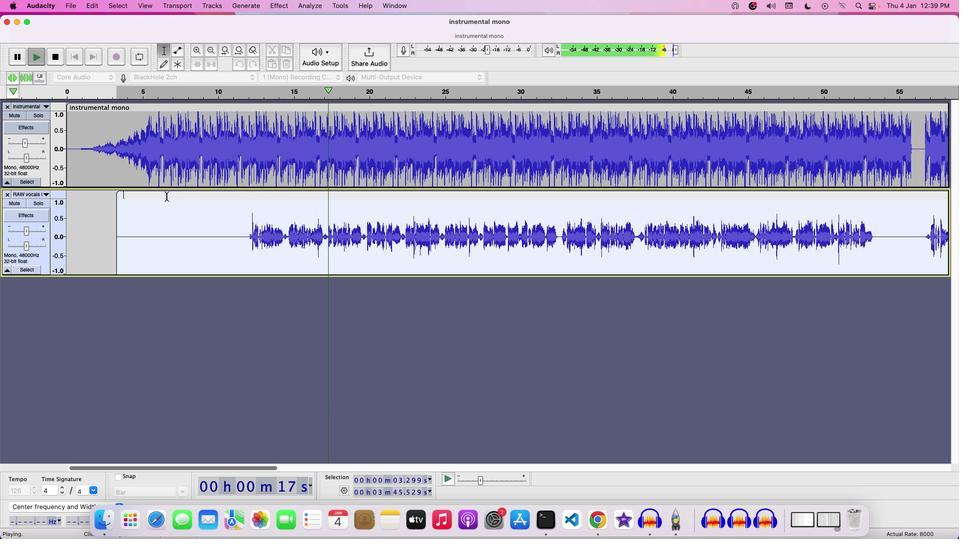 
Action: Mouse moved to (50, 257)
Screenshot: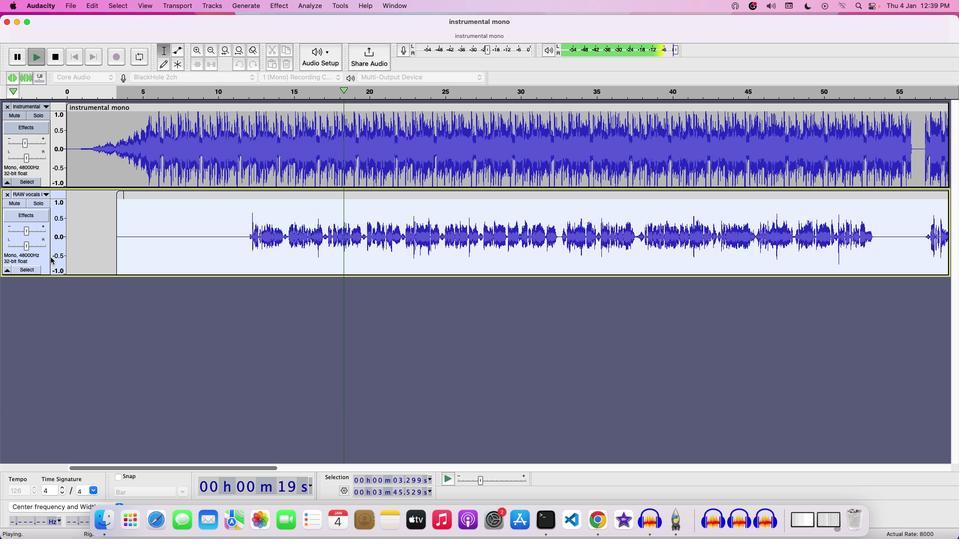 
Action: Mouse pressed left at (50, 257)
Screenshot: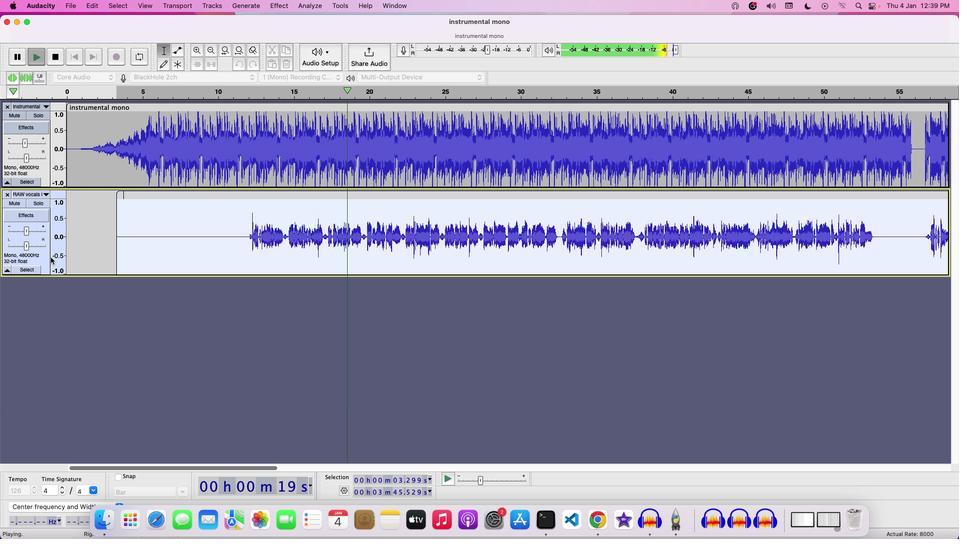 
Action: Mouse moved to (76, 247)
Screenshot: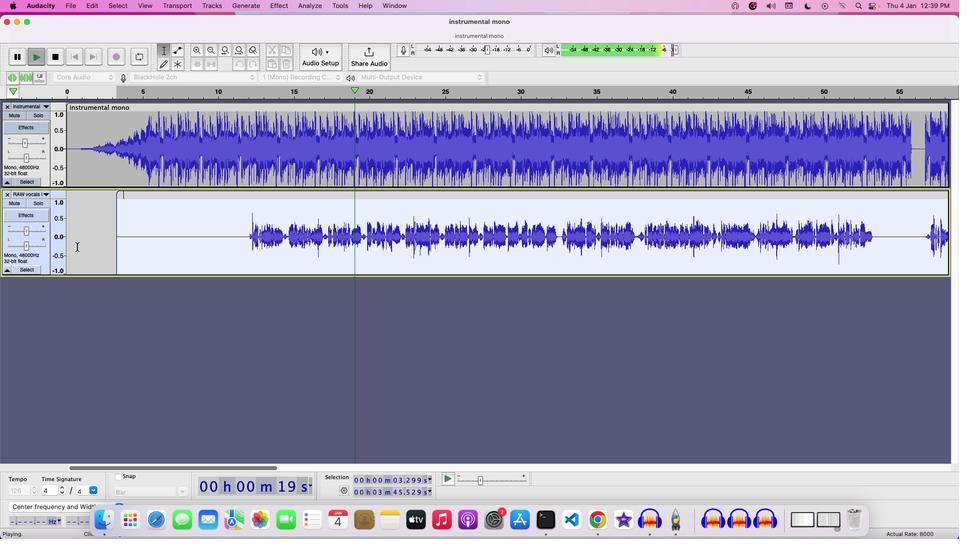 
Action: Key pressed Key.space
Screenshot: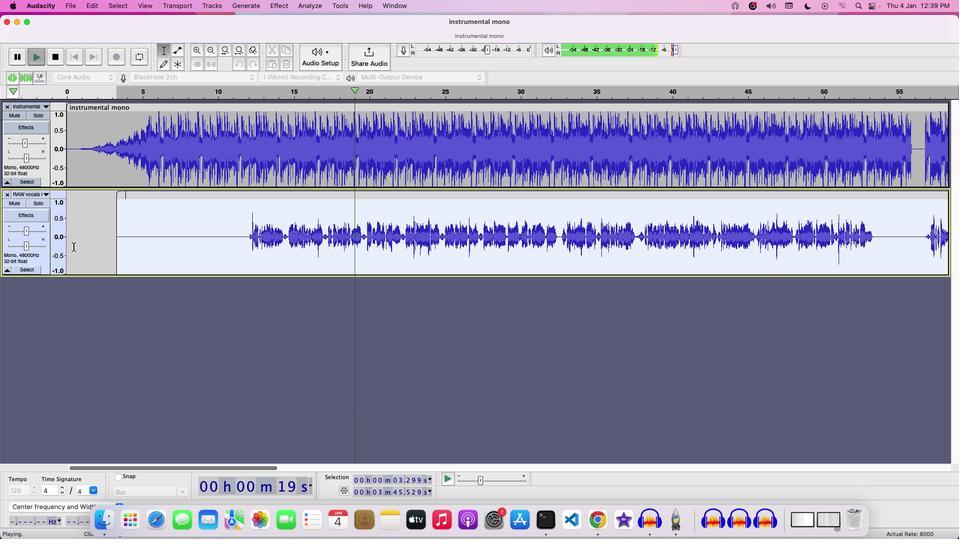
Action: Mouse moved to (49, 259)
Screenshot: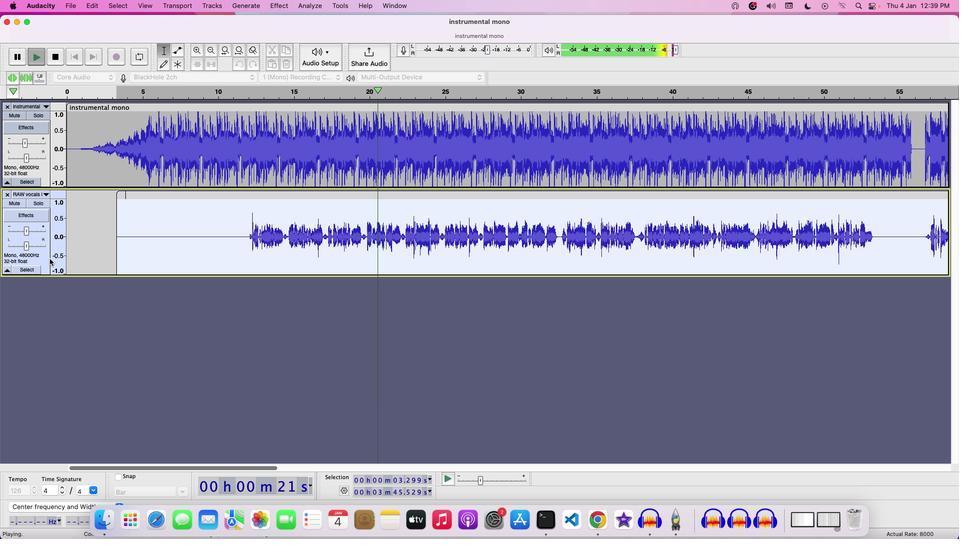 
Action: Mouse pressed left at (49, 259)
Screenshot: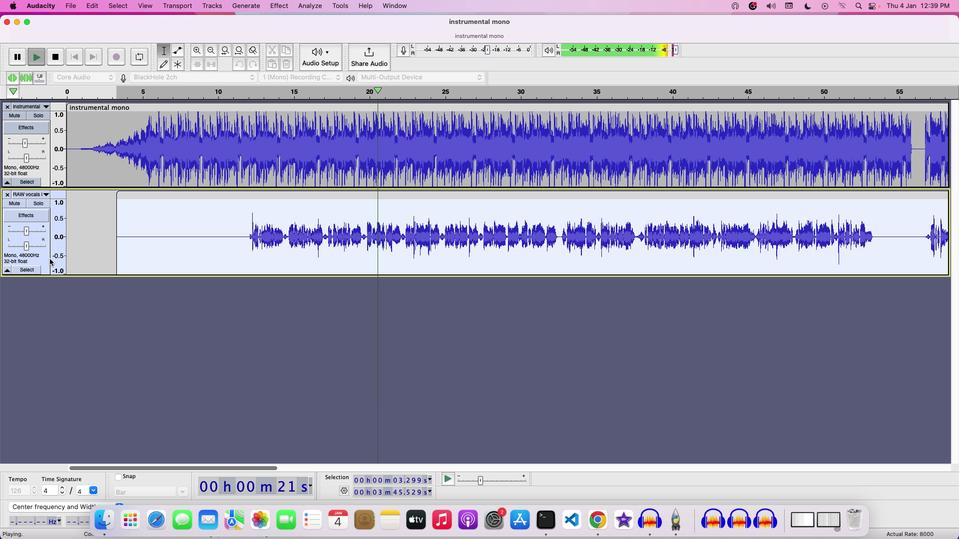 
Action: Mouse moved to (19, 60)
Screenshot: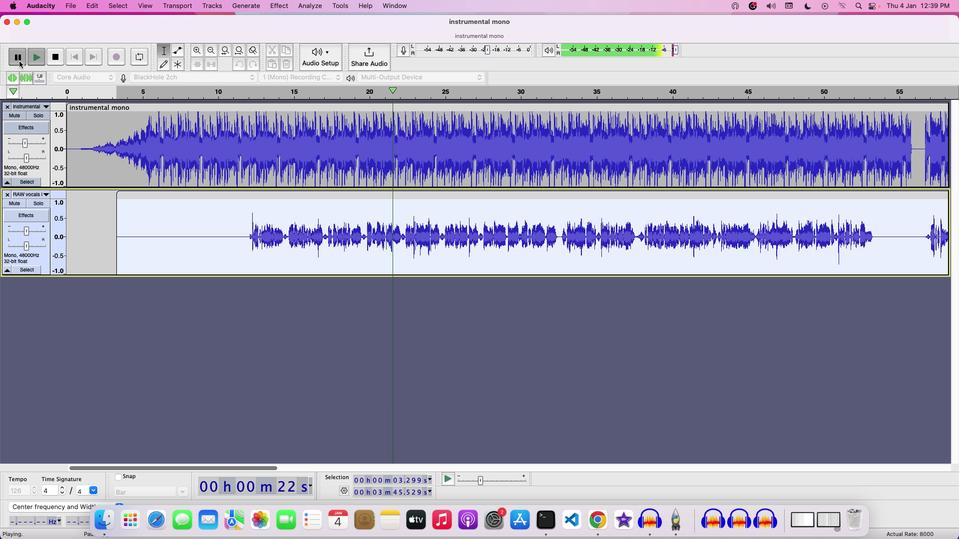 
Action: Mouse pressed left at (19, 60)
Screenshot: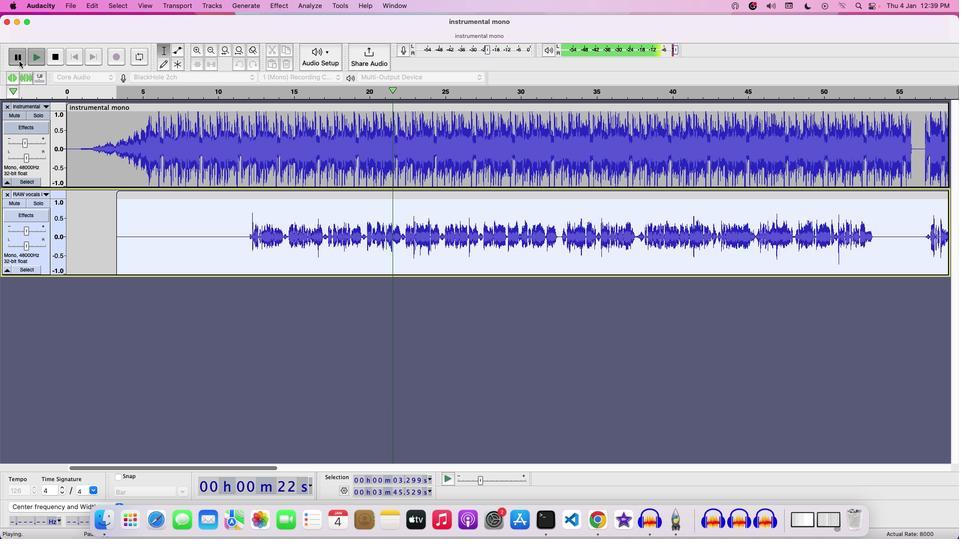 
Action: Mouse moved to (79, 1)
Screenshot: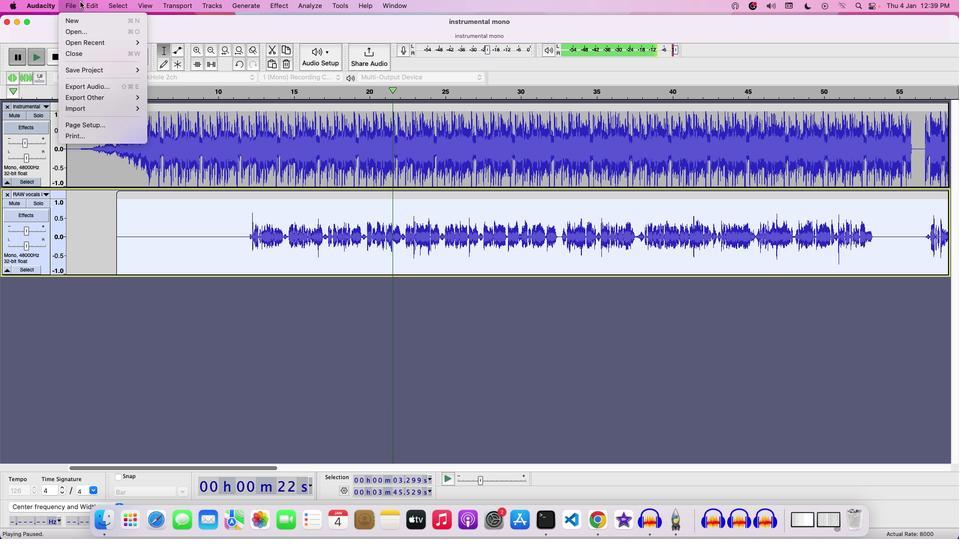 
Action: Mouse pressed left at (79, 1)
Screenshot: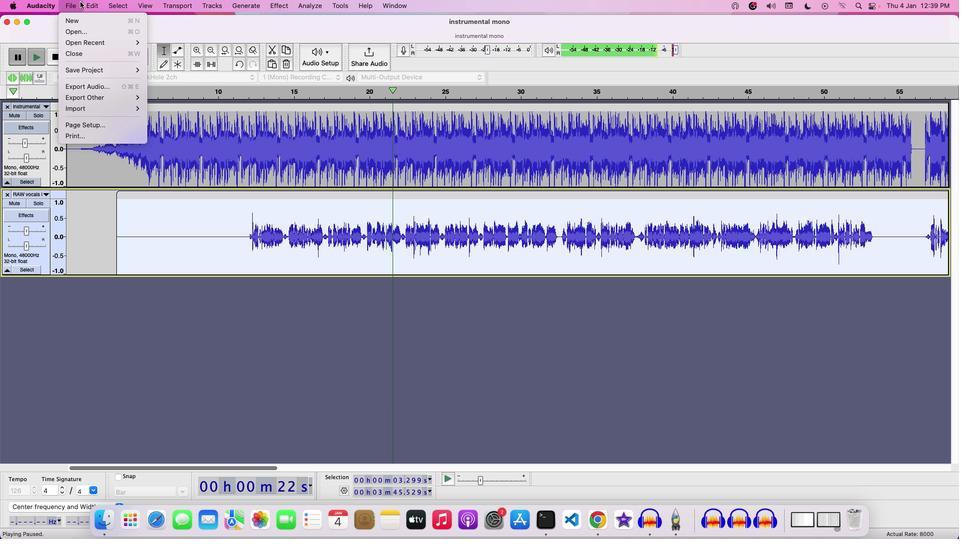 
Action: Mouse moved to (128, 70)
Screenshot: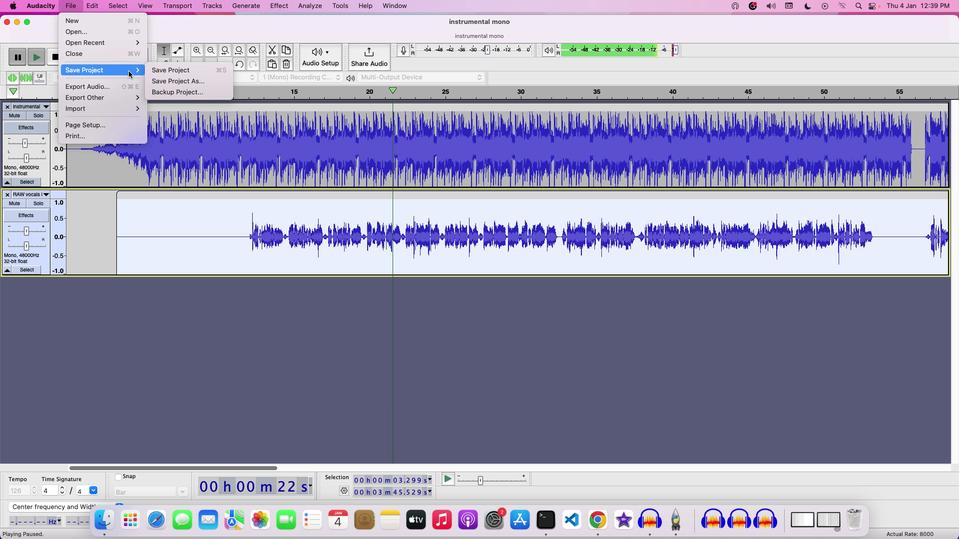 
Action: Mouse pressed left at (128, 70)
Screenshot: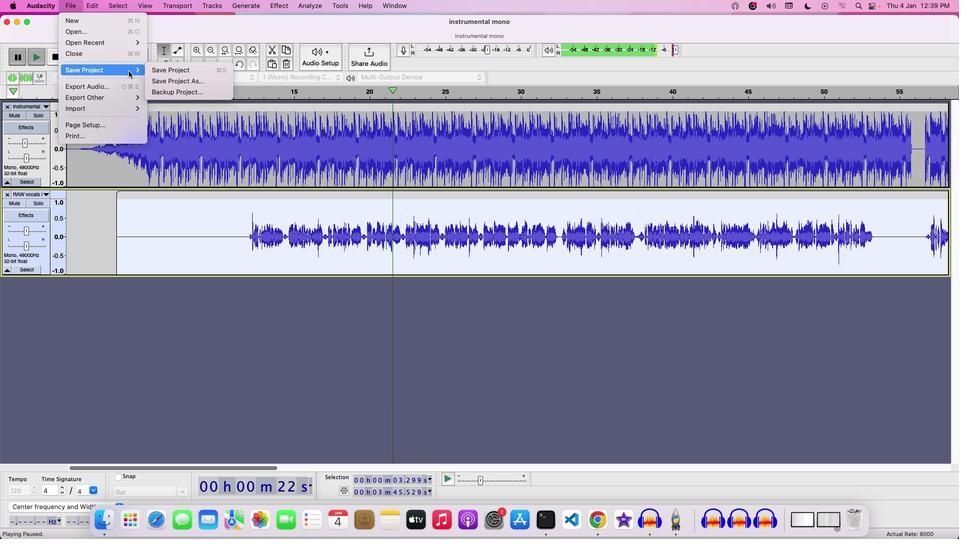 
Action: Mouse moved to (169, 67)
Screenshot: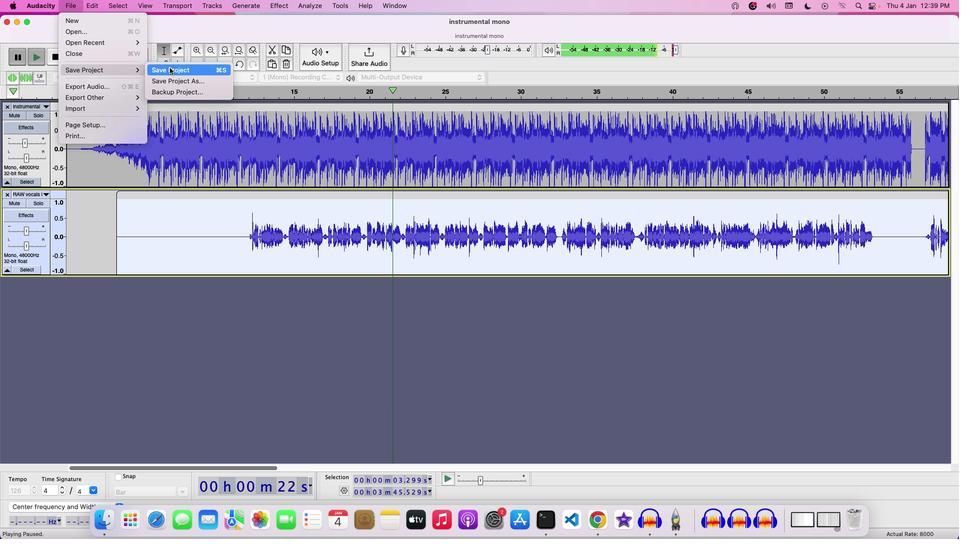 
Action: Mouse pressed left at (169, 67)
Screenshot: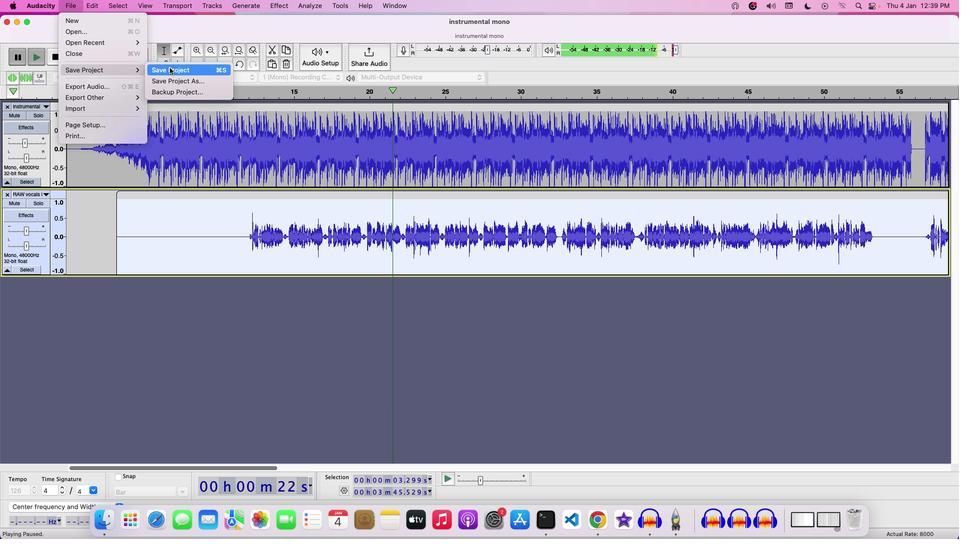 
Action: Mouse moved to (478, 175)
Screenshot: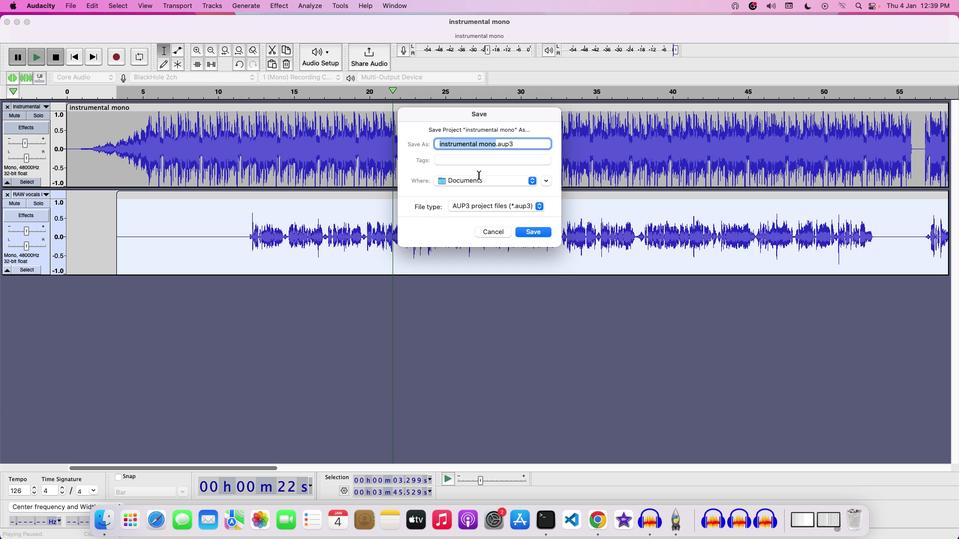 
Action: Key pressed Key.backspace'A''D''J''U''S''T''I''N''G'Key.space'S''T''E''R''E''O'Key.space'W''I''D''T''H'Key.space'I''N'Key.space'A'Key.space'M''I''X'
Screenshot: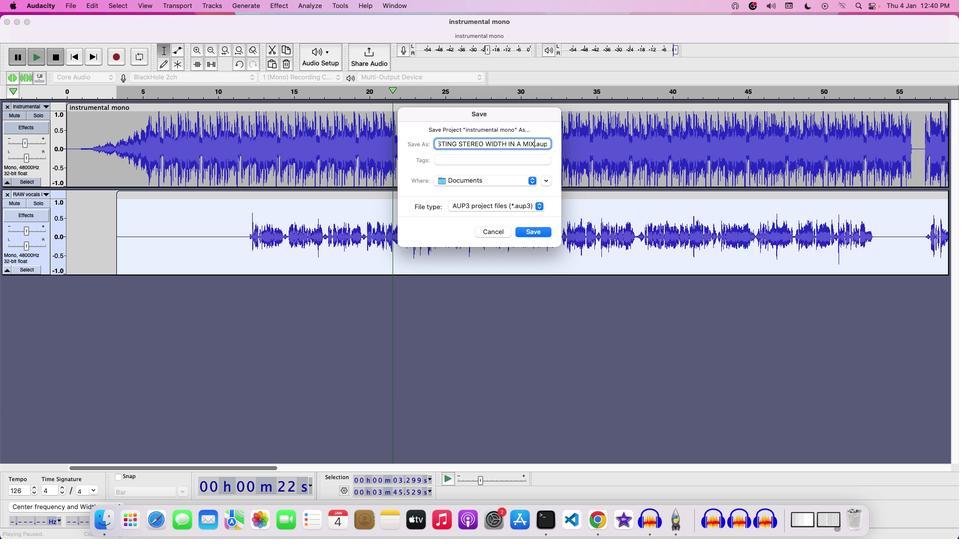 
Action: Mouse moved to (526, 233)
Screenshot: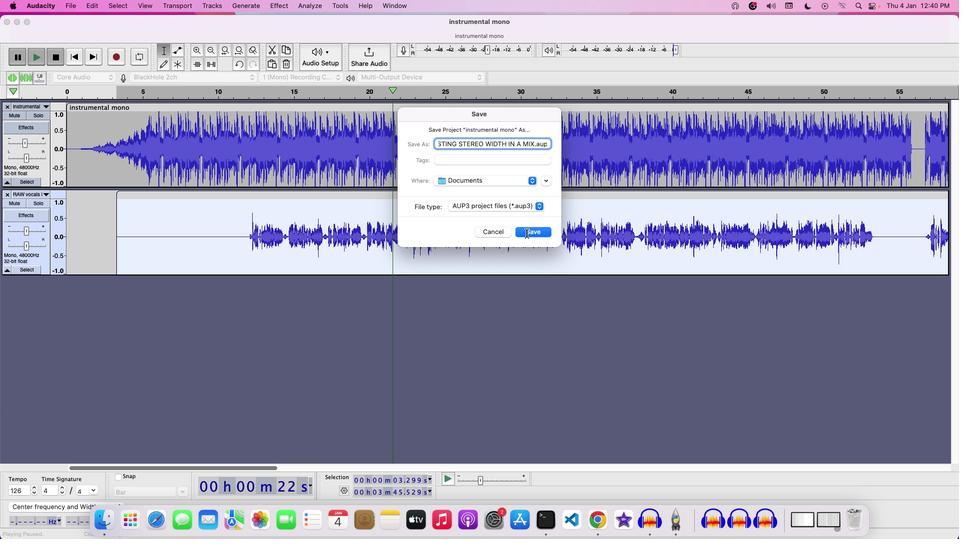 
Action: Mouse pressed left at (526, 233)
Screenshot: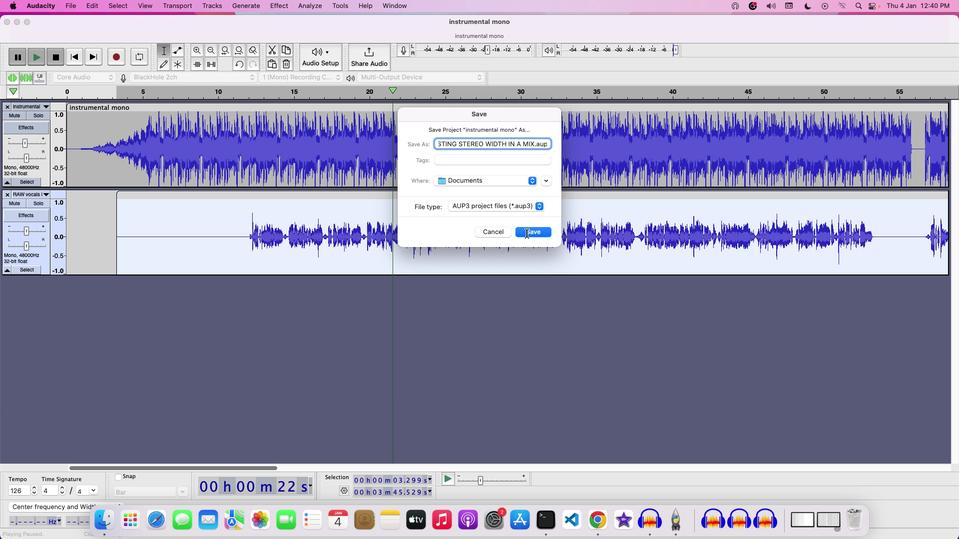 
Action: Mouse moved to (521, 221)
Screenshot: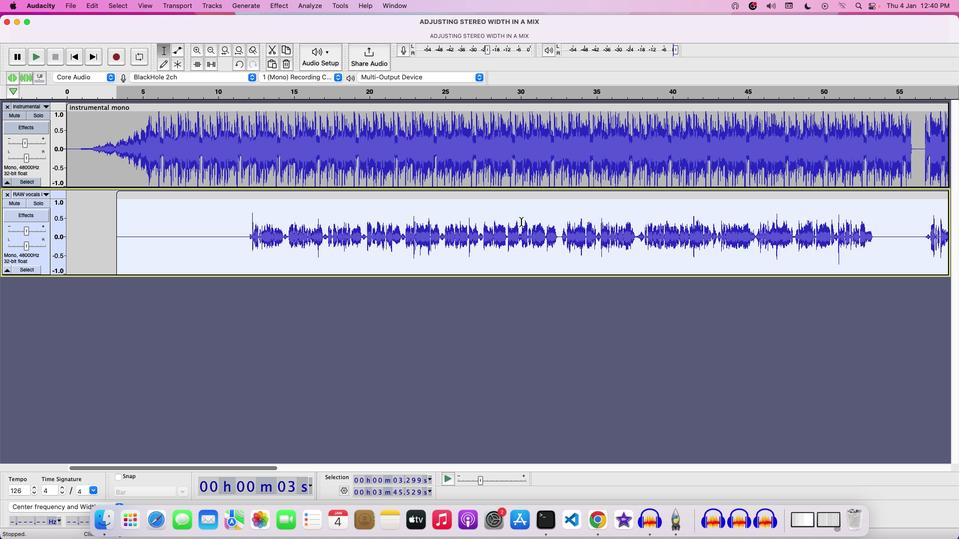 
